 Task: For heading Use Comfortaa with green colour & Underline.  font size for heading26,  'Change the font style of data to'Comfortaa and font size to 18,  Change the alignment of both headline & data to Align center.  In the sheet   SpendSmart book
Action: Mouse moved to (34, 156)
Screenshot: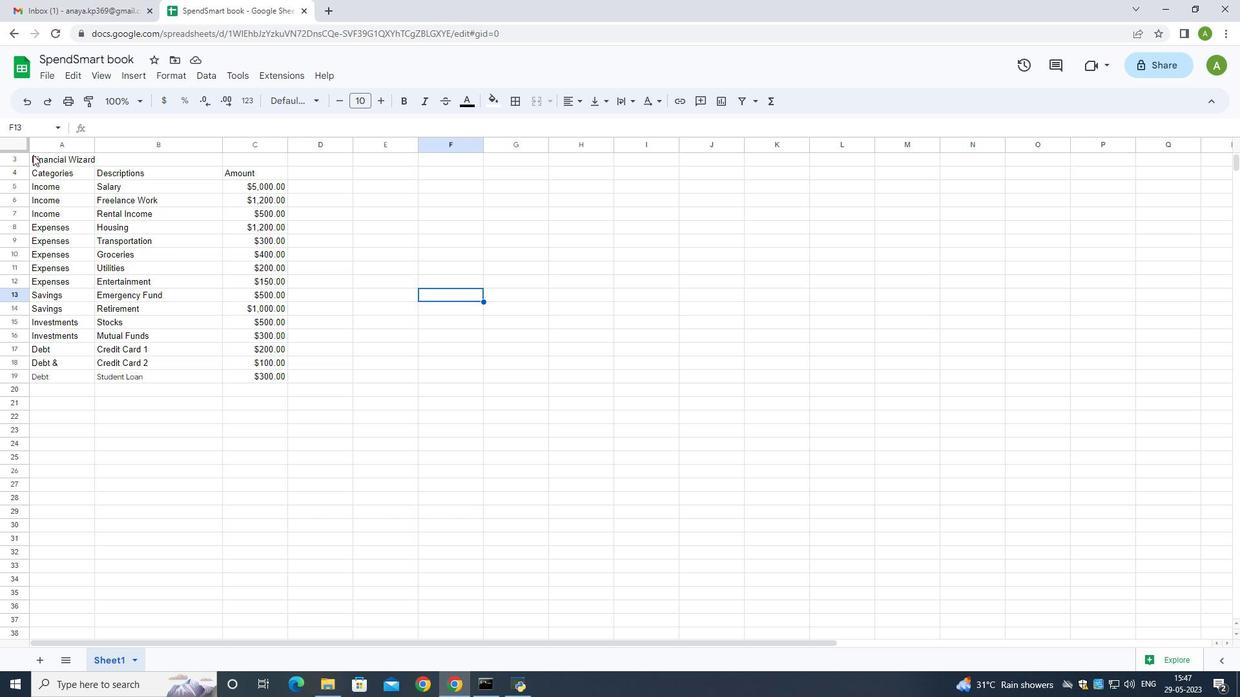 
Action: Mouse pressed left at (34, 156)
Screenshot: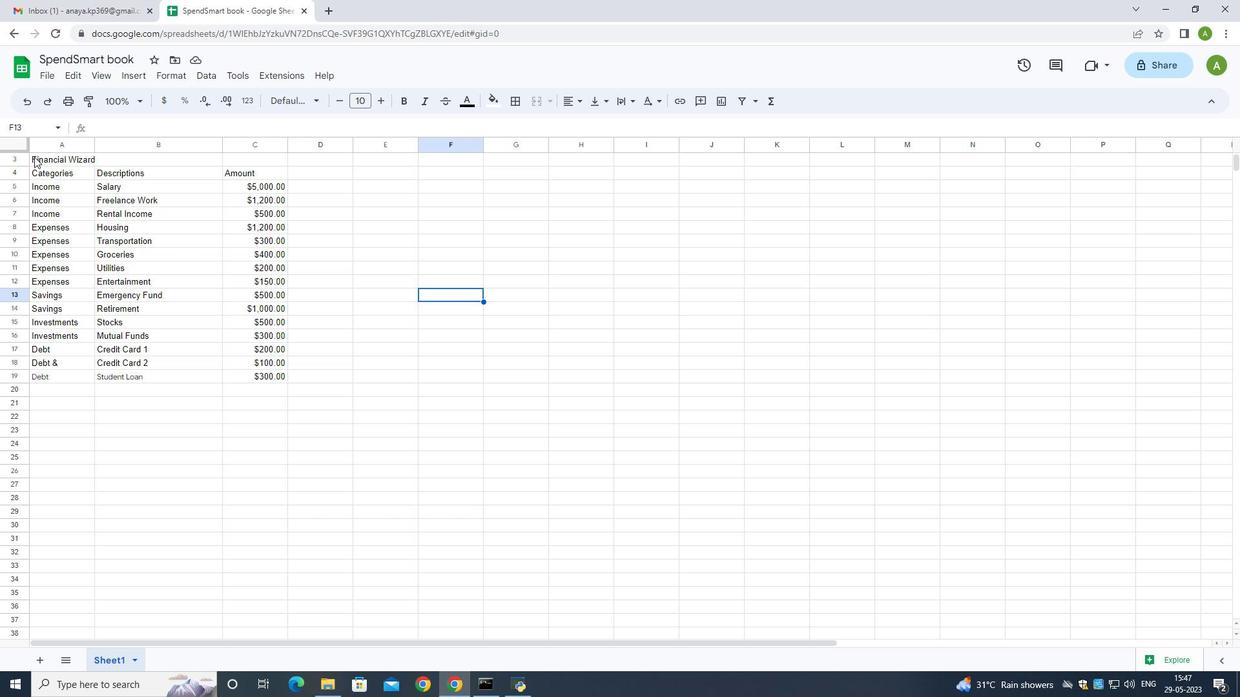 
Action: Mouse moved to (293, 106)
Screenshot: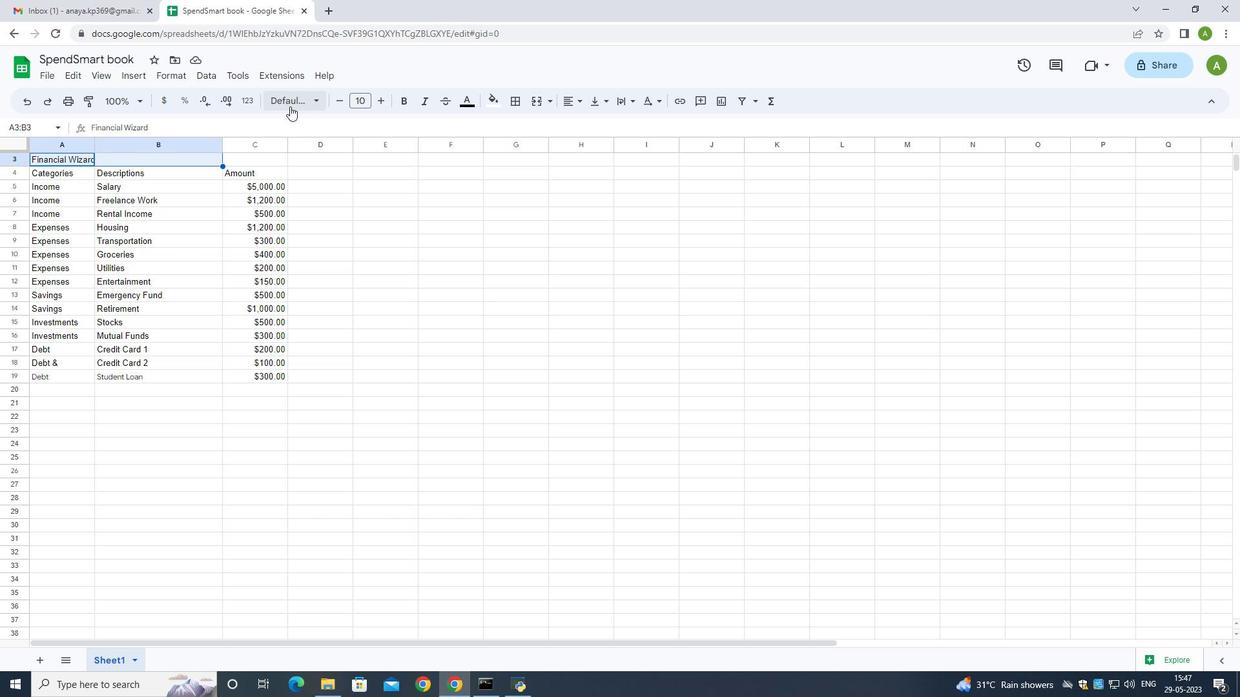 
Action: Mouse pressed left at (293, 106)
Screenshot: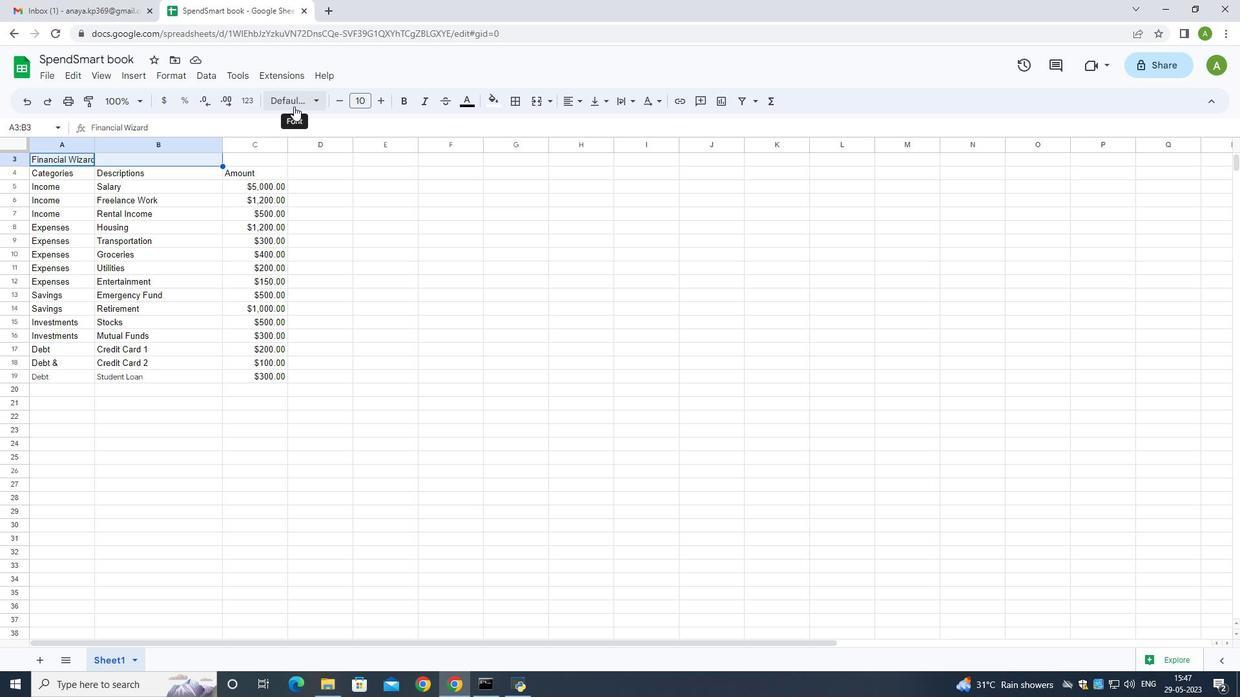 
Action: Mouse moved to (307, 372)
Screenshot: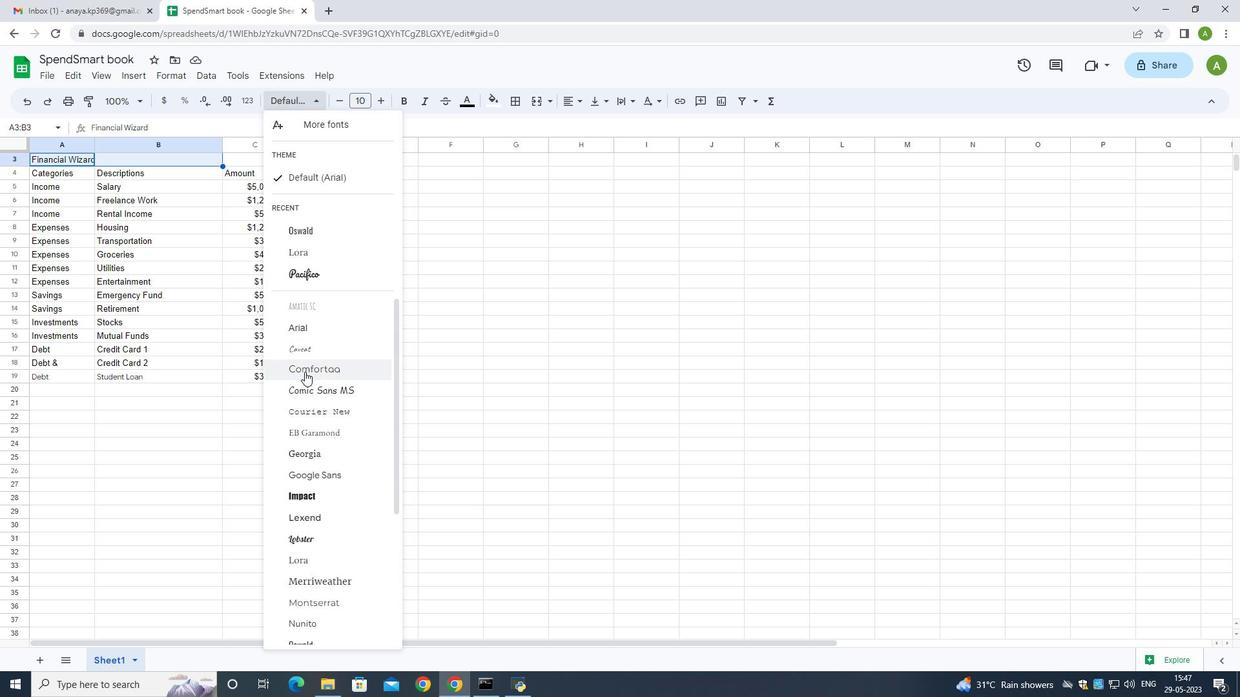 
Action: Mouse pressed left at (307, 372)
Screenshot: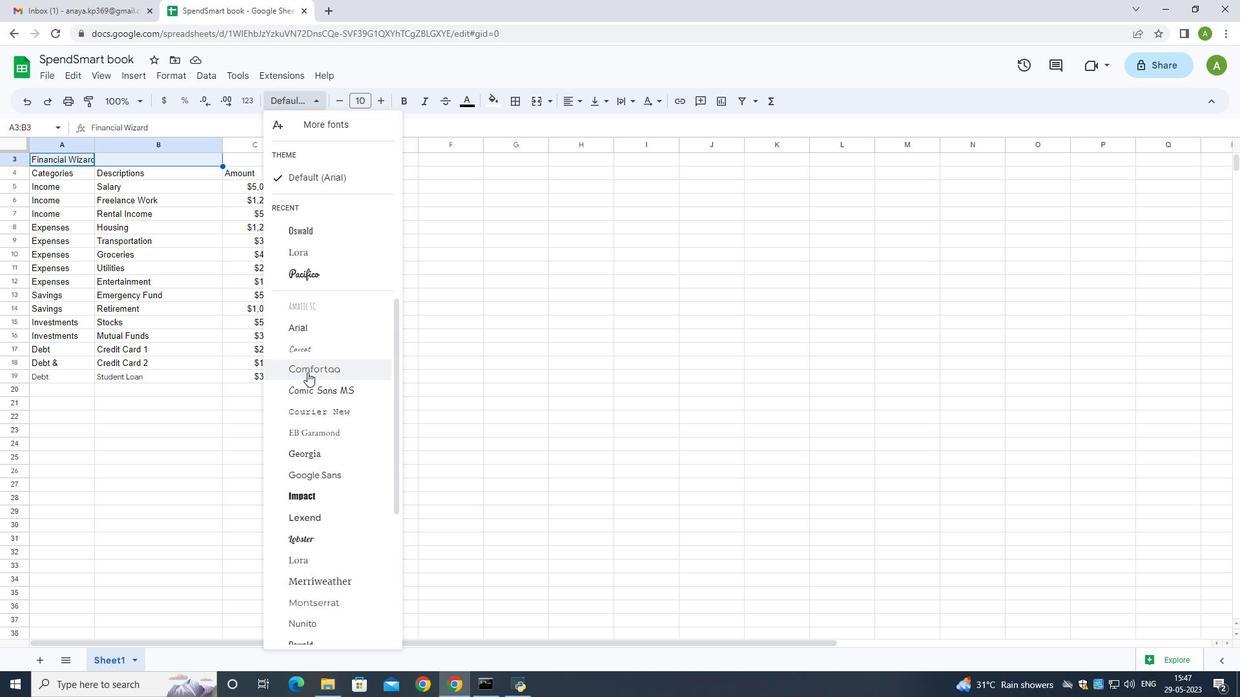 
Action: Mouse moved to (465, 101)
Screenshot: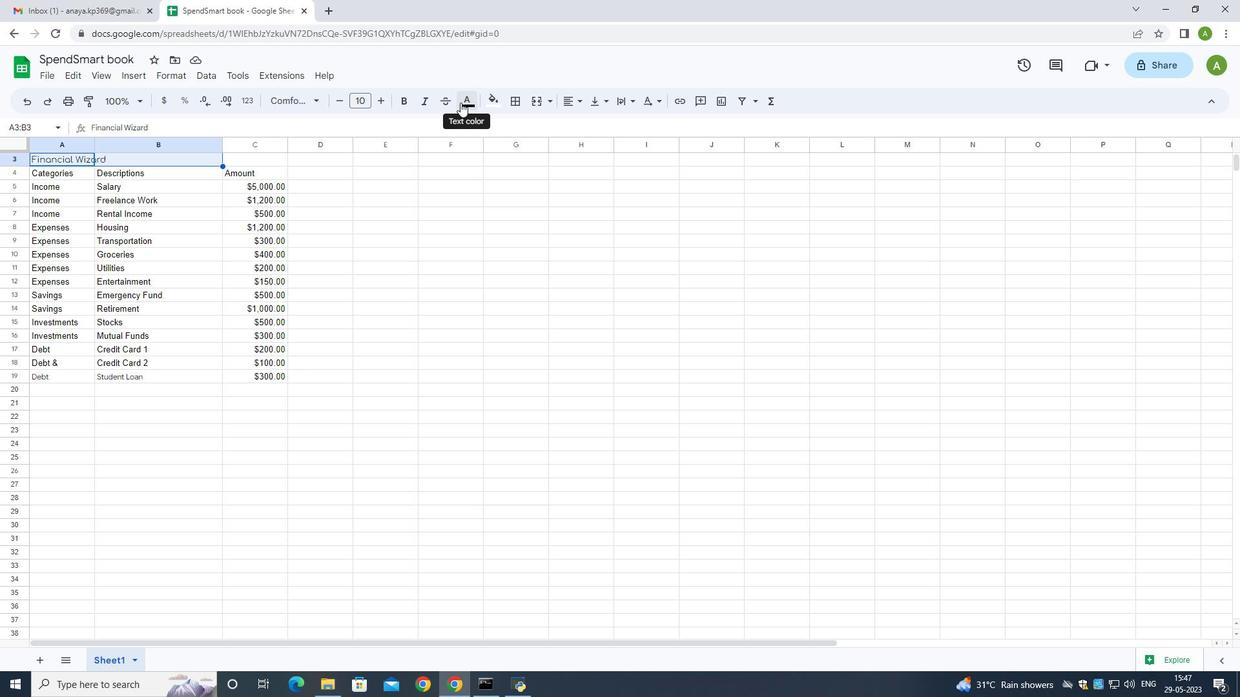 
Action: Mouse pressed left at (465, 101)
Screenshot: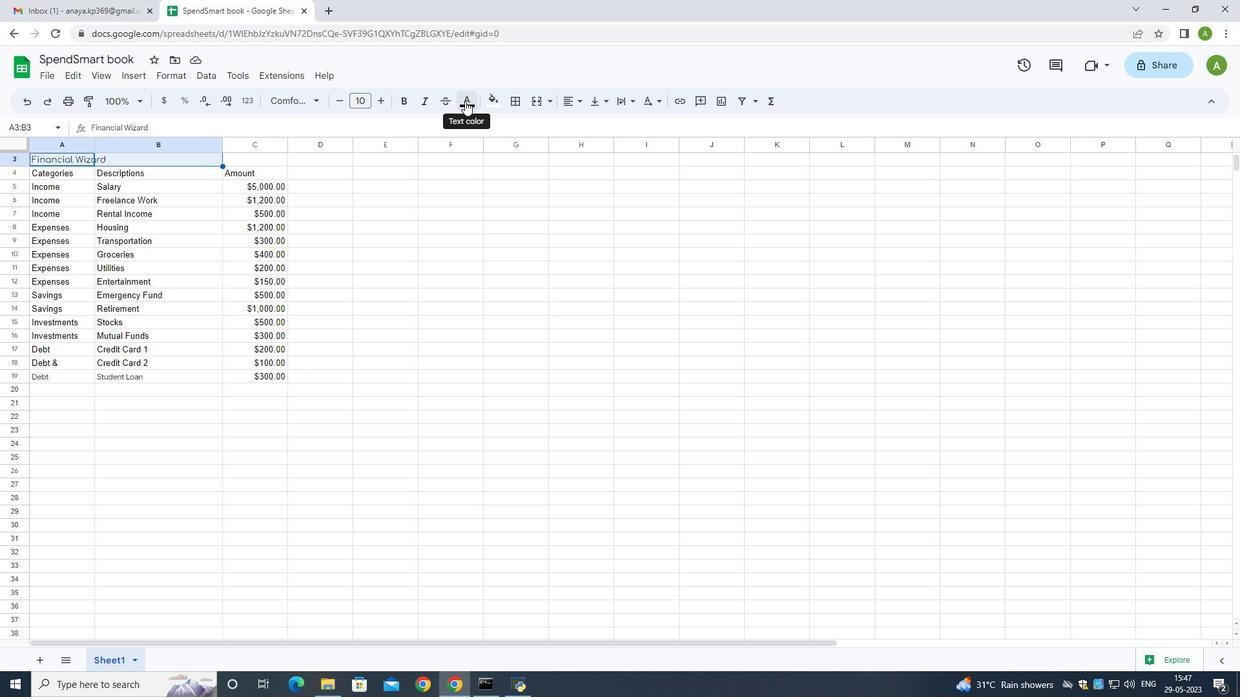 
Action: Mouse moved to (541, 277)
Screenshot: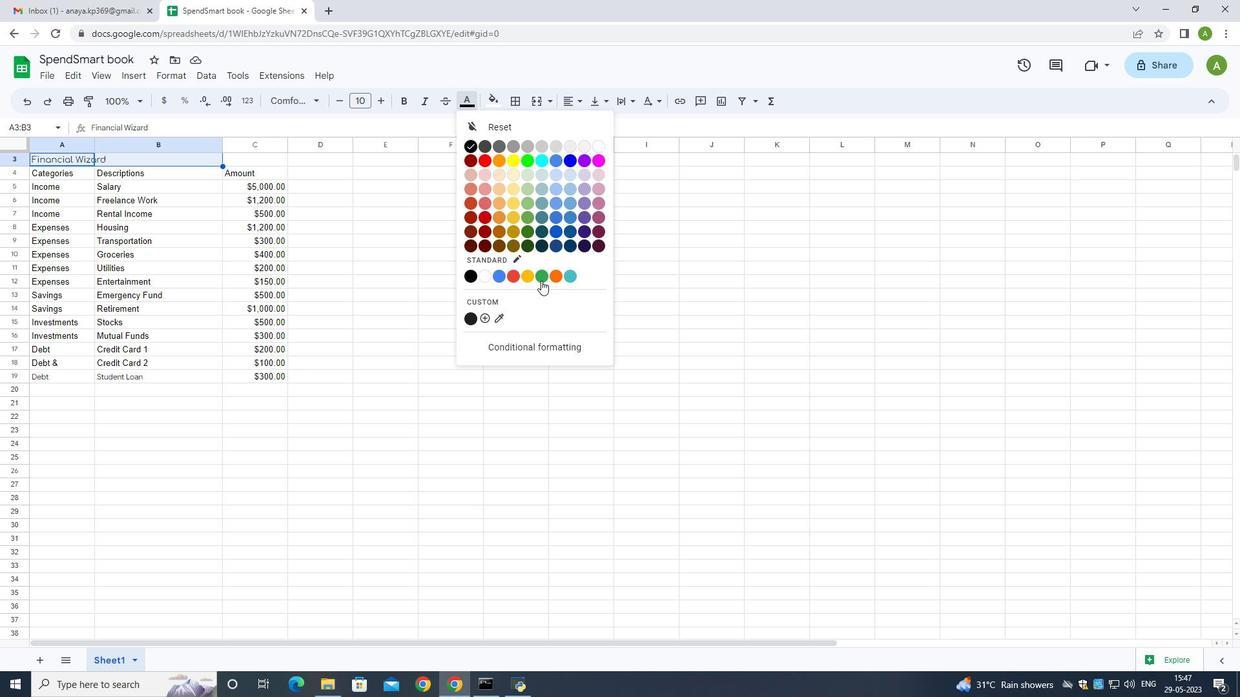 
Action: Mouse pressed left at (541, 277)
Screenshot: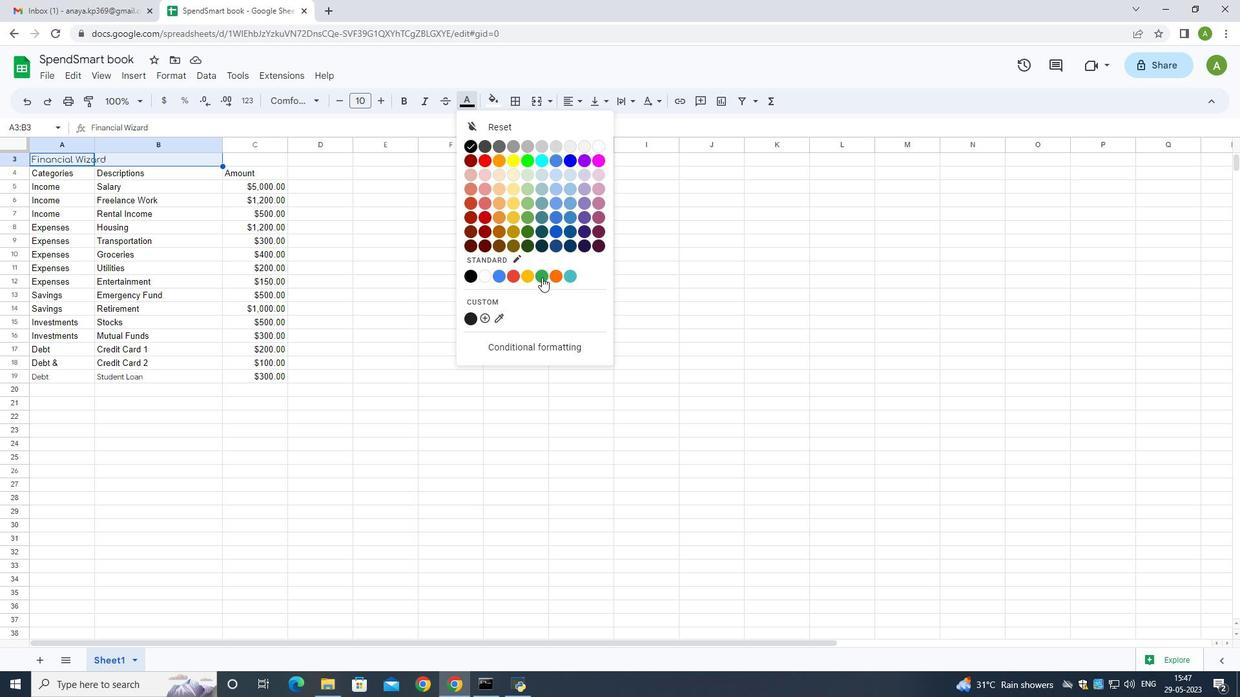 
Action: Mouse moved to (381, 102)
Screenshot: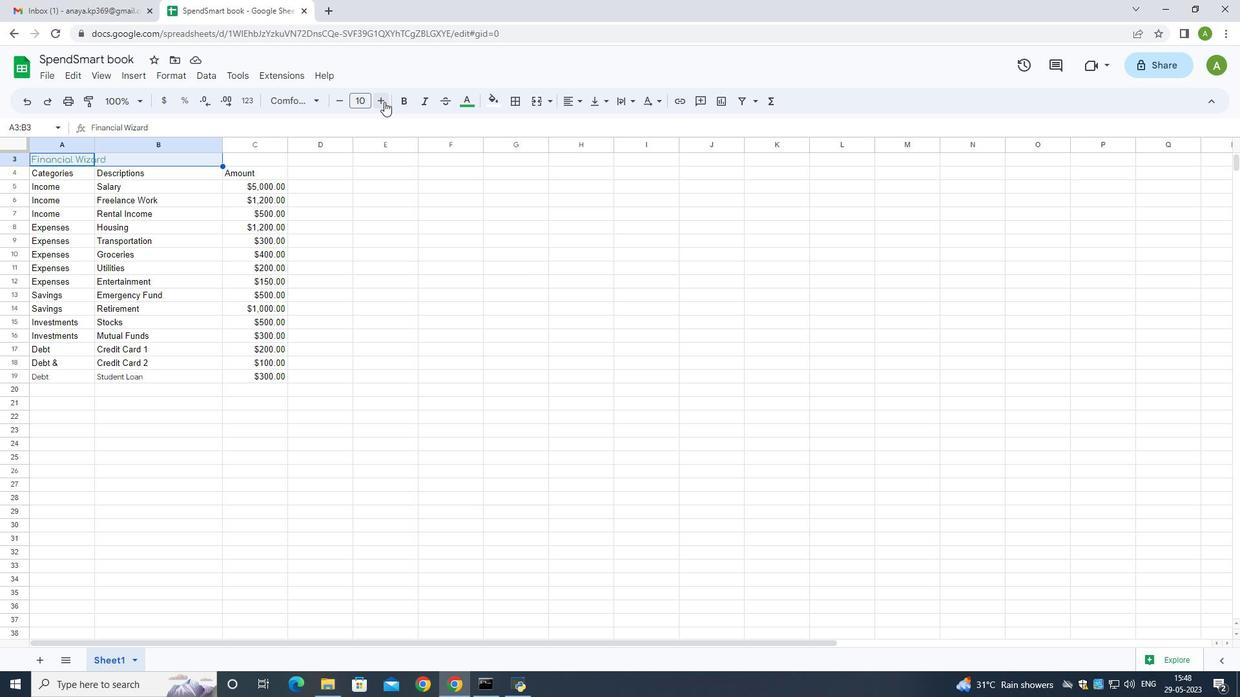 
Action: Mouse pressed left at (381, 102)
Screenshot: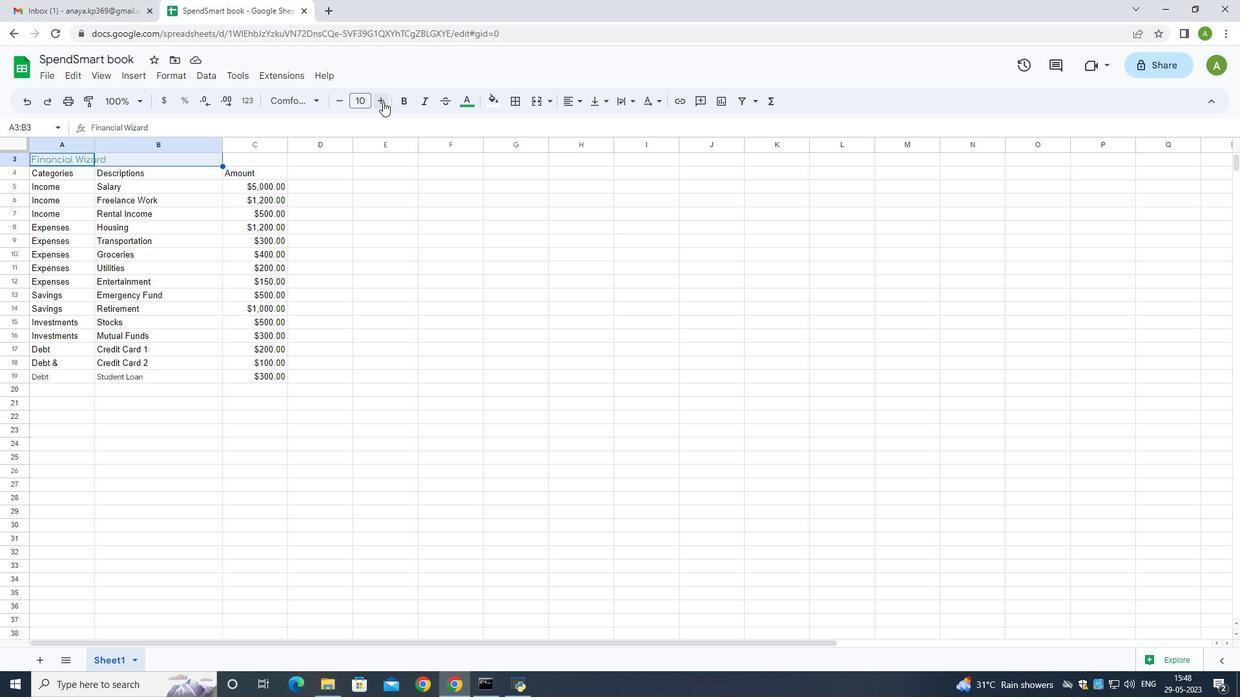 
Action: Mouse pressed left at (381, 102)
Screenshot: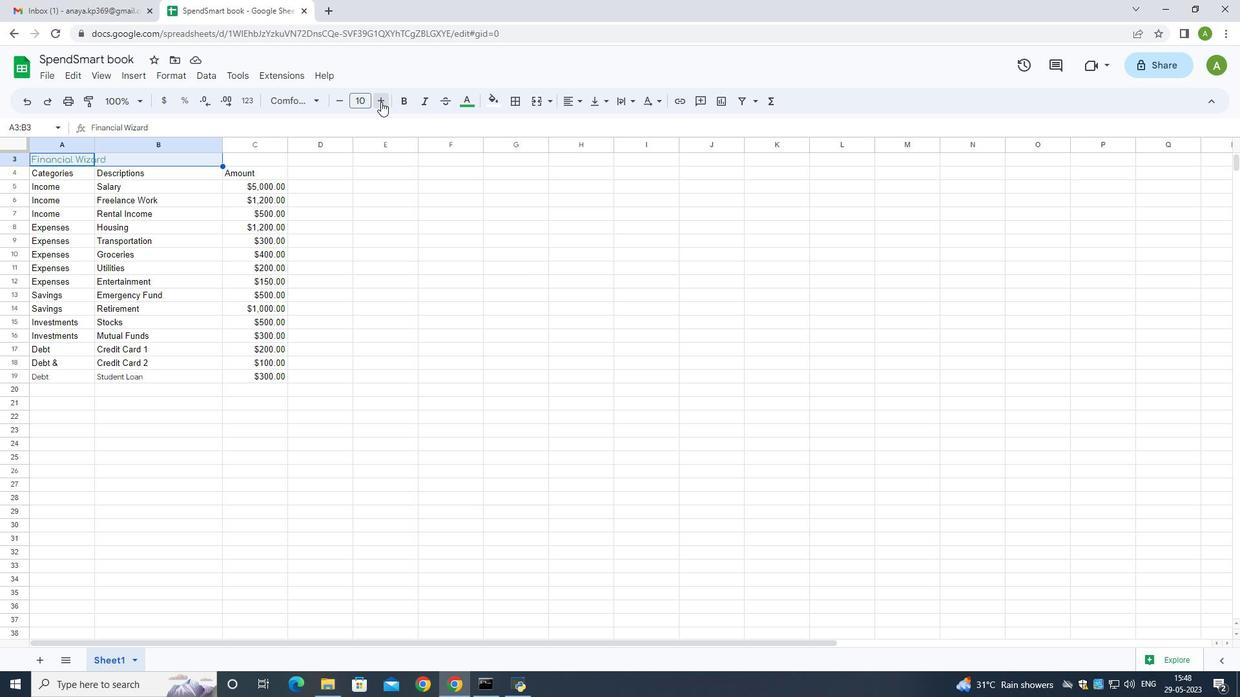 
Action: Mouse pressed left at (381, 102)
Screenshot: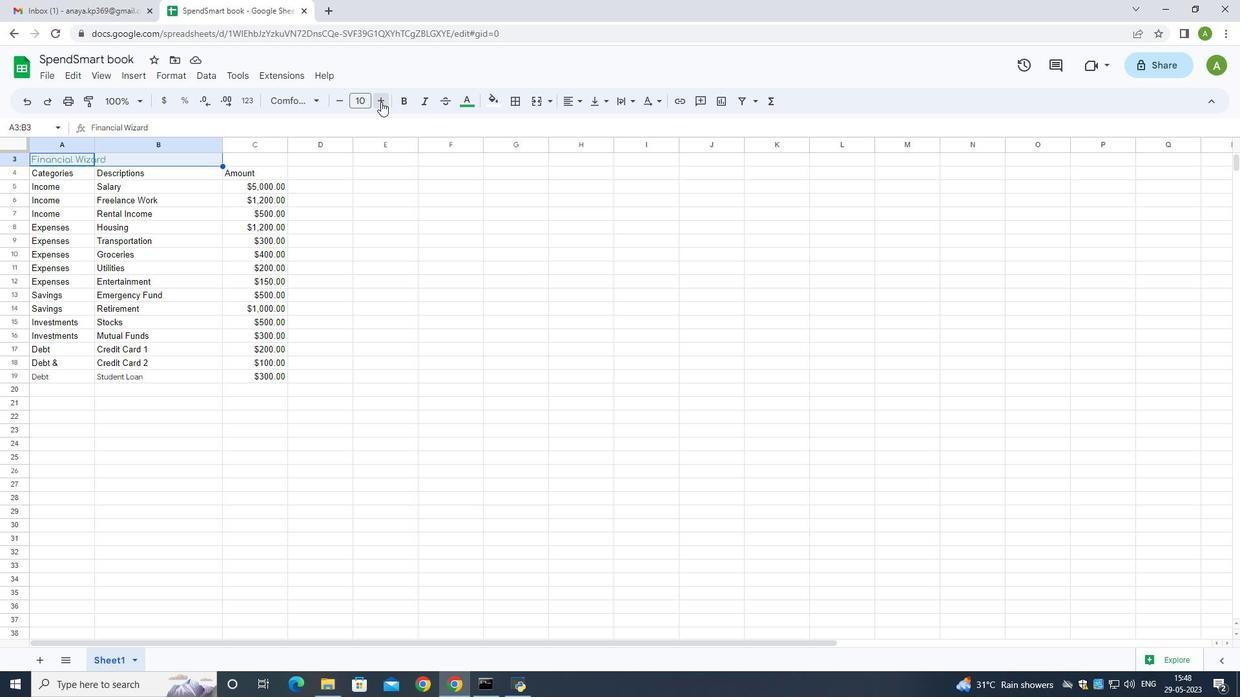 
Action: Mouse pressed left at (381, 102)
Screenshot: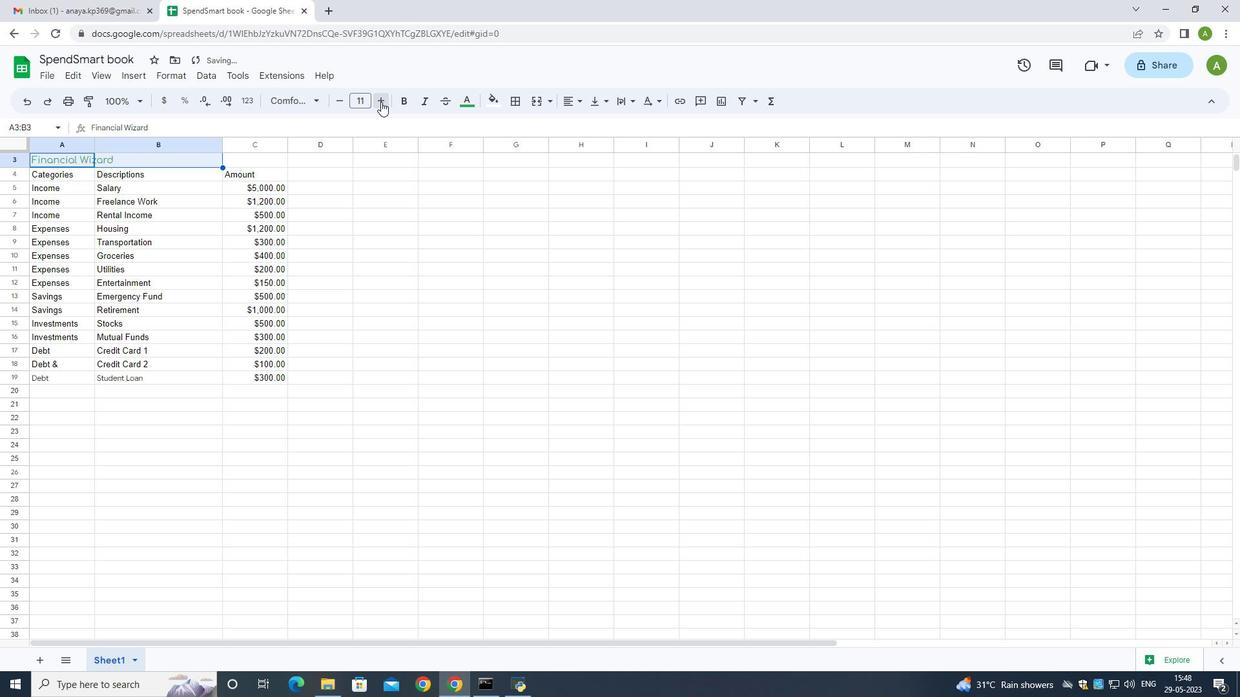 
Action: Mouse pressed left at (381, 102)
Screenshot: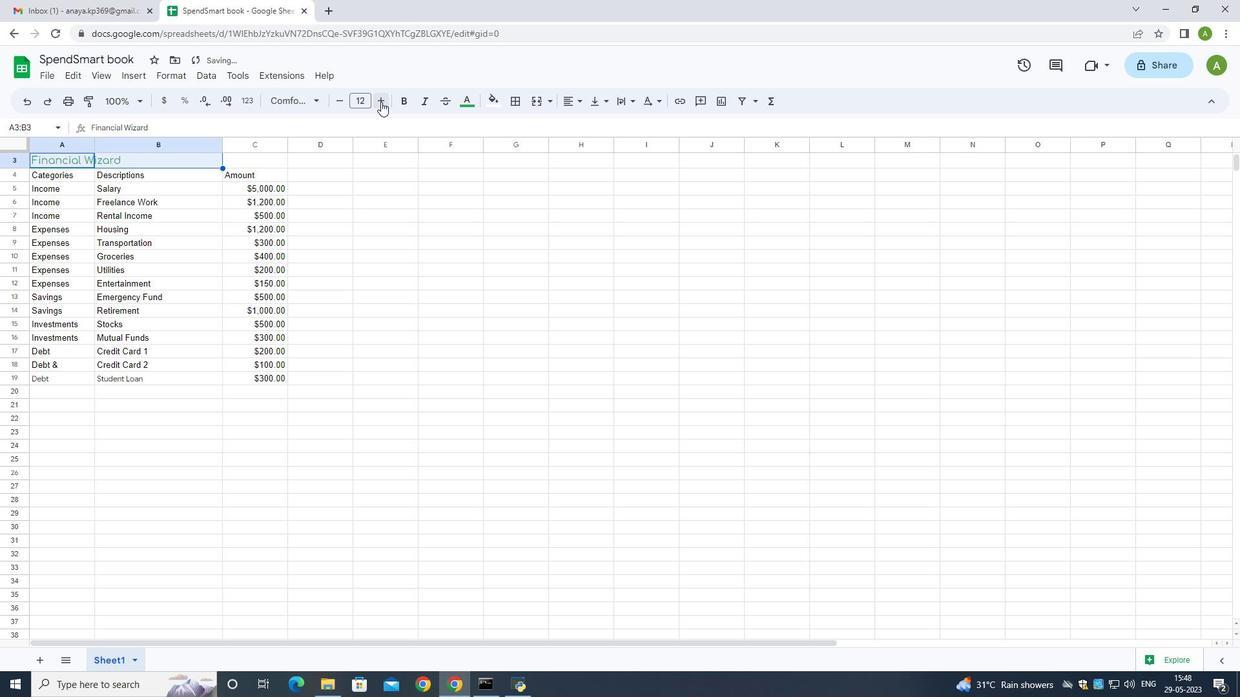 
Action: Mouse pressed left at (381, 102)
Screenshot: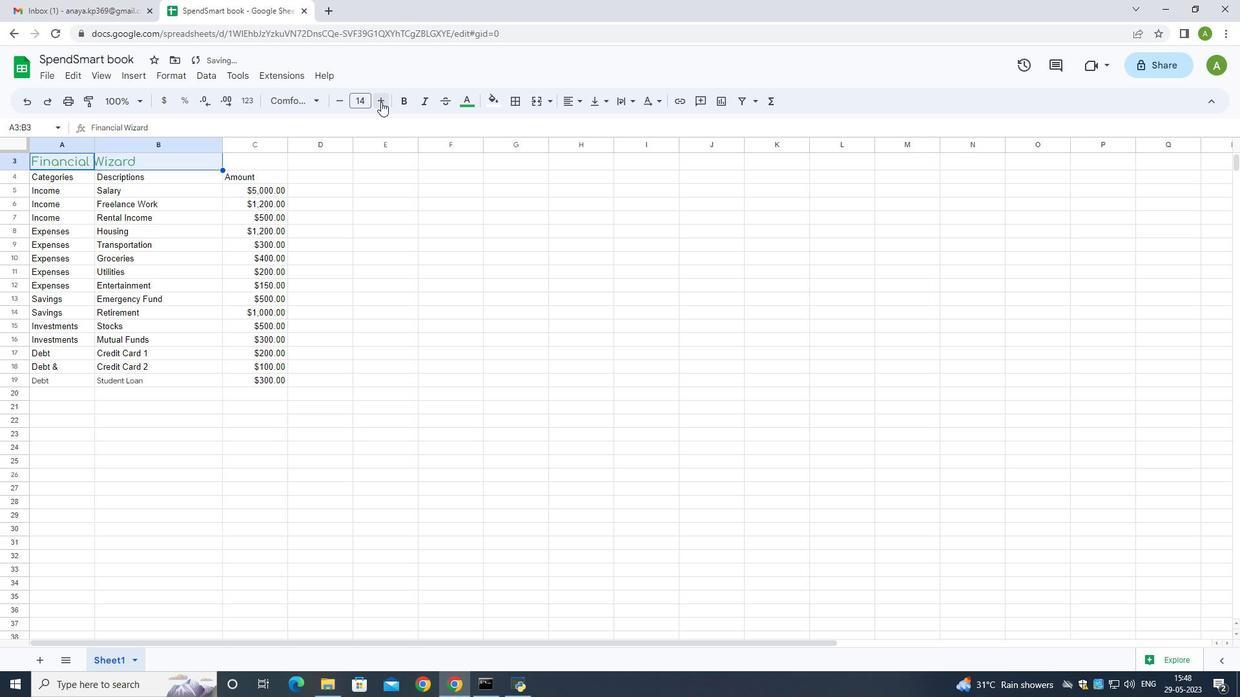 
Action: Mouse pressed left at (381, 102)
Screenshot: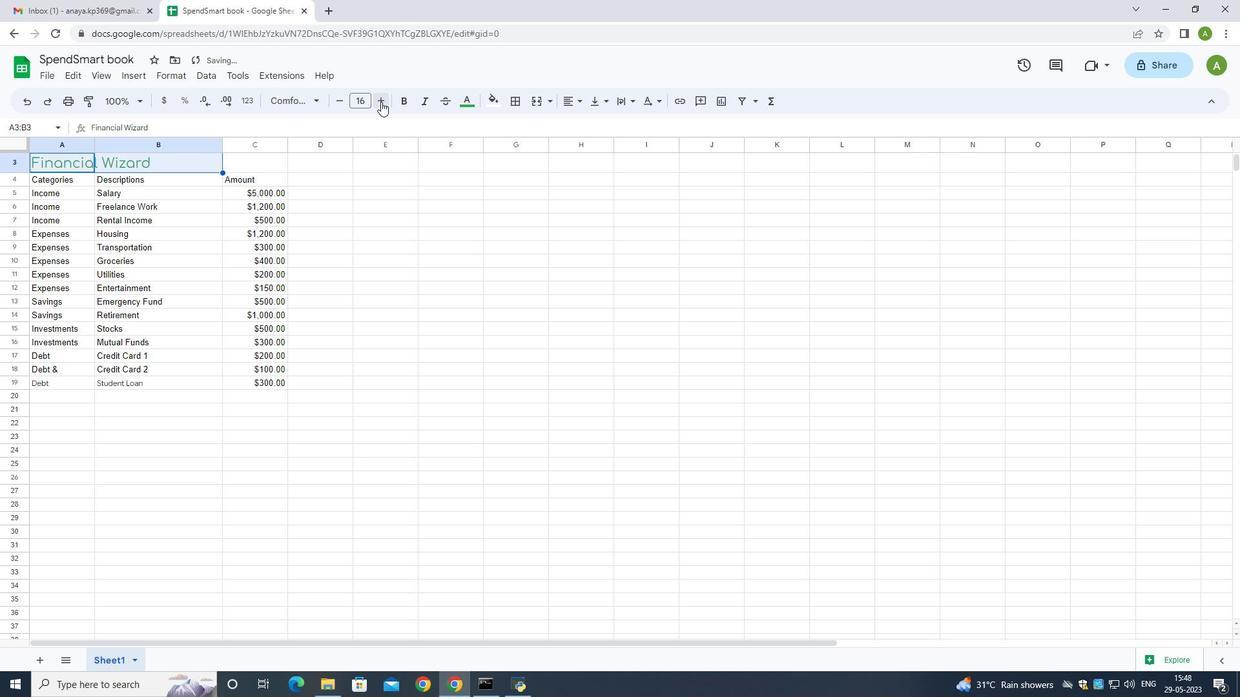 
Action: Mouse pressed left at (381, 102)
Screenshot: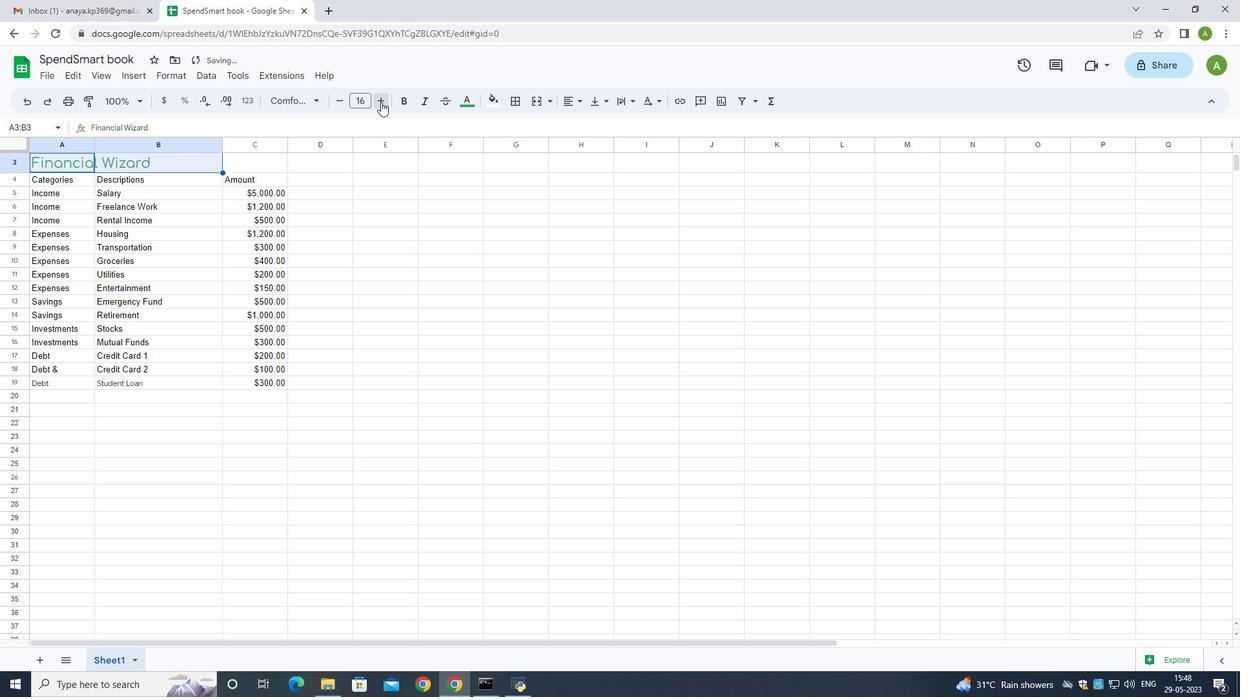 
Action: Mouse pressed left at (381, 102)
Screenshot: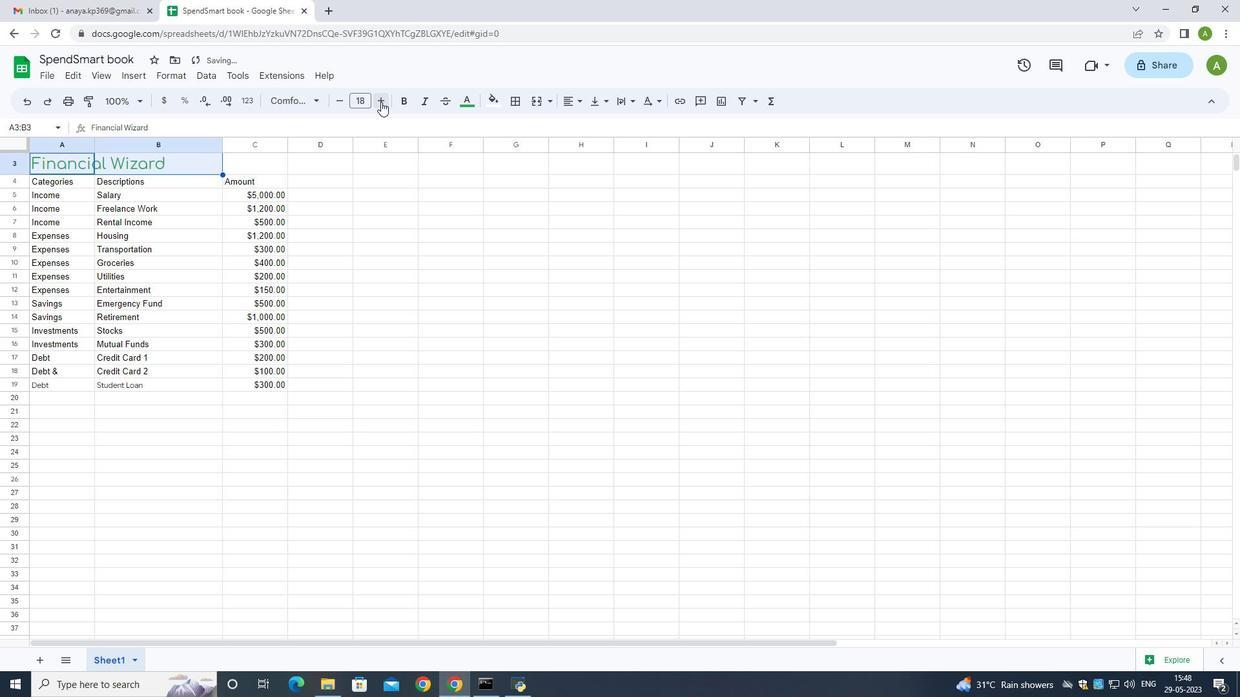 
Action: Mouse pressed left at (381, 102)
Screenshot: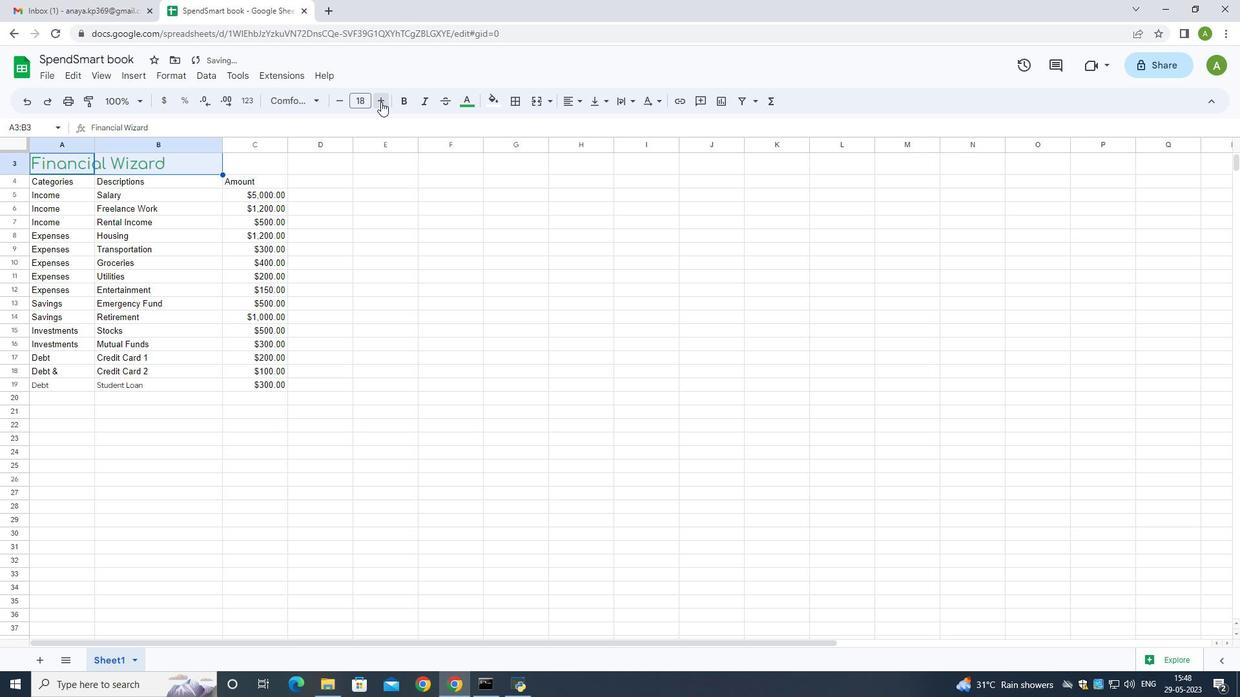 
Action: Mouse pressed left at (381, 102)
Screenshot: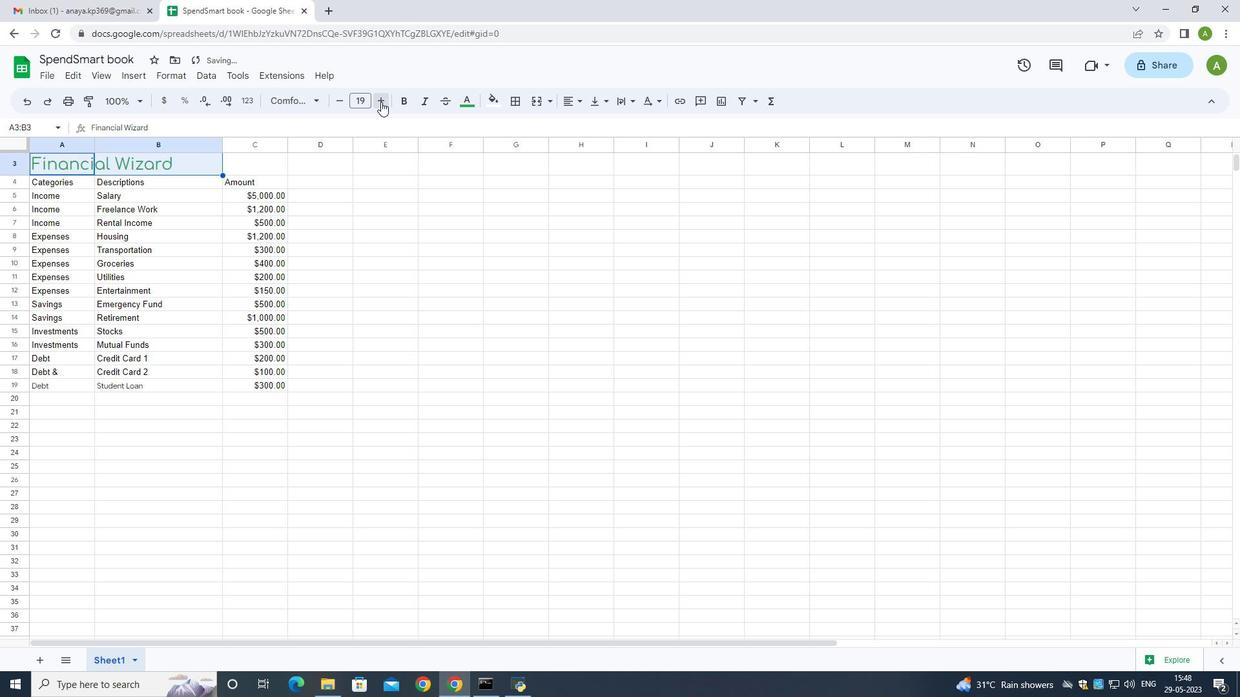 
Action: Mouse pressed left at (381, 102)
Screenshot: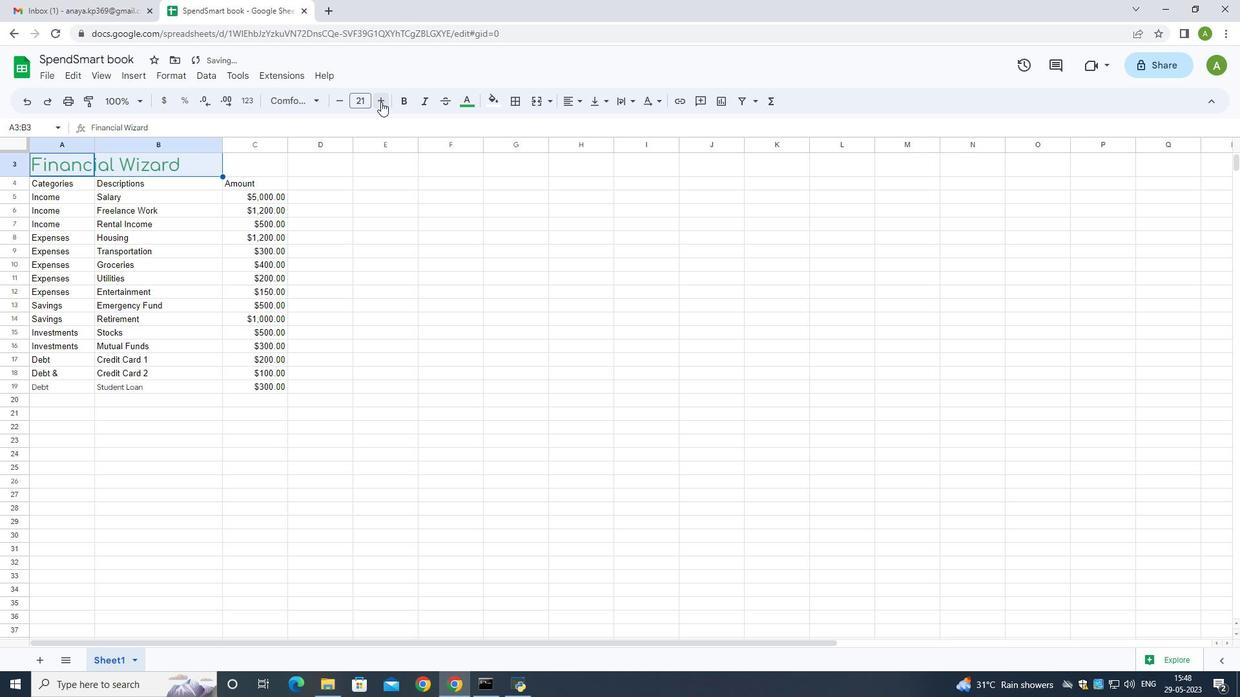 
Action: Mouse pressed left at (381, 102)
Screenshot: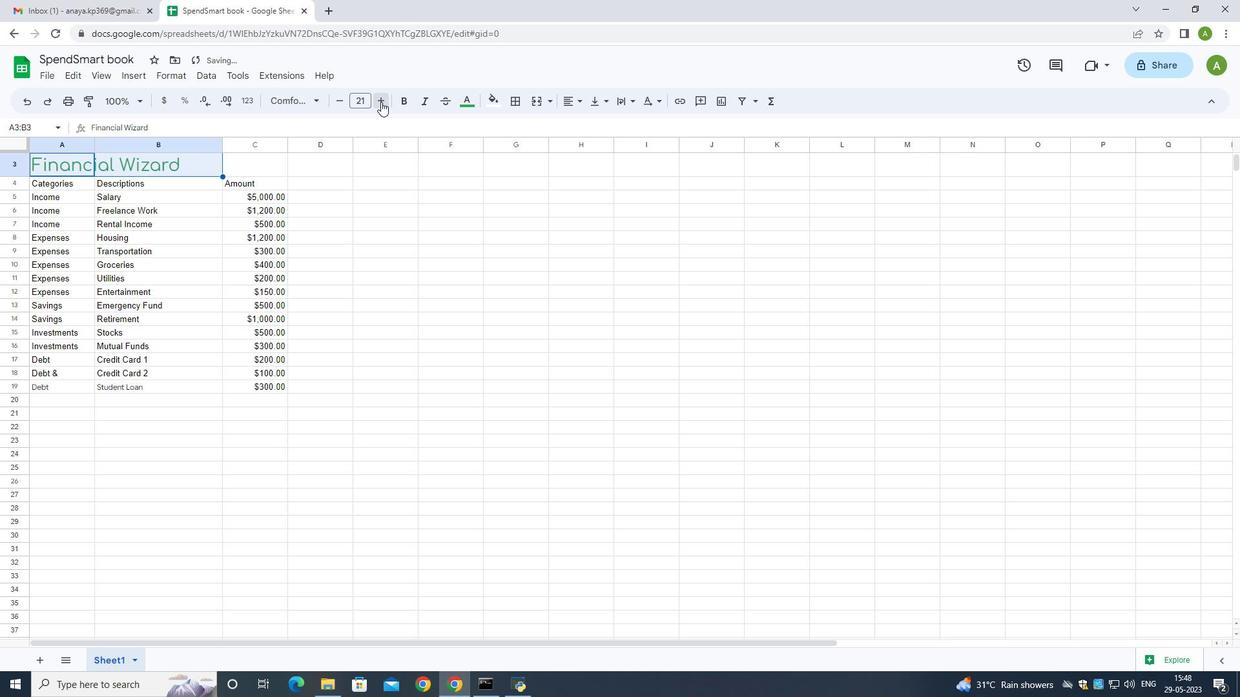 
Action: Mouse pressed left at (381, 102)
Screenshot: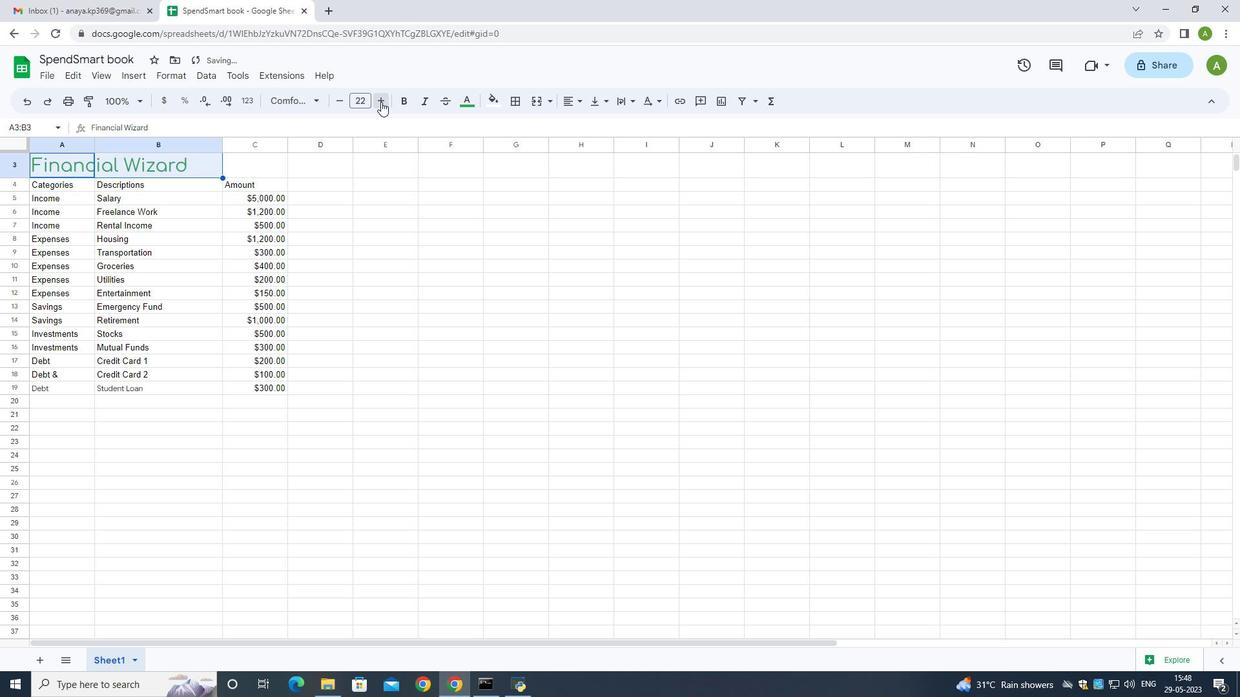 
Action: Mouse pressed left at (381, 102)
Screenshot: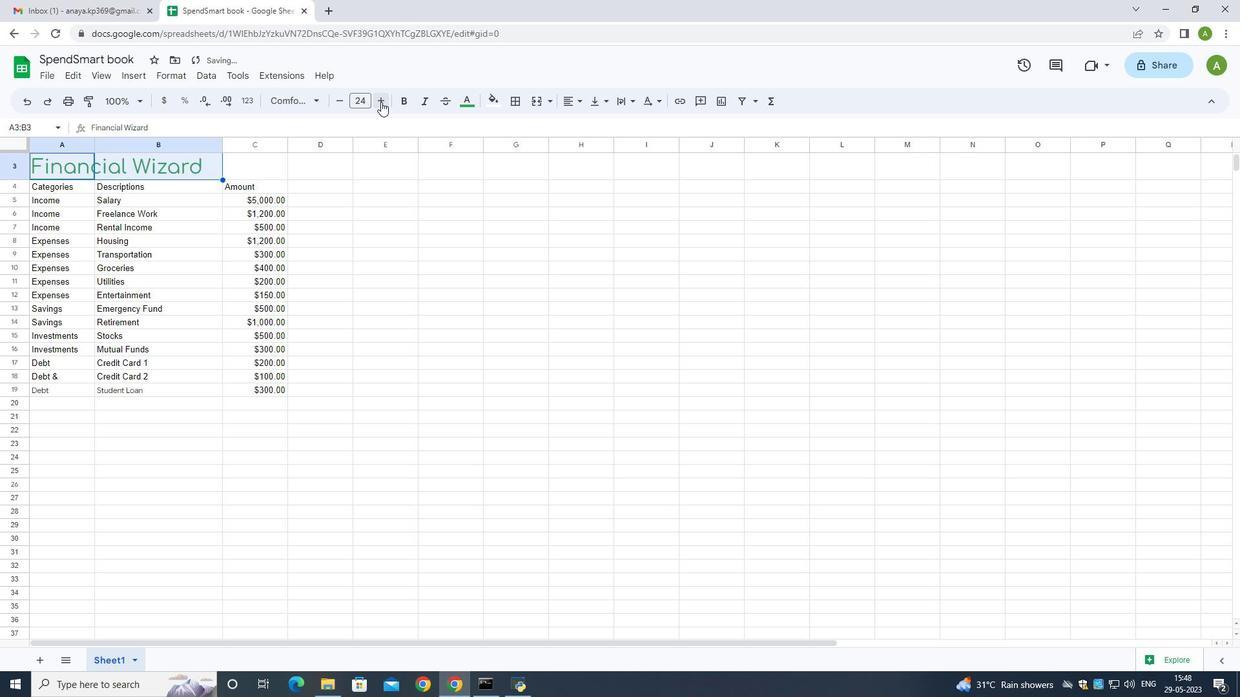 
Action: Mouse pressed left at (381, 102)
Screenshot: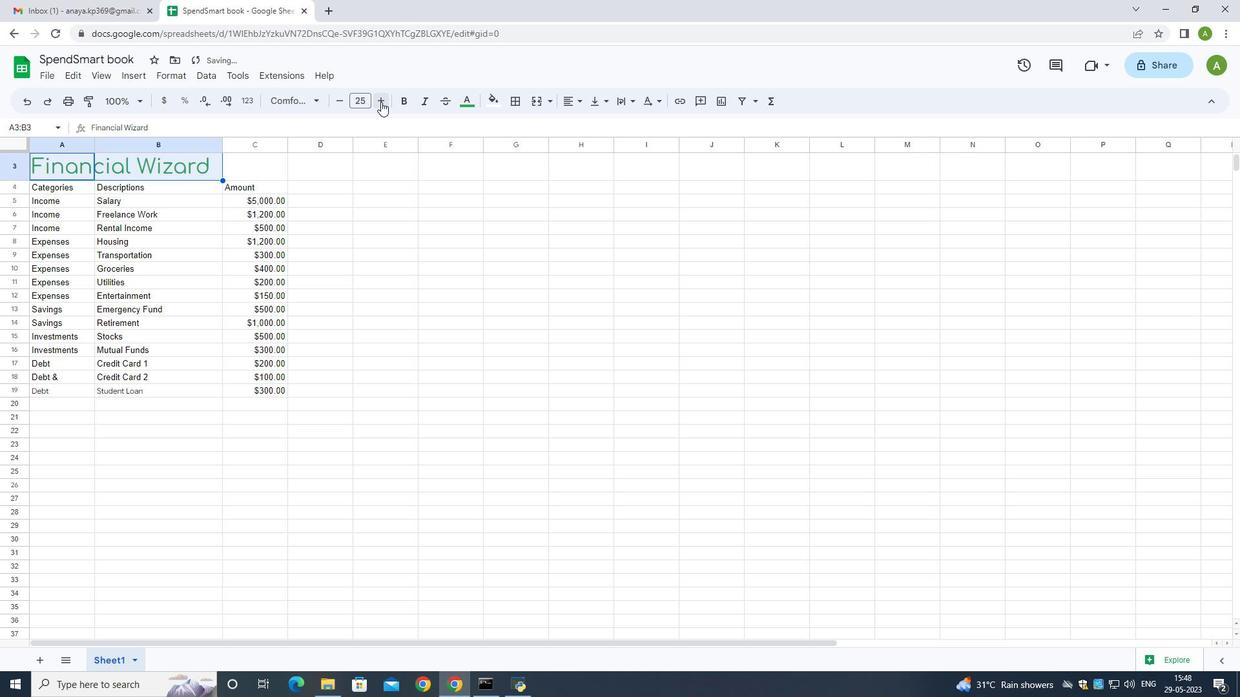 
Action: Mouse moved to (134, 222)
Screenshot: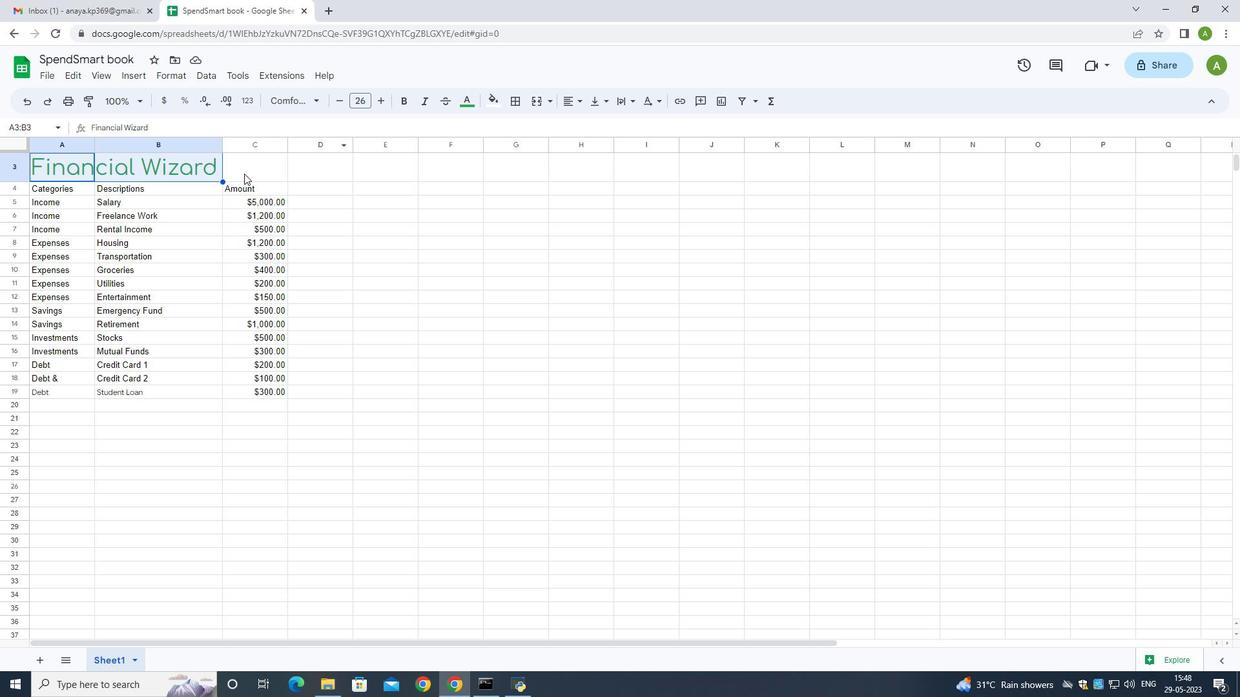 
Action: Mouse pressed left at (134, 222)
Screenshot: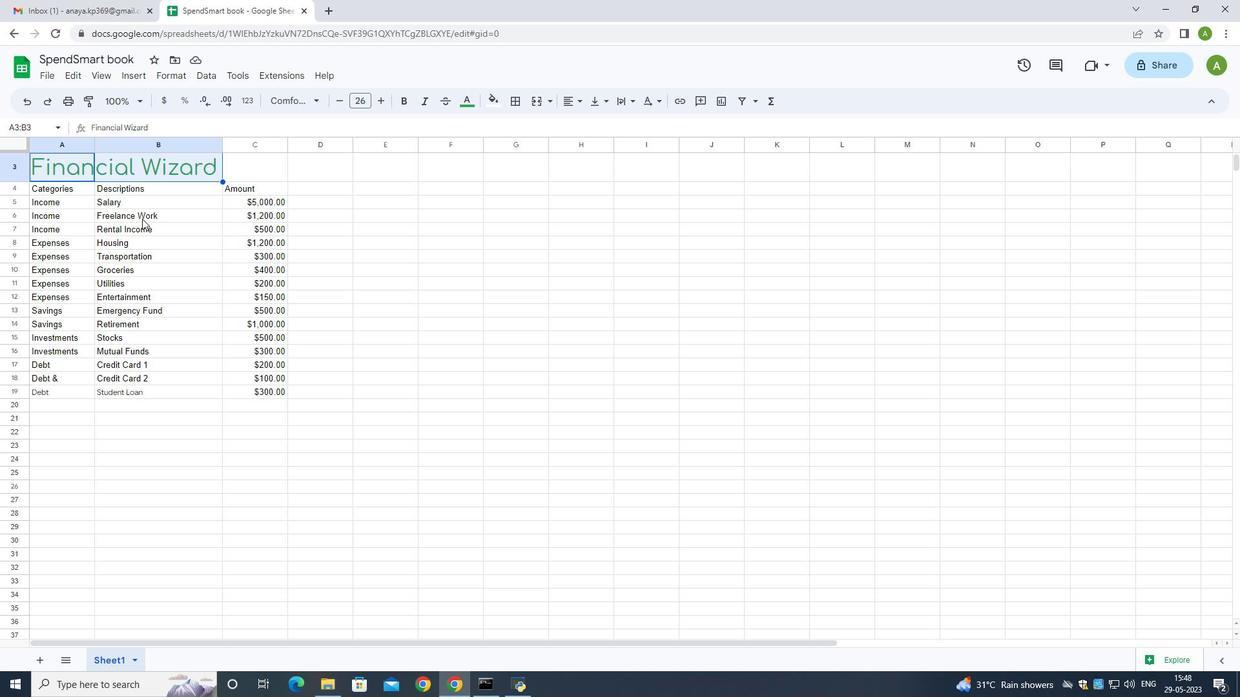 
Action: Mouse moved to (34, 162)
Screenshot: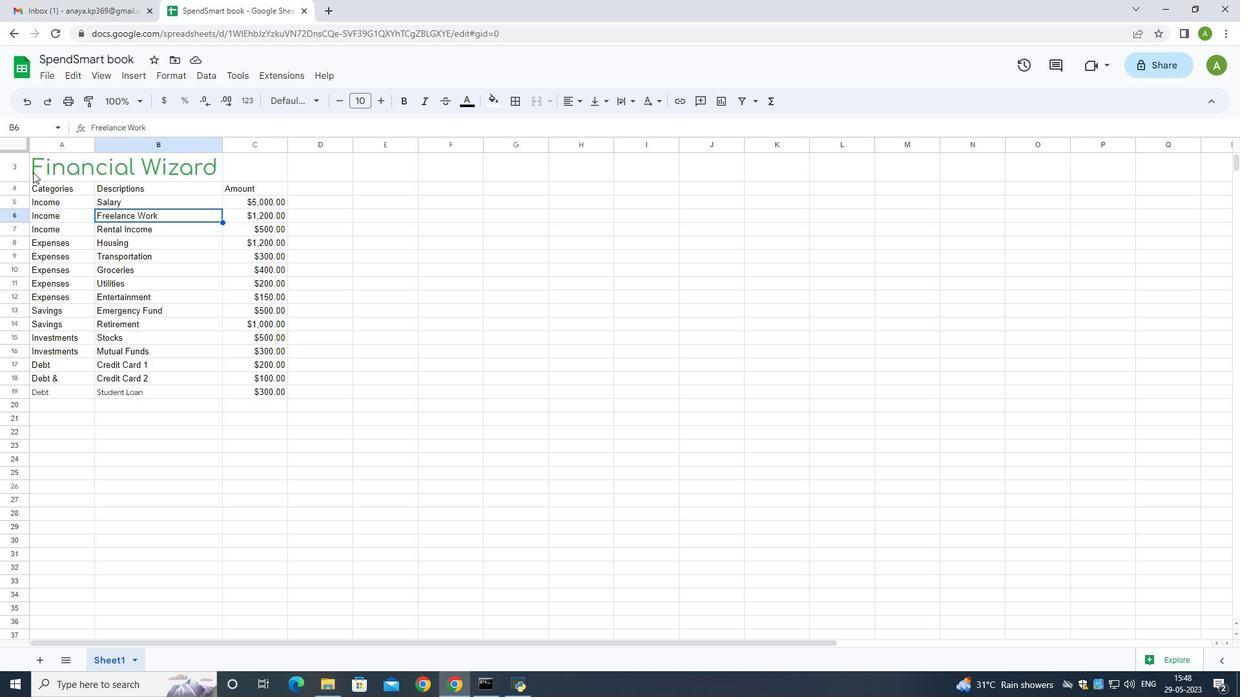 
Action: Mouse pressed left at (34, 162)
Screenshot: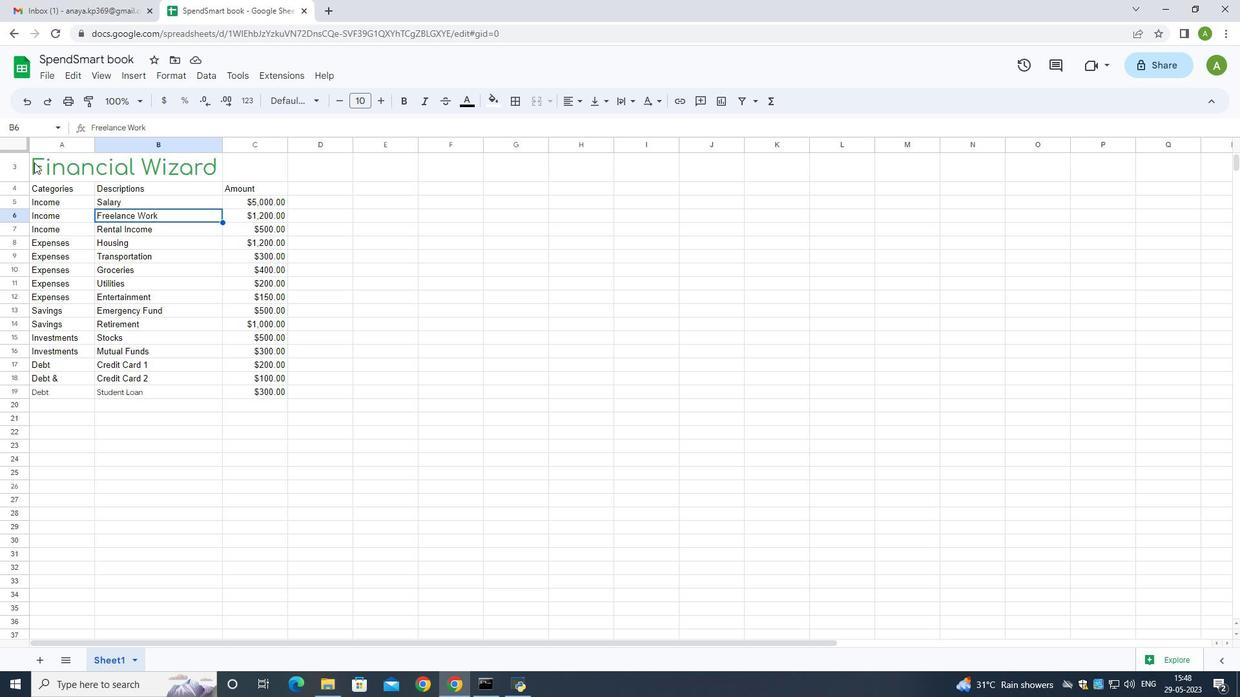 
Action: Mouse moved to (45, 208)
Screenshot: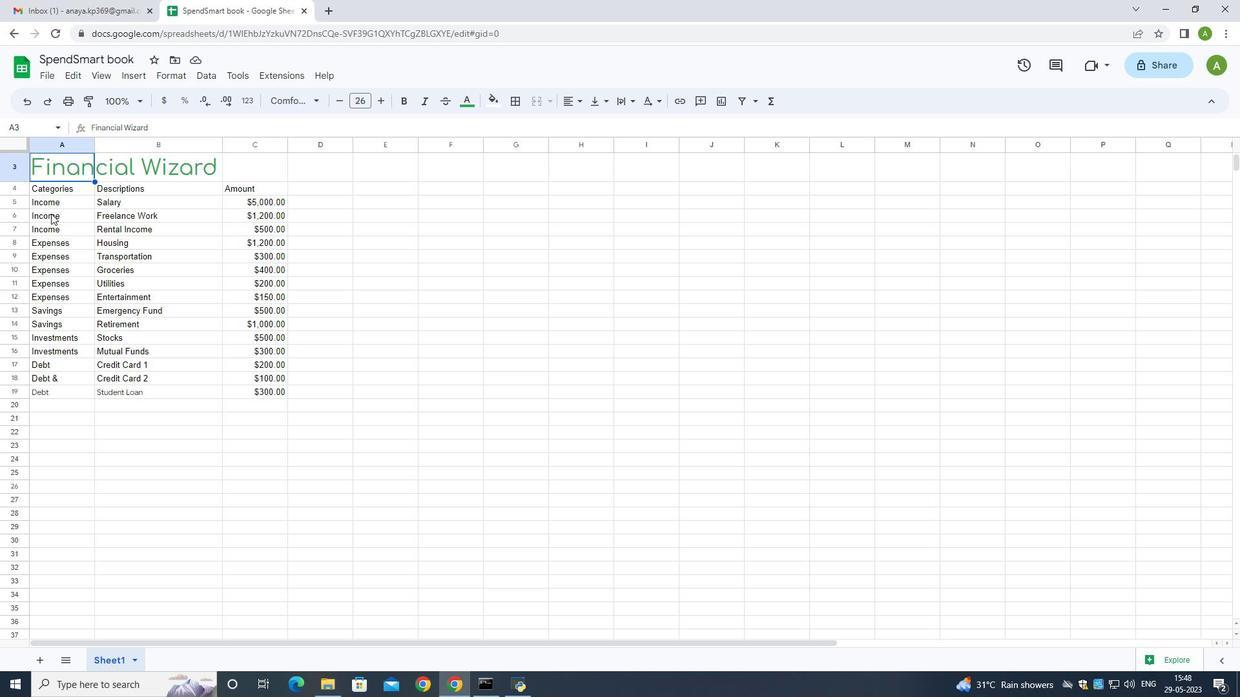 
Action: Mouse pressed left at (45, 208)
Screenshot: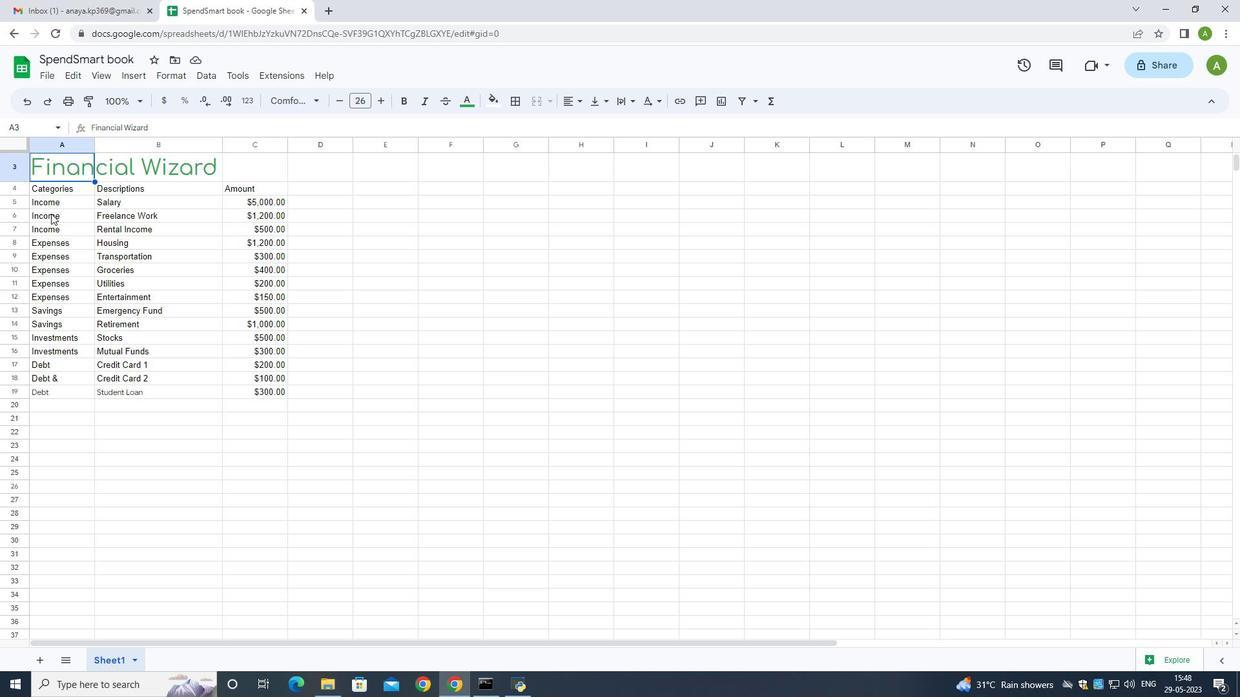 
Action: Mouse moved to (33, 184)
Screenshot: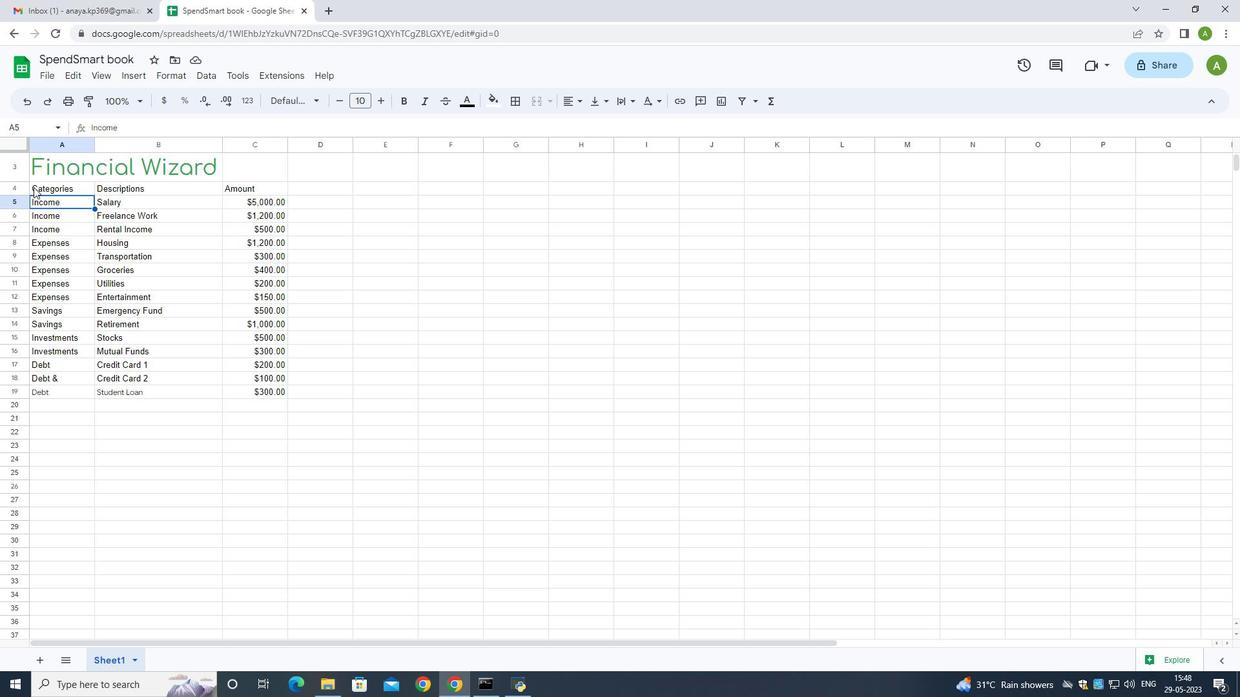 
Action: Mouse pressed left at (33, 184)
Screenshot: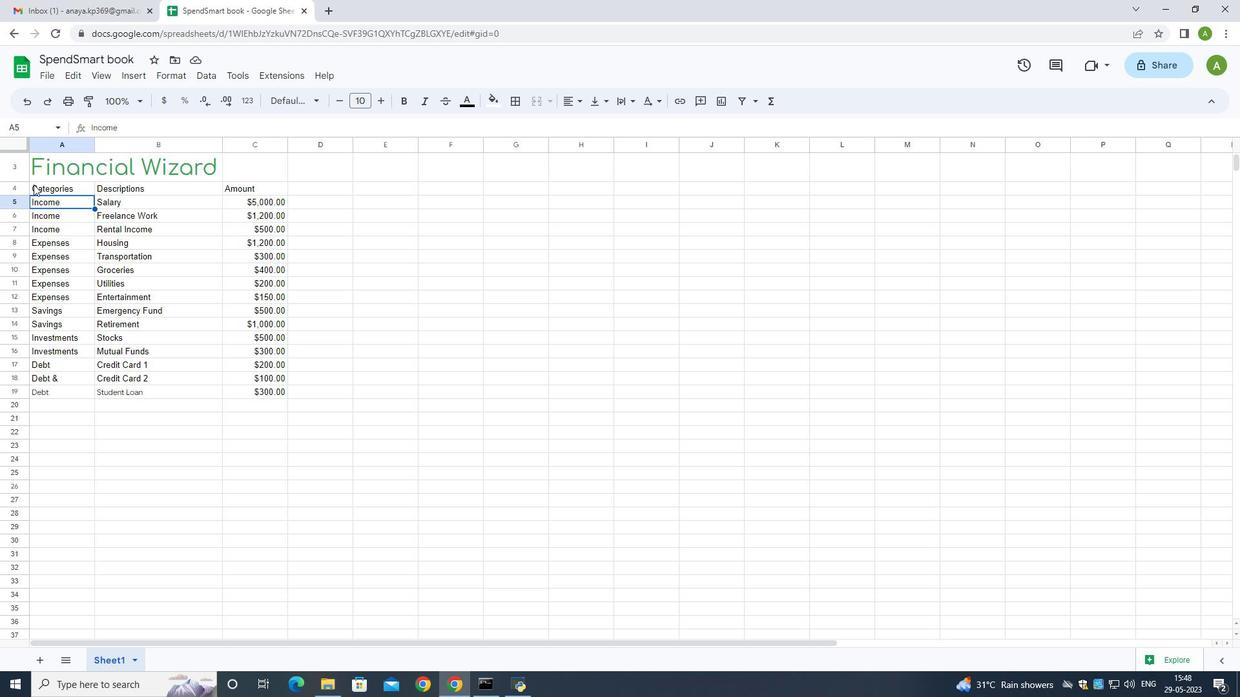 
Action: Mouse moved to (309, 96)
Screenshot: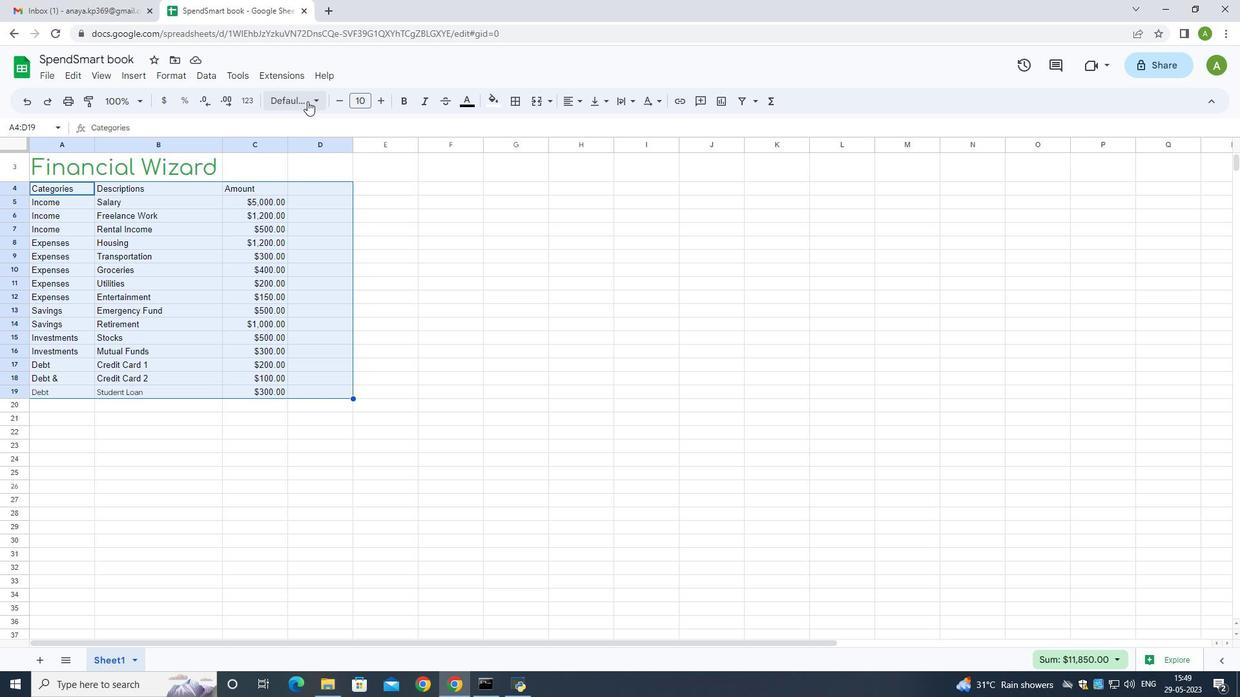 
Action: Mouse pressed left at (309, 96)
Screenshot: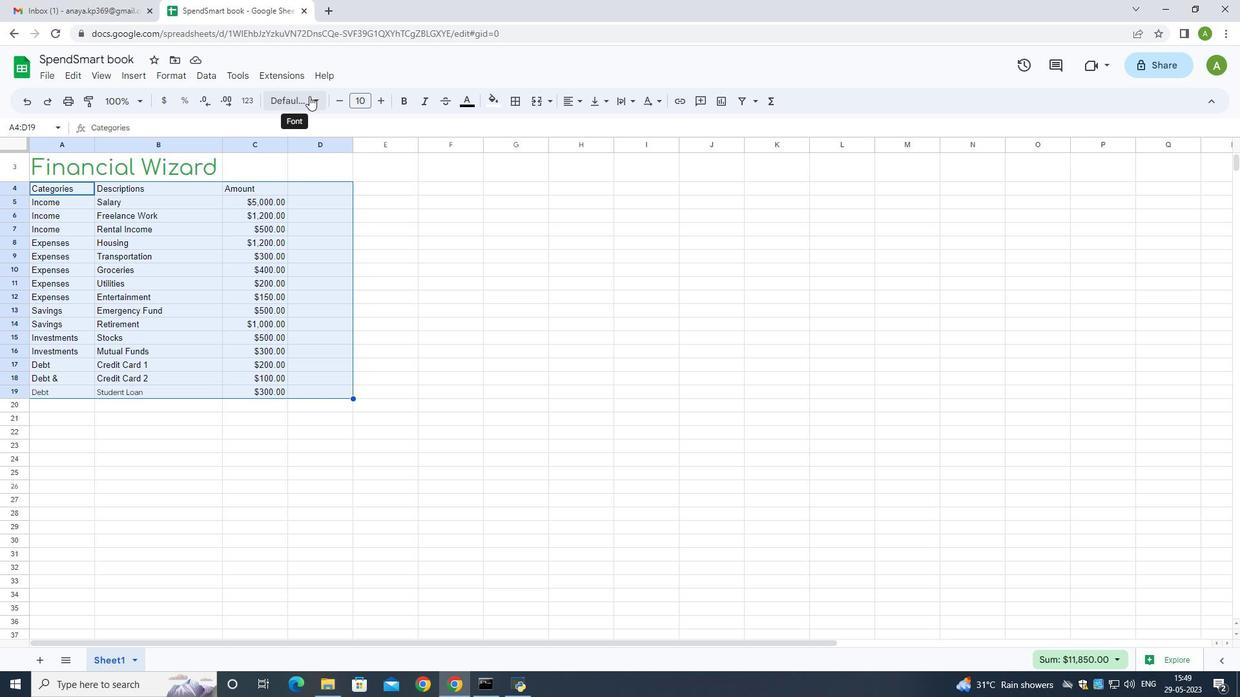 
Action: Mouse moved to (329, 229)
Screenshot: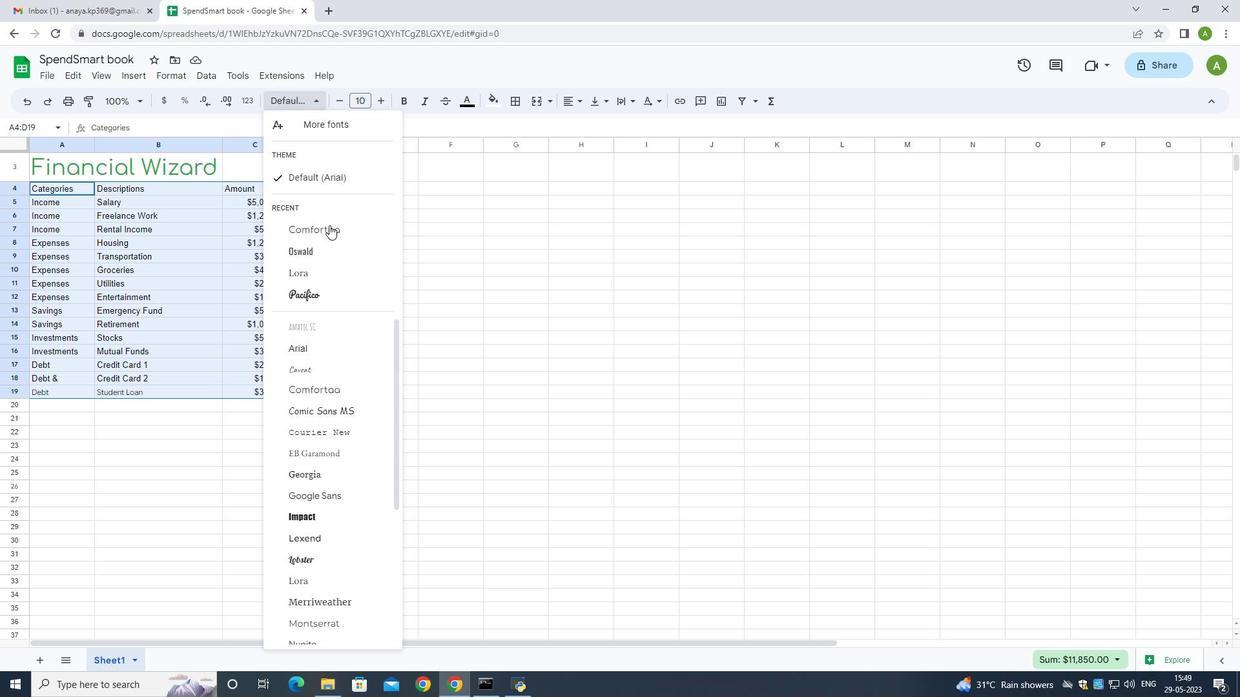 
Action: Mouse pressed left at (329, 229)
Screenshot: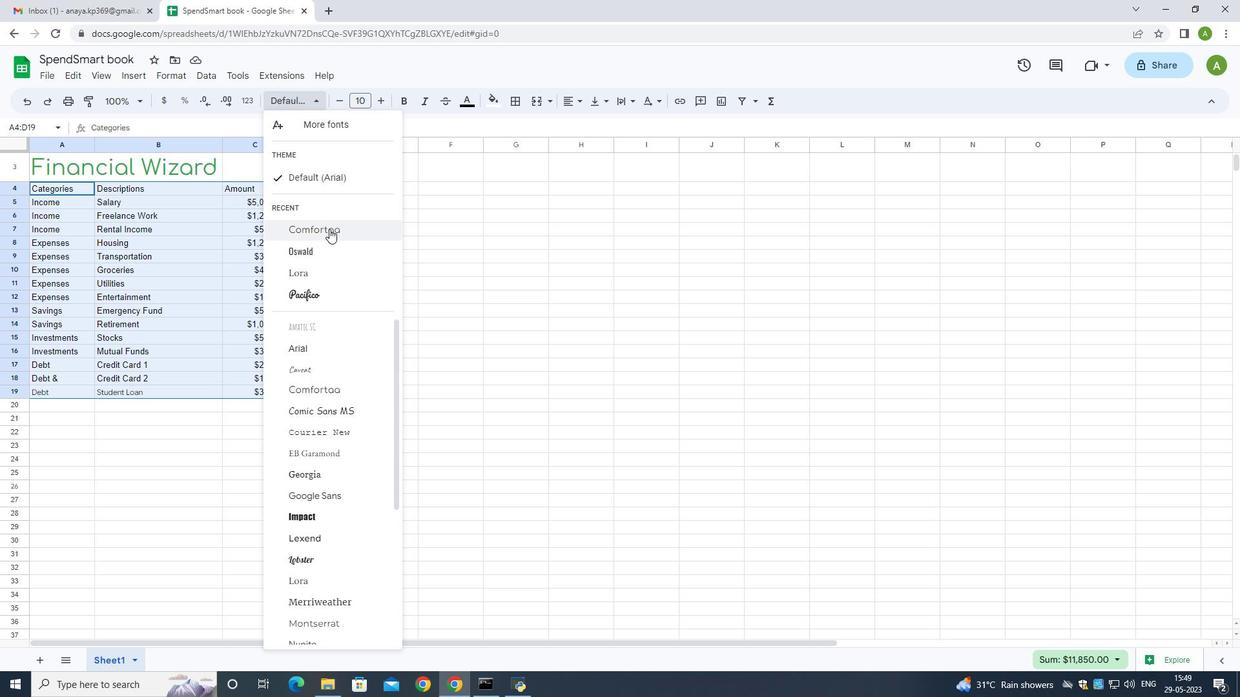 
Action: Mouse moved to (381, 98)
Screenshot: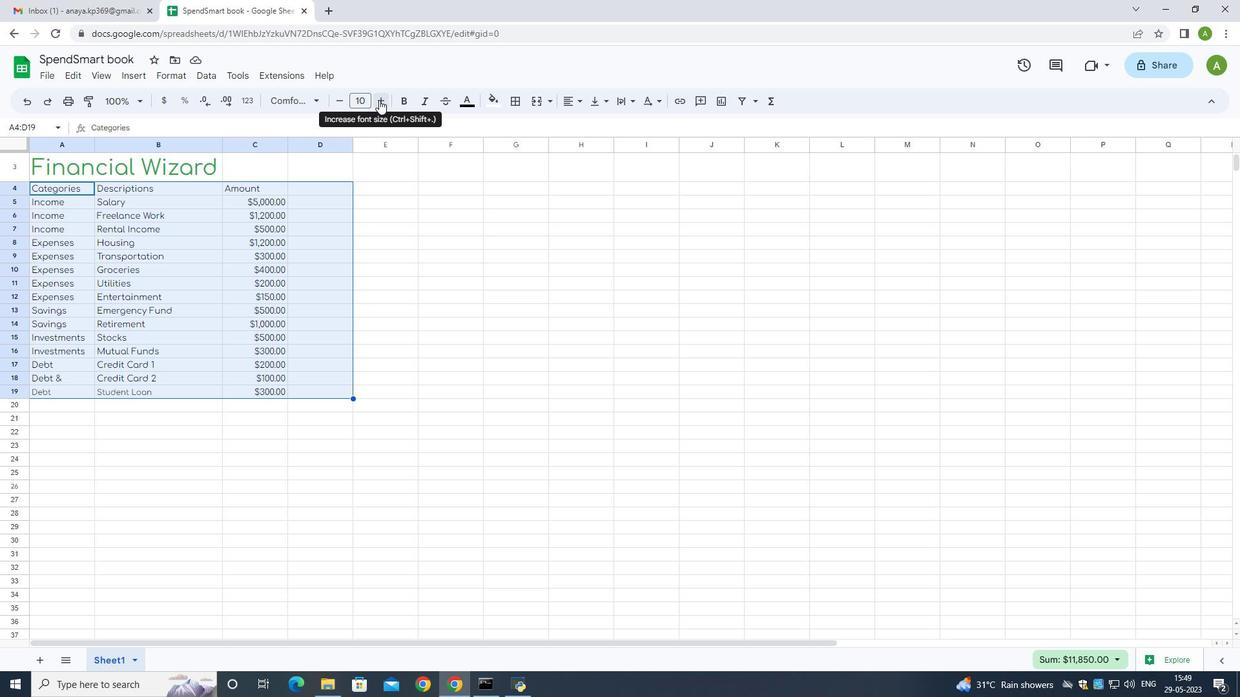 
Action: Mouse pressed left at (381, 98)
Screenshot: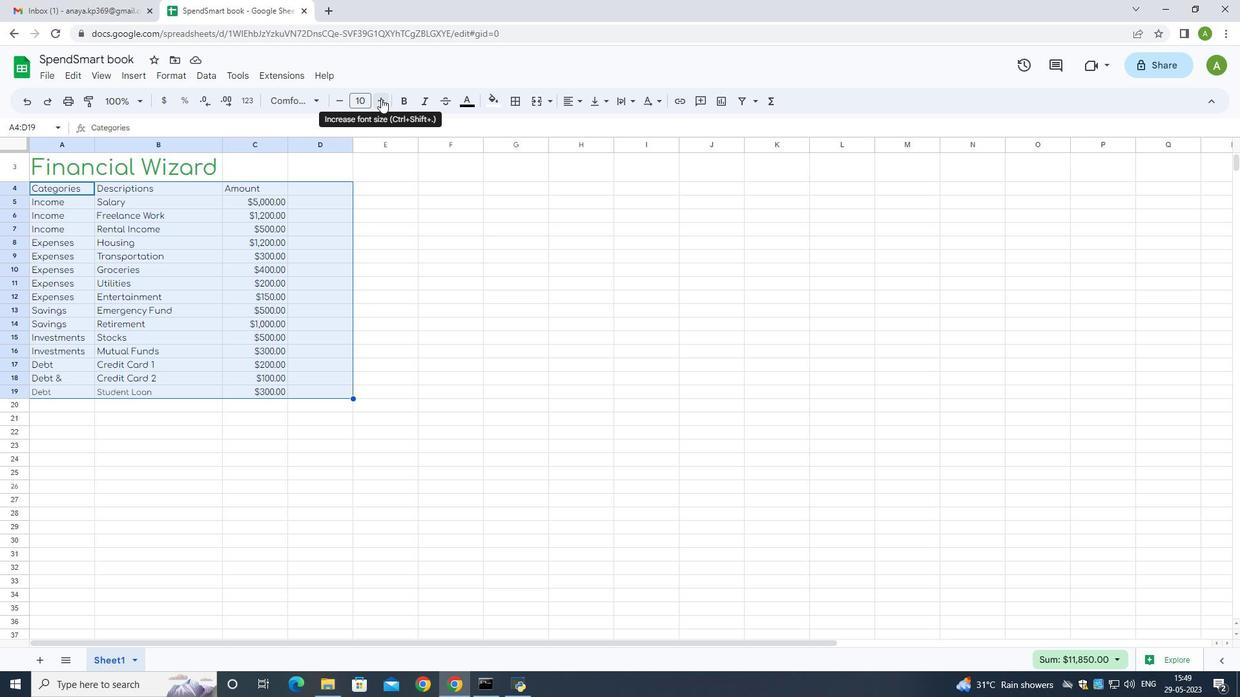 
Action: Mouse pressed left at (381, 98)
Screenshot: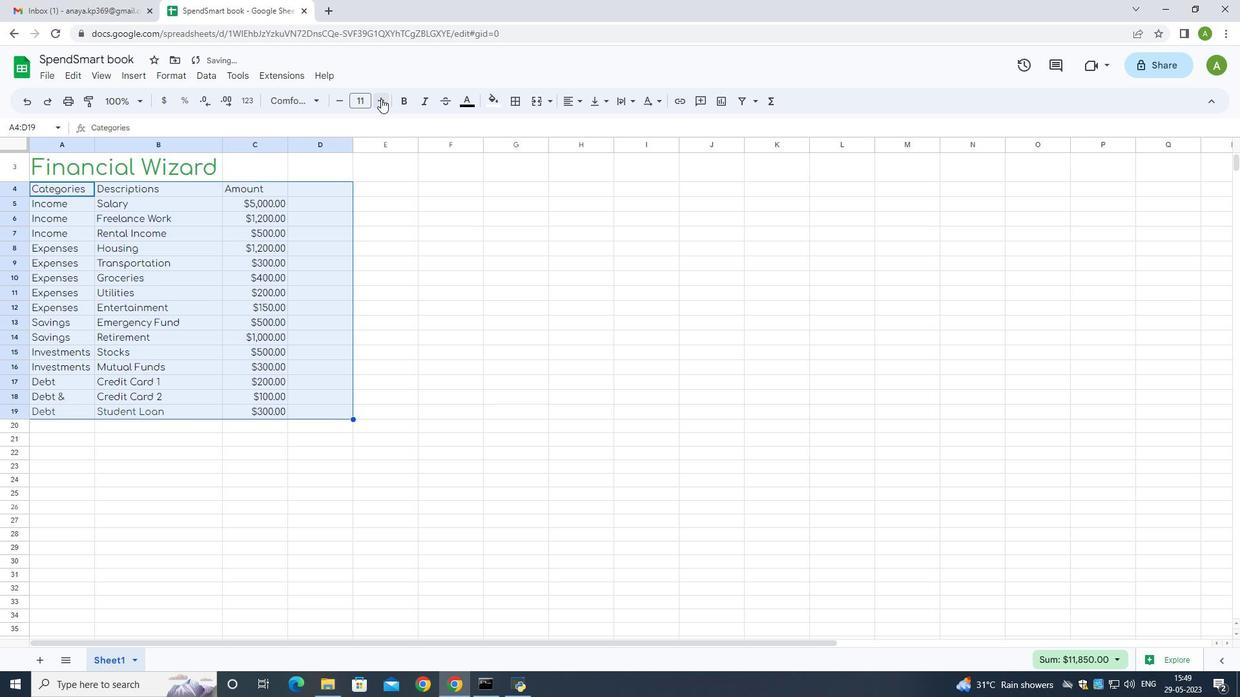 
Action: Mouse pressed left at (381, 98)
Screenshot: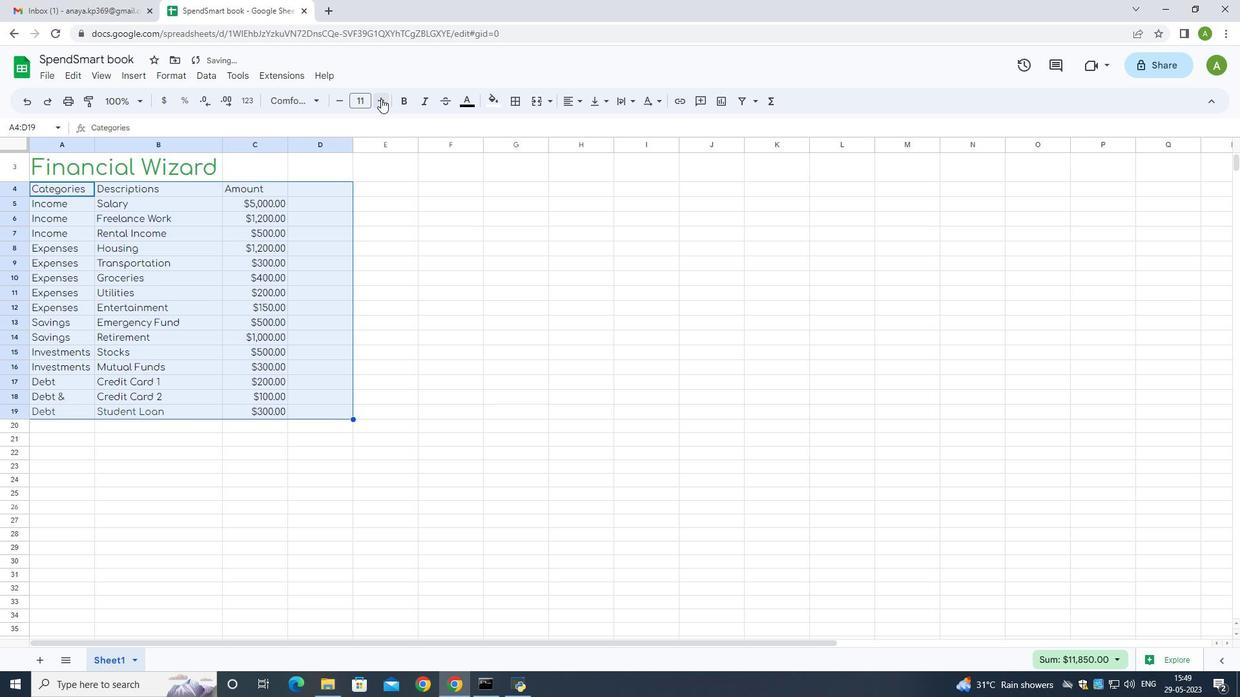 
Action: Mouse pressed left at (381, 98)
Screenshot: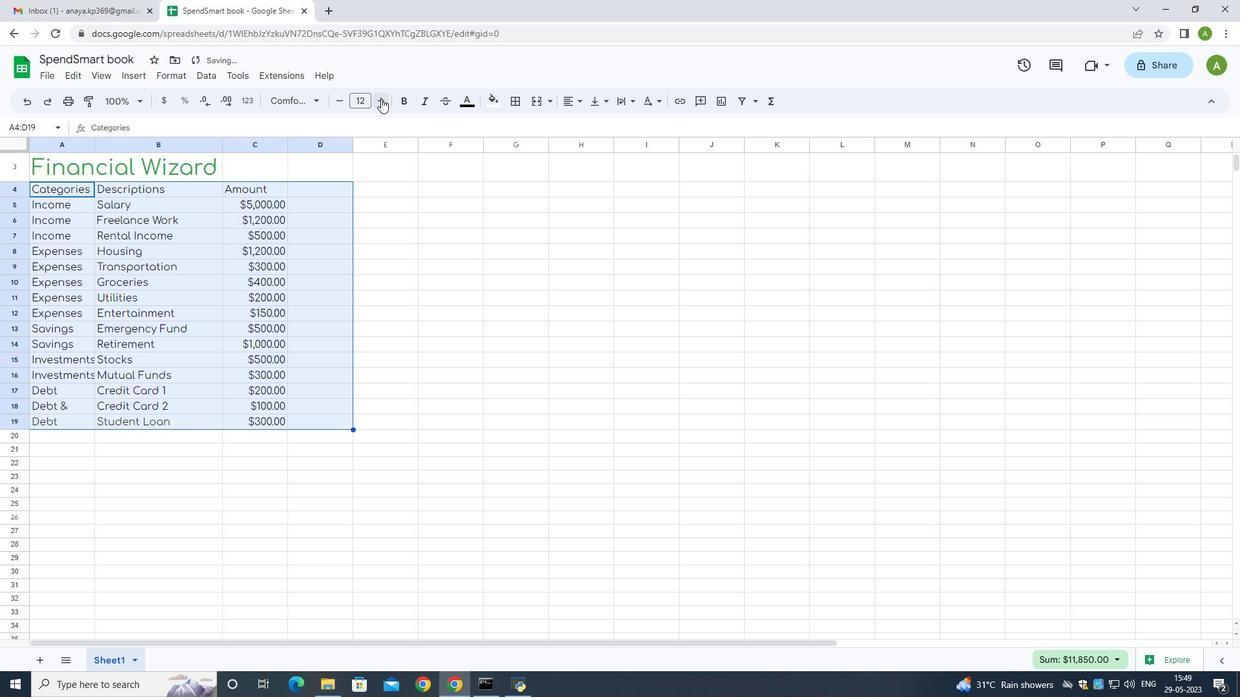 
Action: Mouse pressed left at (381, 98)
Screenshot: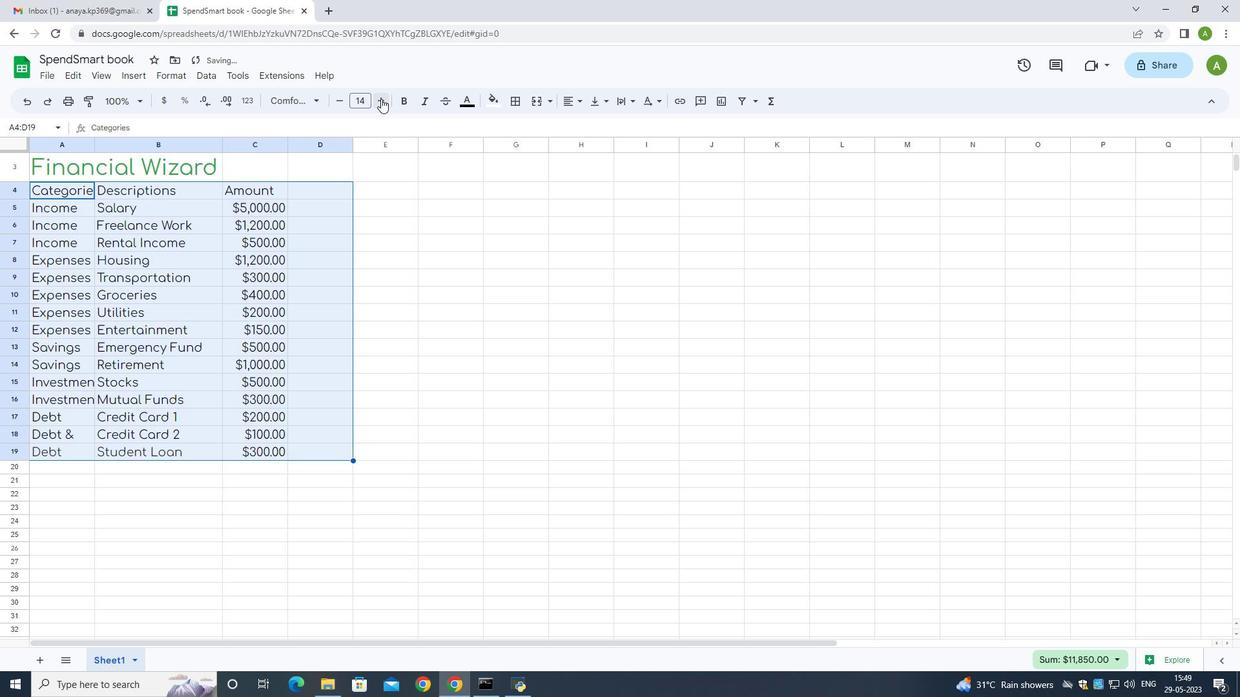 
Action: Mouse pressed left at (381, 98)
Screenshot: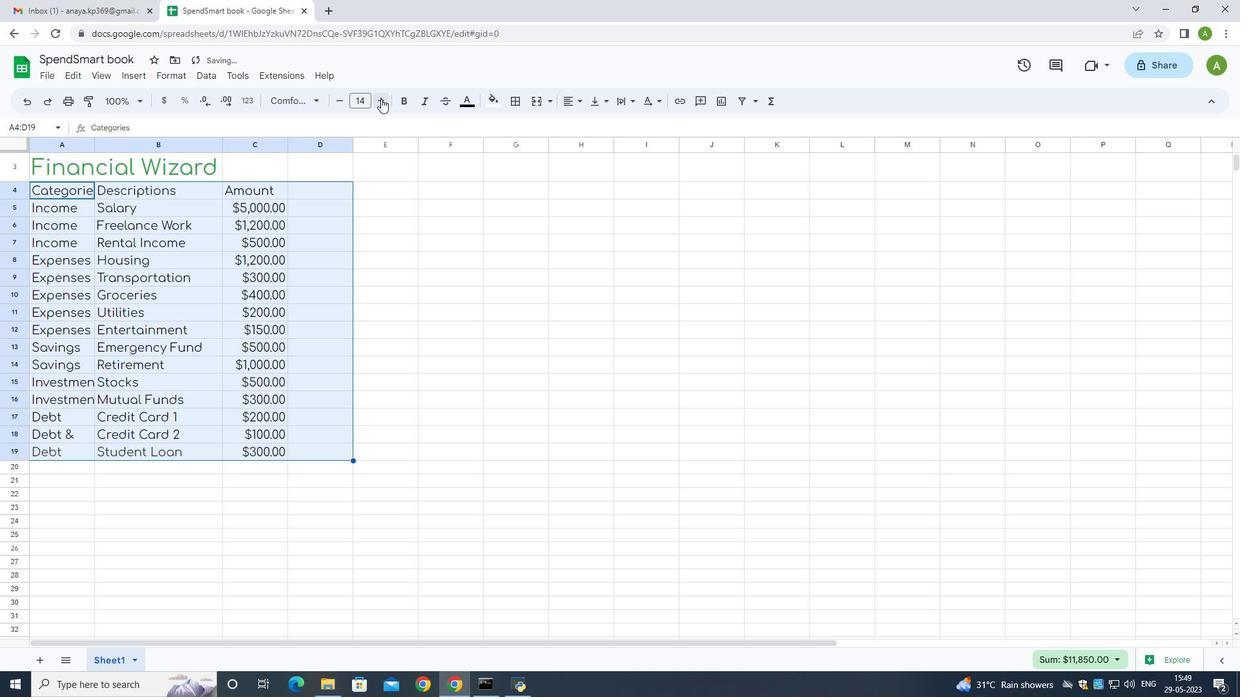 
Action: Mouse pressed left at (381, 98)
Screenshot: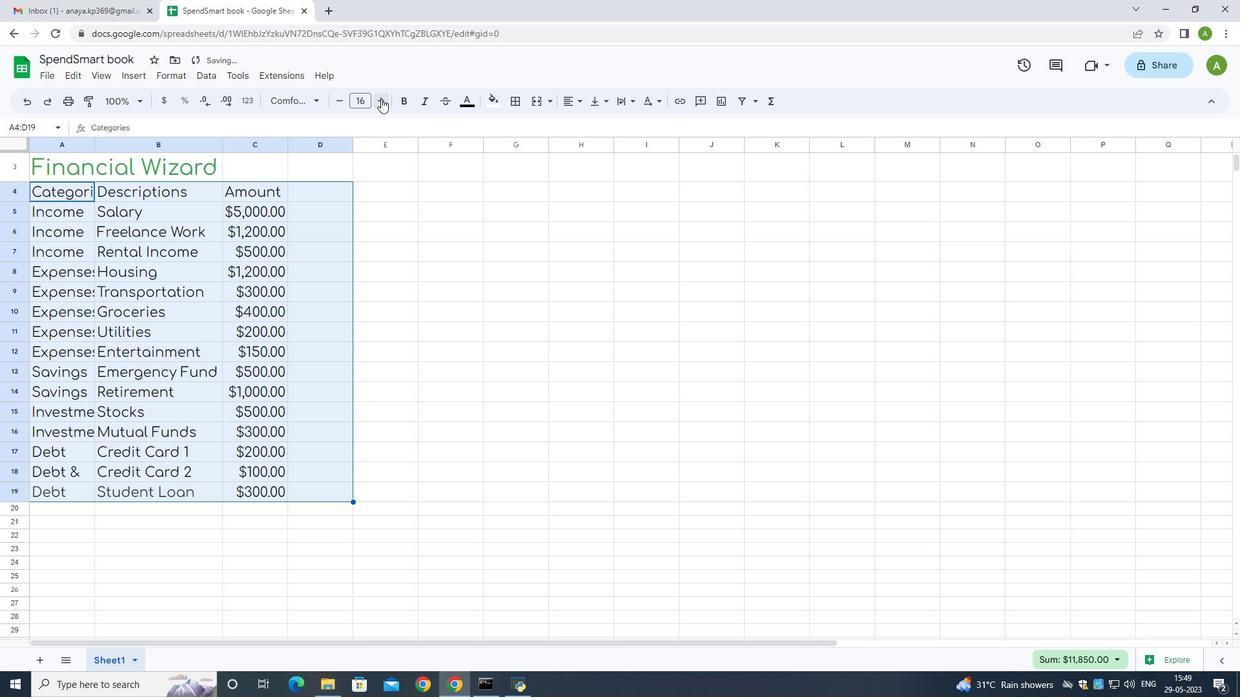 
Action: Mouse pressed left at (381, 98)
Screenshot: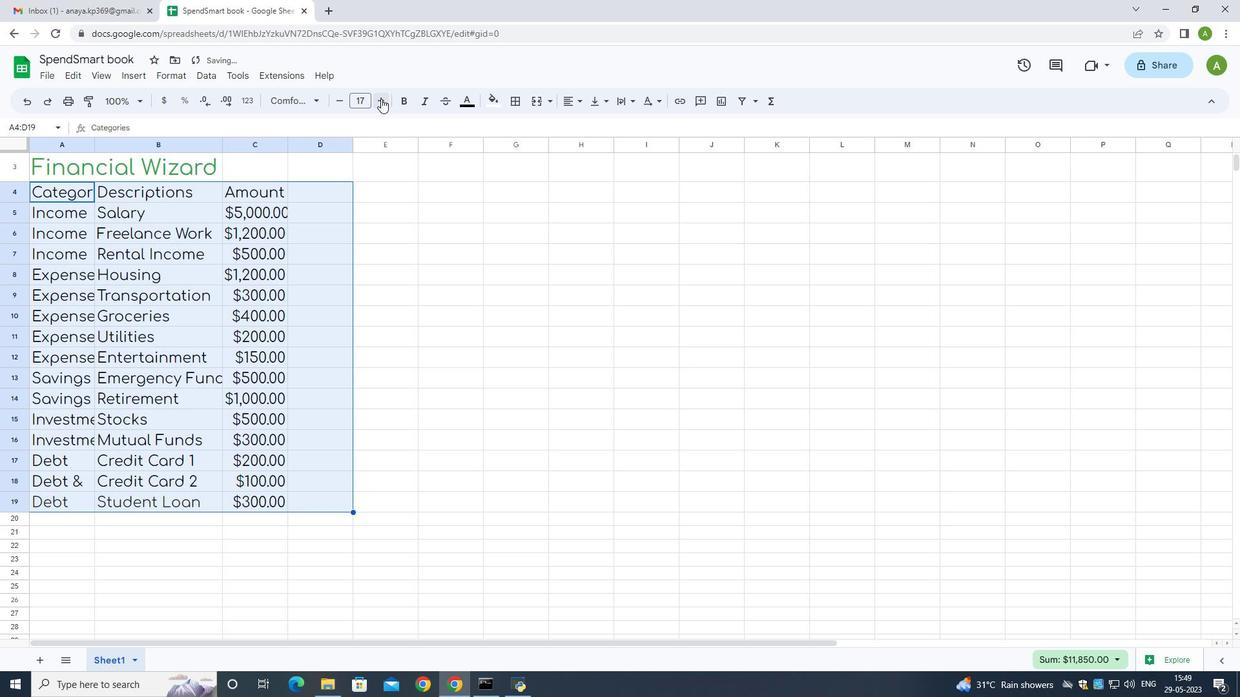 
Action: Mouse moved to (24, 139)
Screenshot: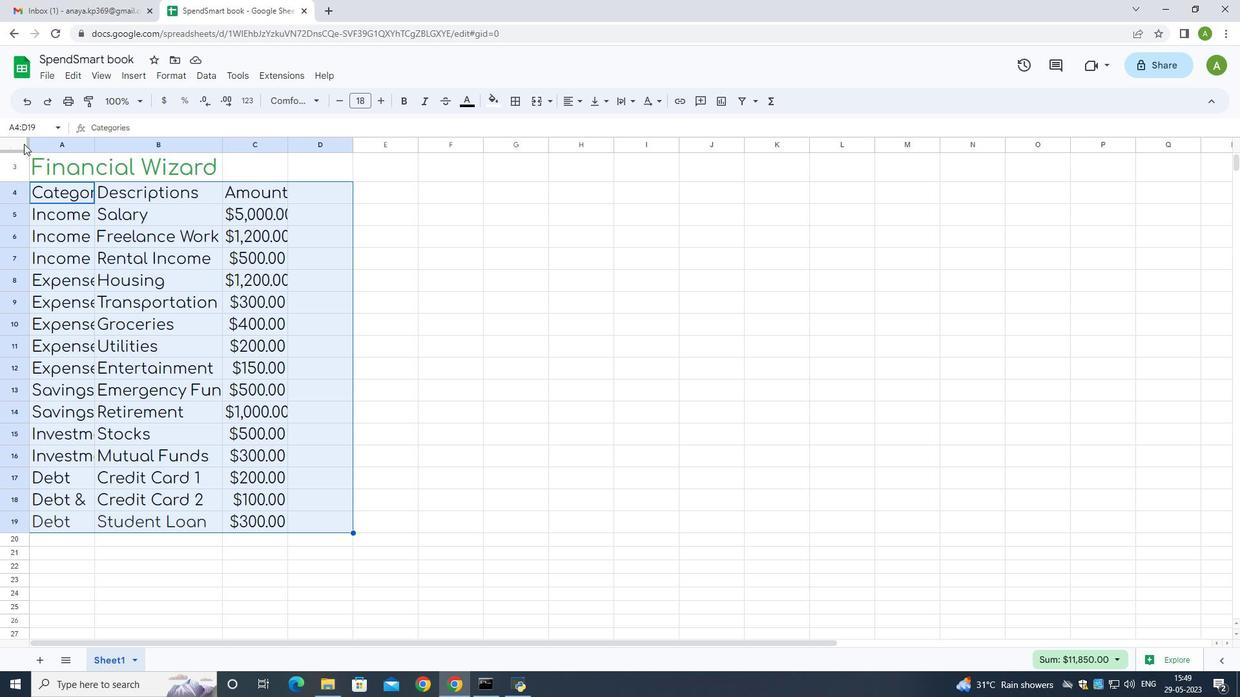 
Action: Mouse pressed left at (24, 139)
Screenshot: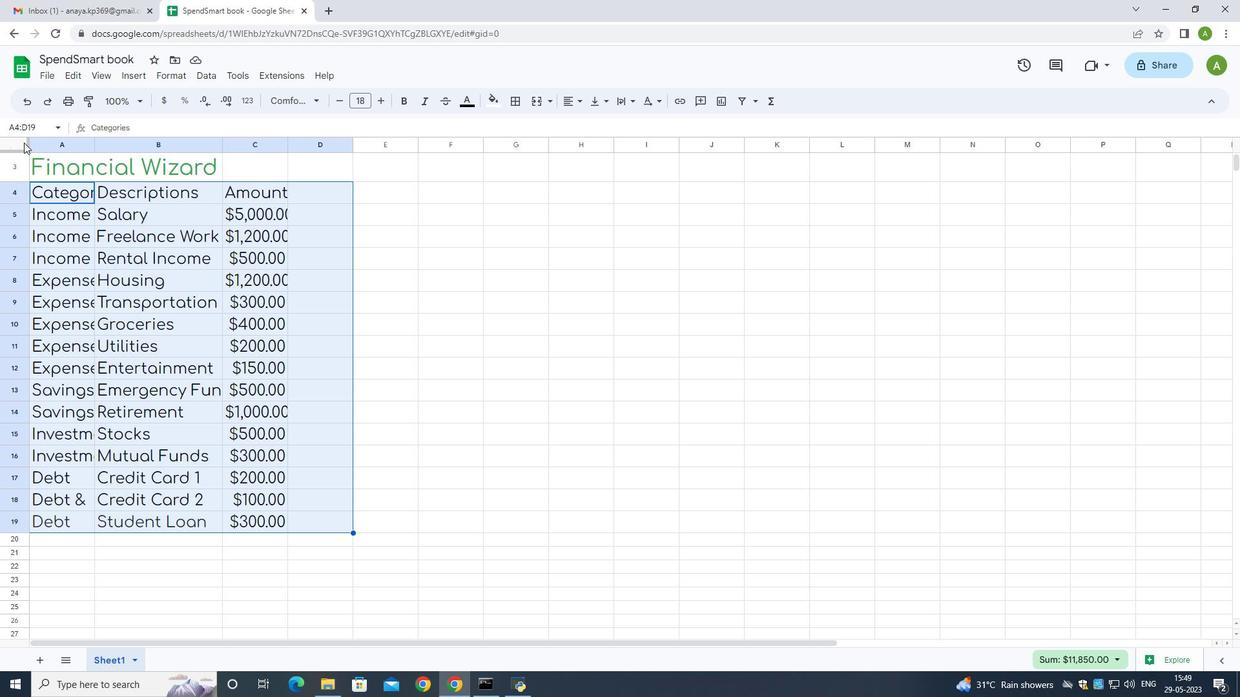 
Action: Mouse moved to (64, 158)
Screenshot: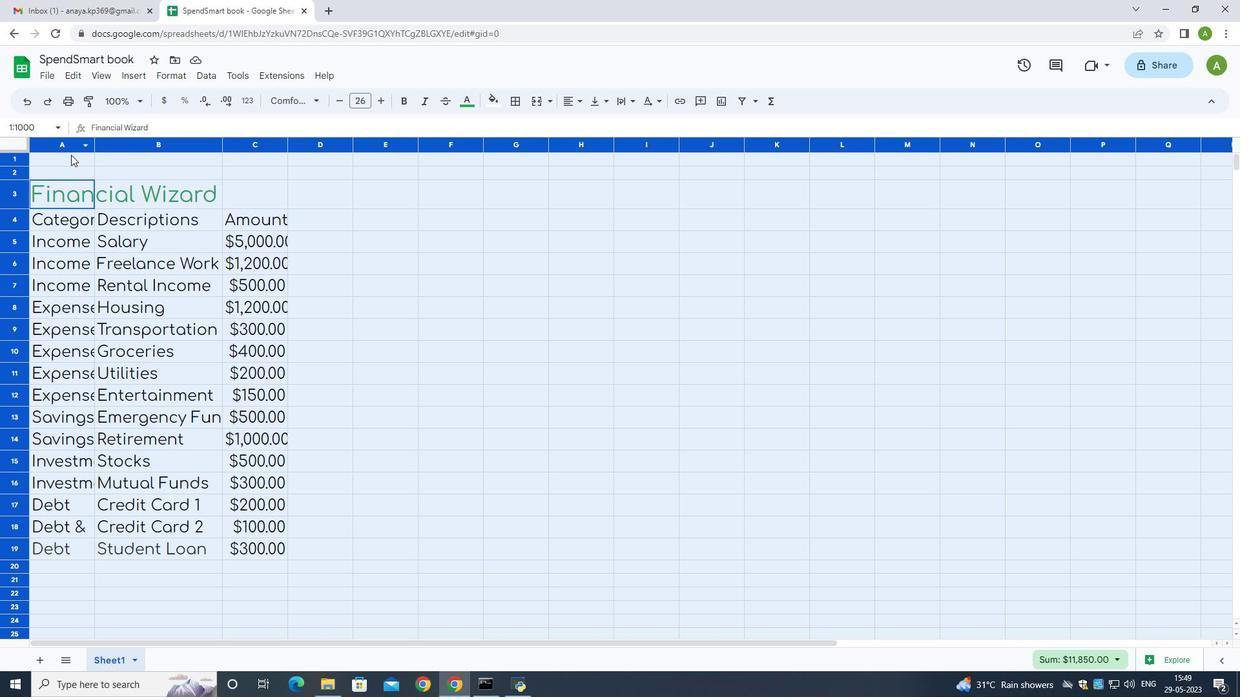 
Action: Mouse pressed left at (64, 158)
Screenshot: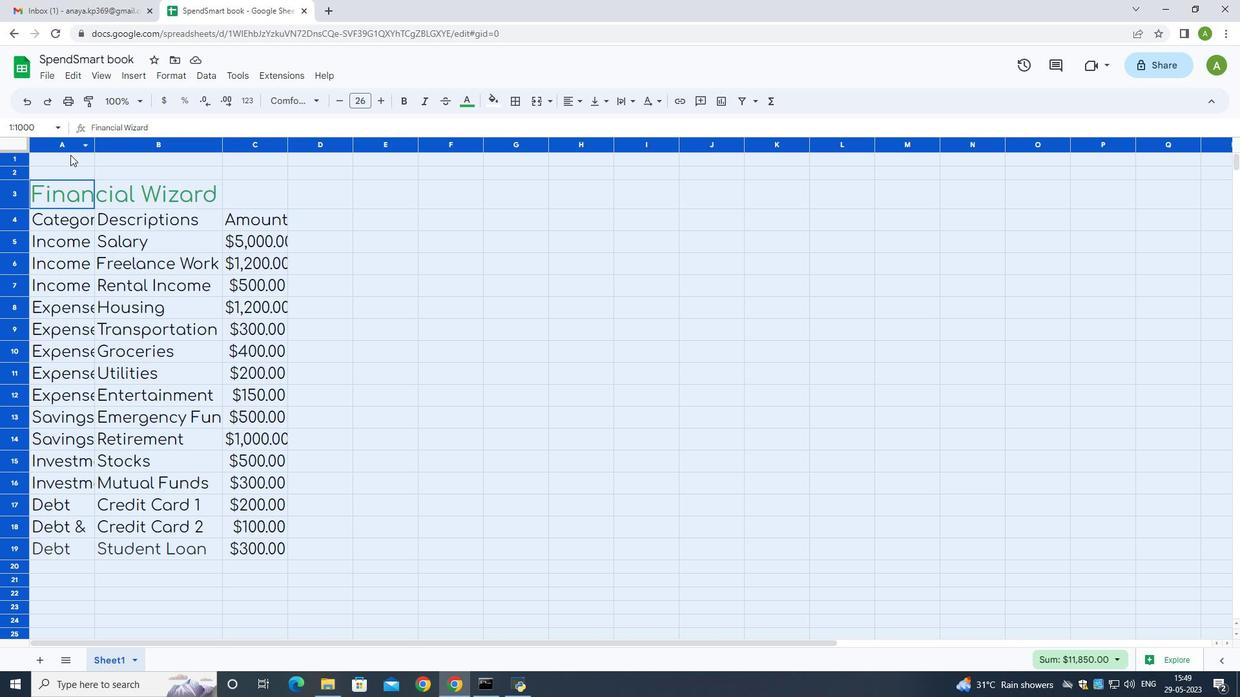 
Action: Mouse moved to (78, 174)
Screenshot: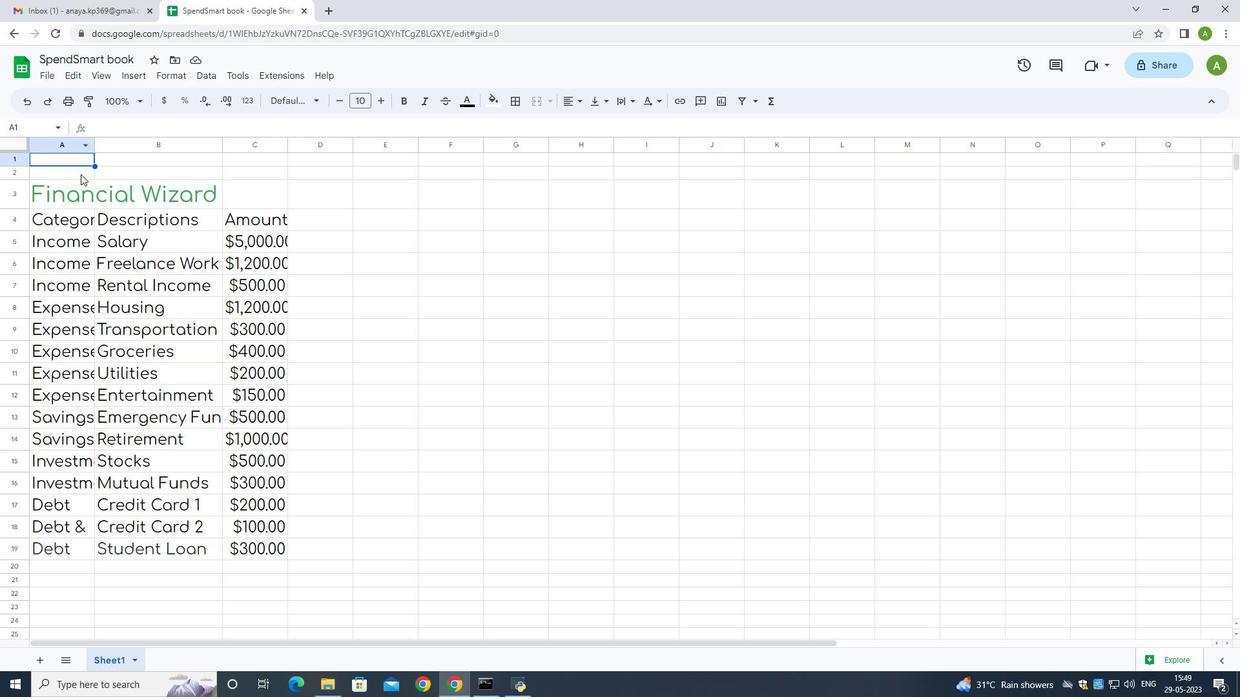 
Action: Mouse pressed left at (78, 174)
Screenshot: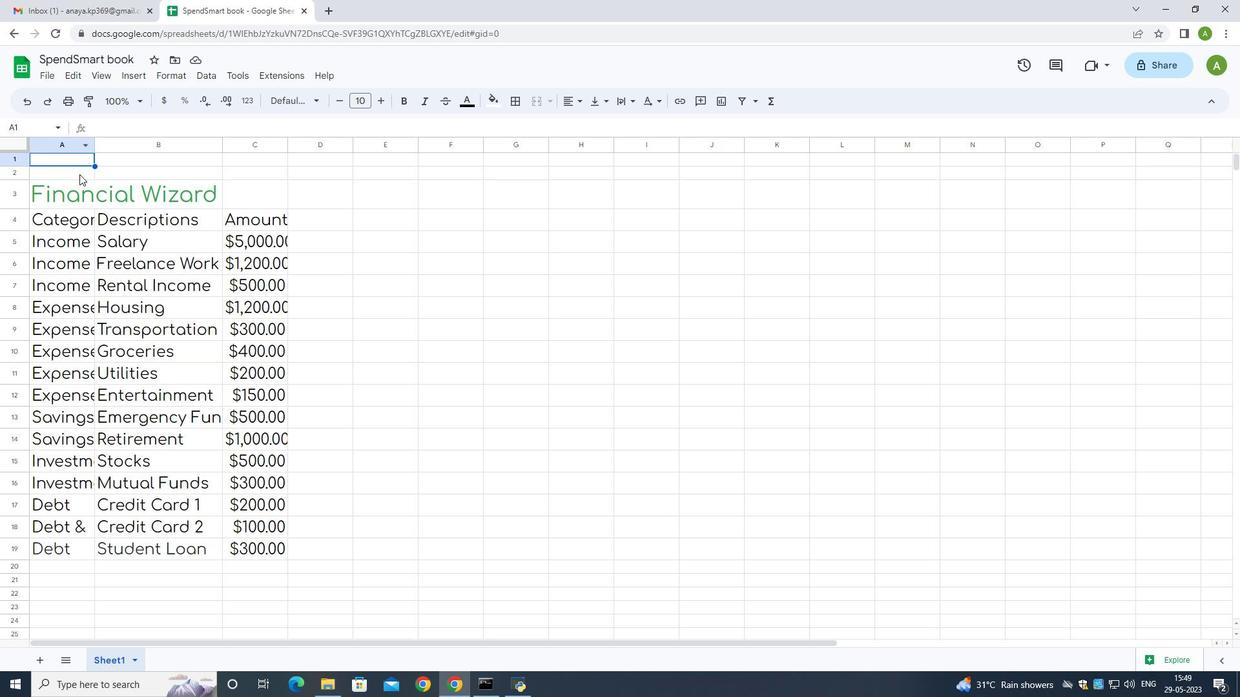 
Action: Mouse moved to (80, 157)
Screenshot: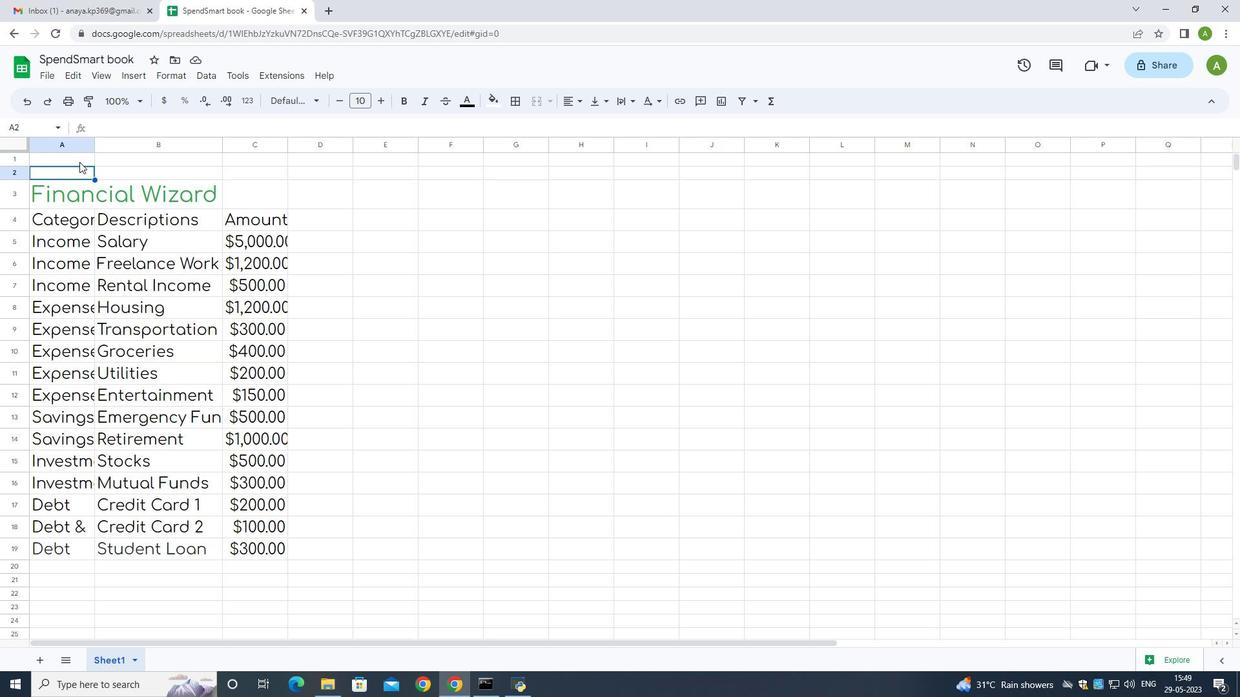 
Action: Mouse pressed left at (80, 157)
Screenshot: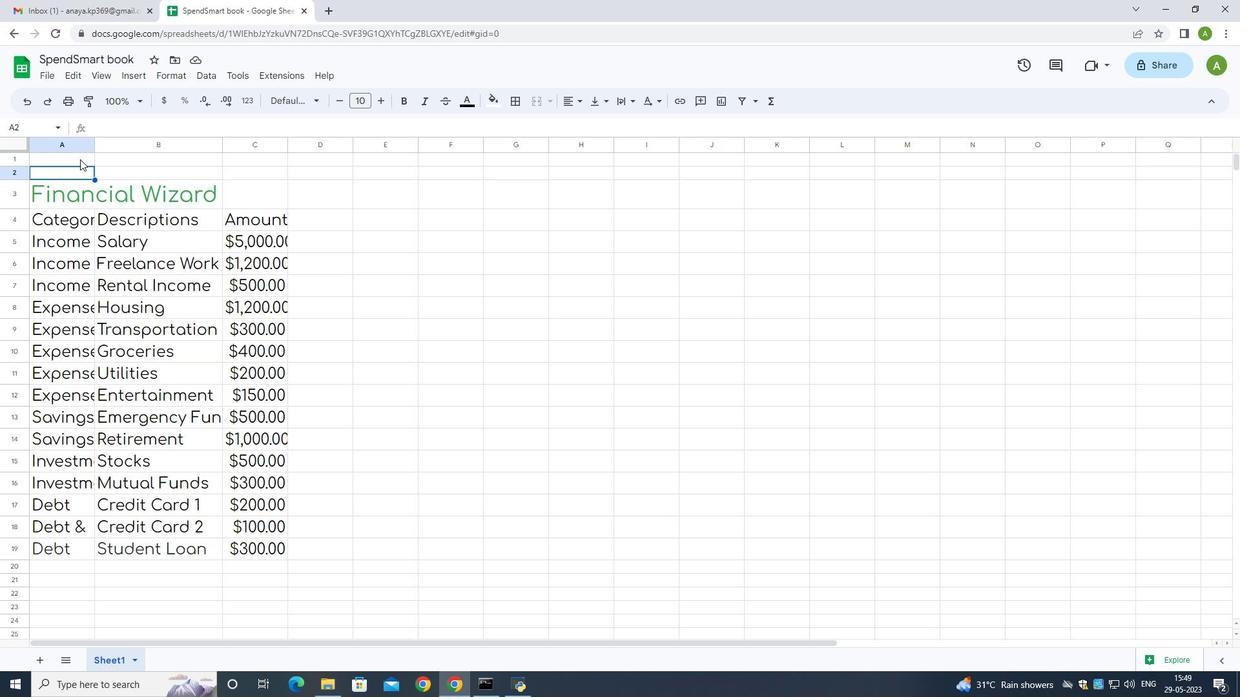 
Action: Mouse moved to (85, 176)
Screenshot: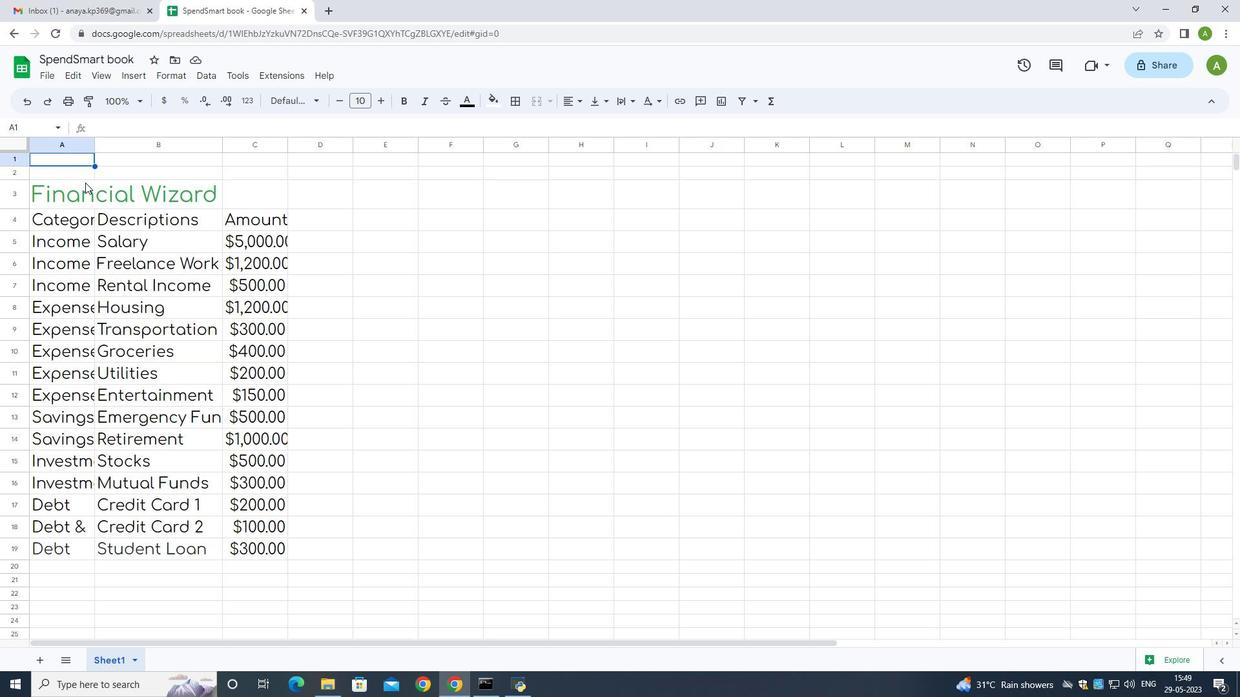 
Action: Mouse pressed left at (85, 176)
Screenshot: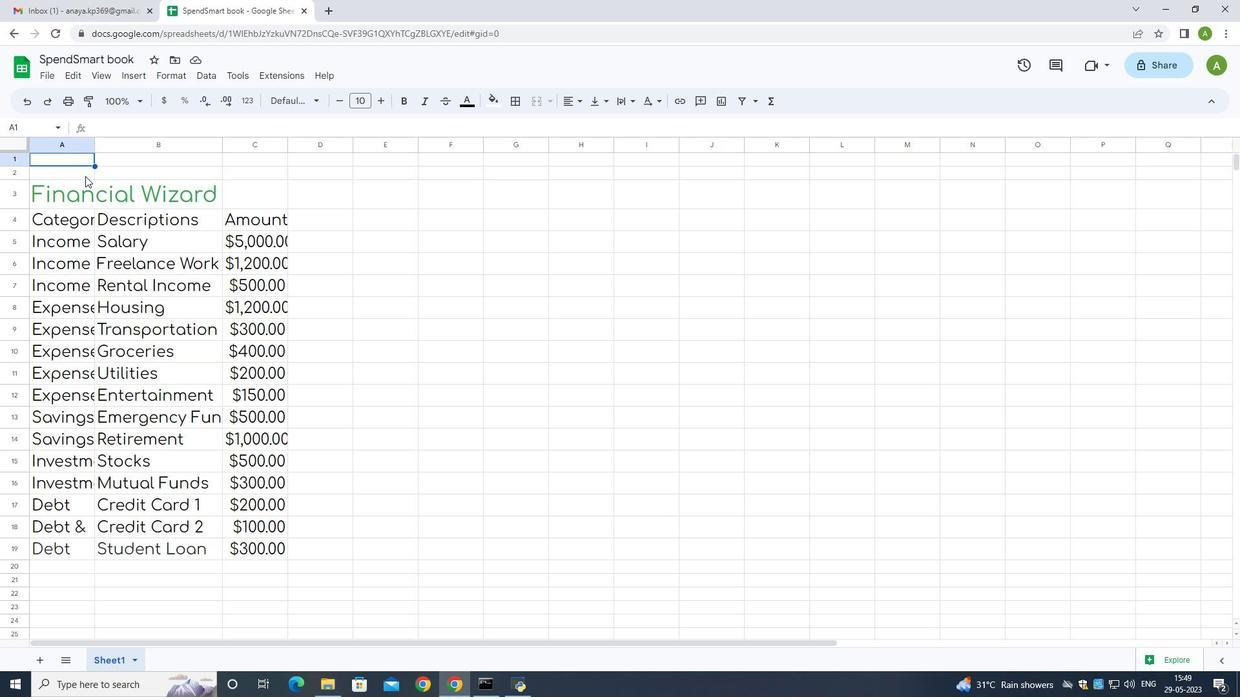 
Action: Mouse moved to (85, 176)
Screenshot: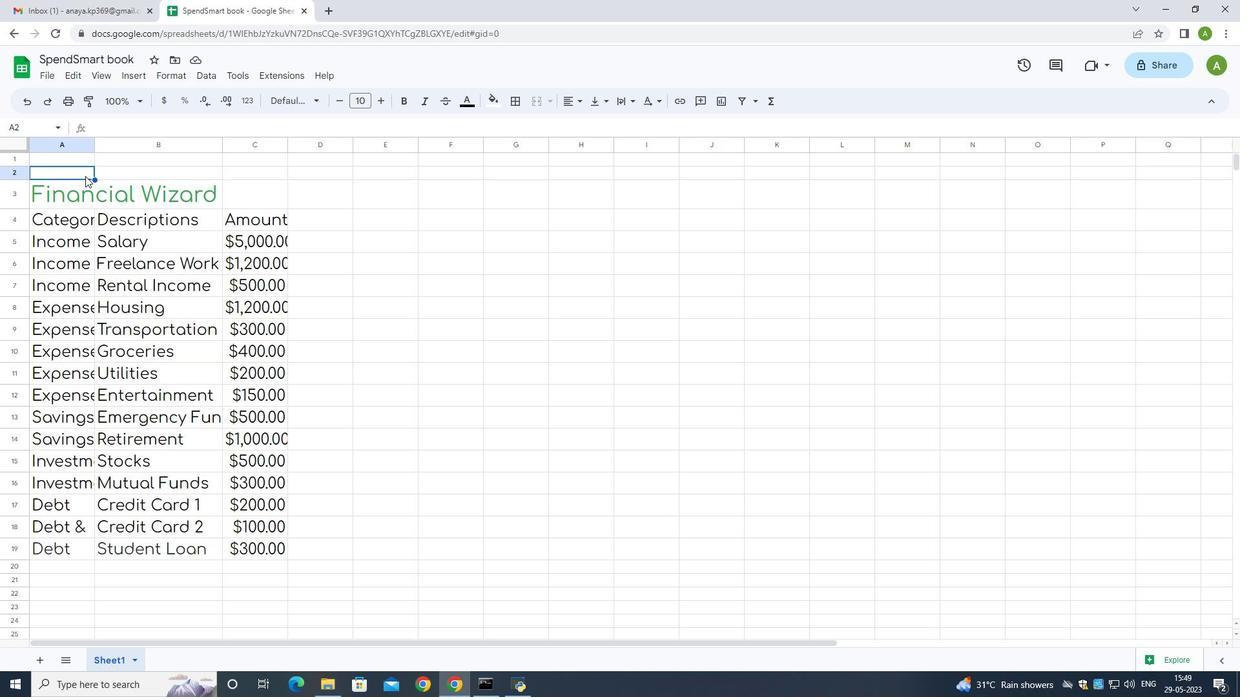 
Action: Key pressed ctrl+Z
Screenshot: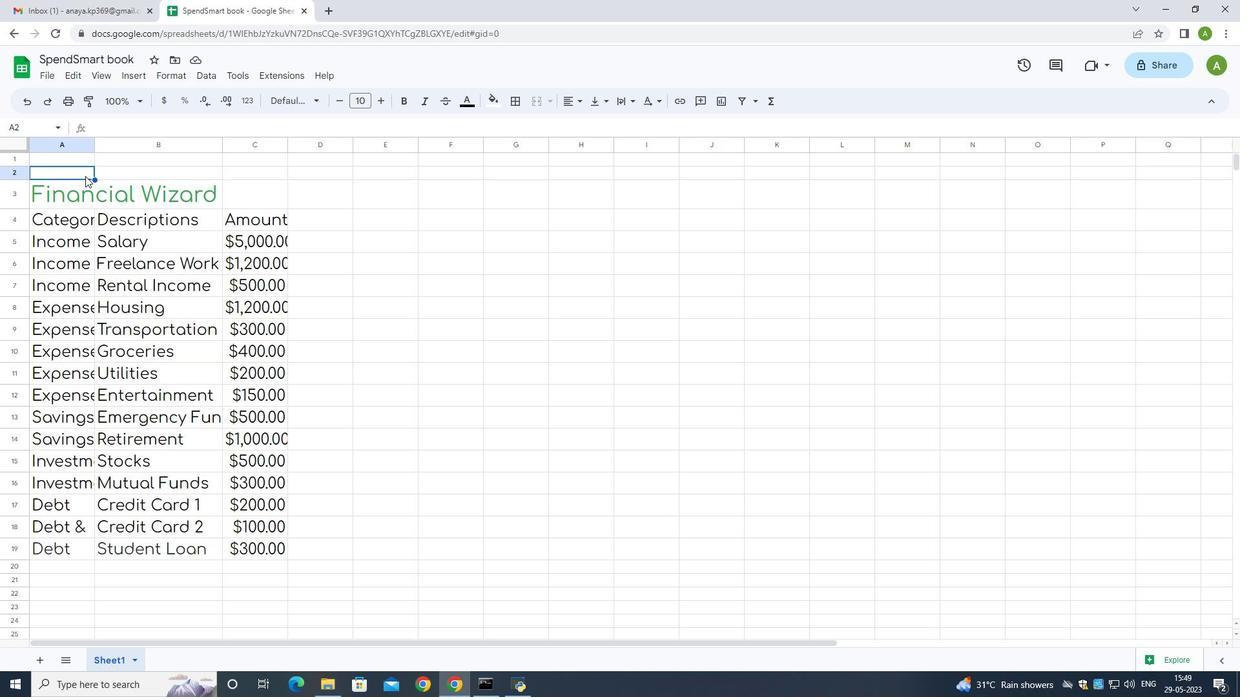 
Action: Mouse moved to (49, 198)
Screenshot: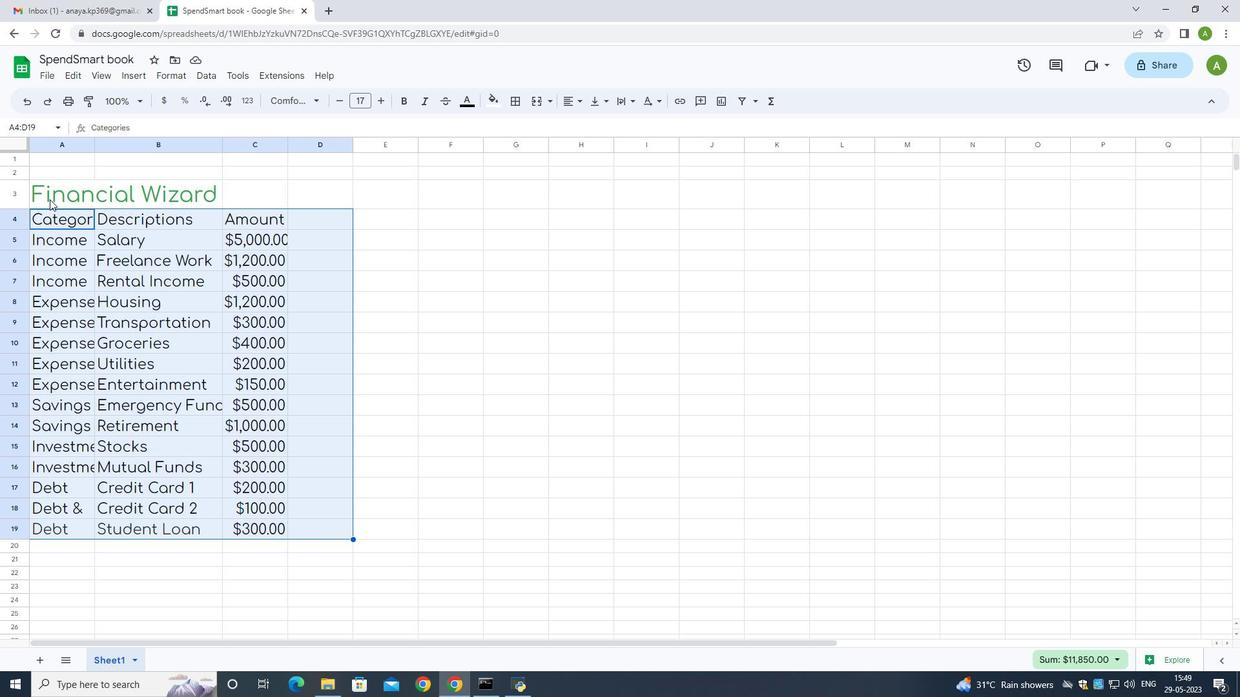 
Action: Mouse pressed left at (49, 198)
Screenshot: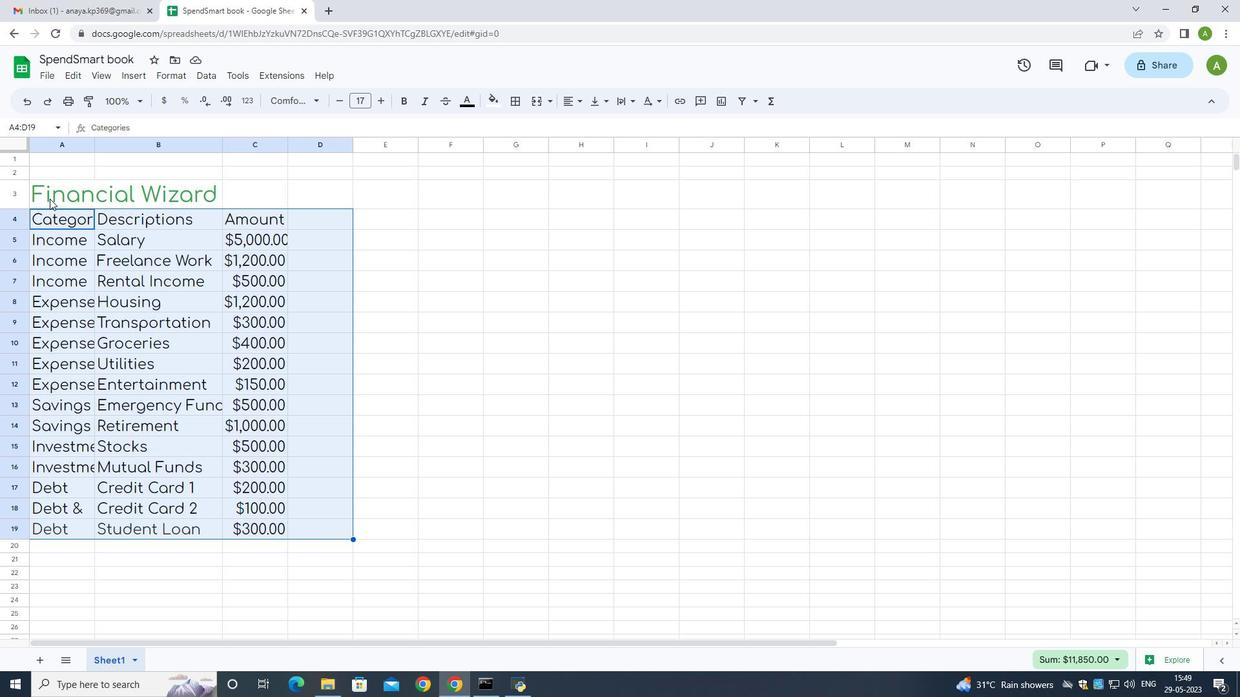
Action: Mouse moved to (536, 102)
Screenshot: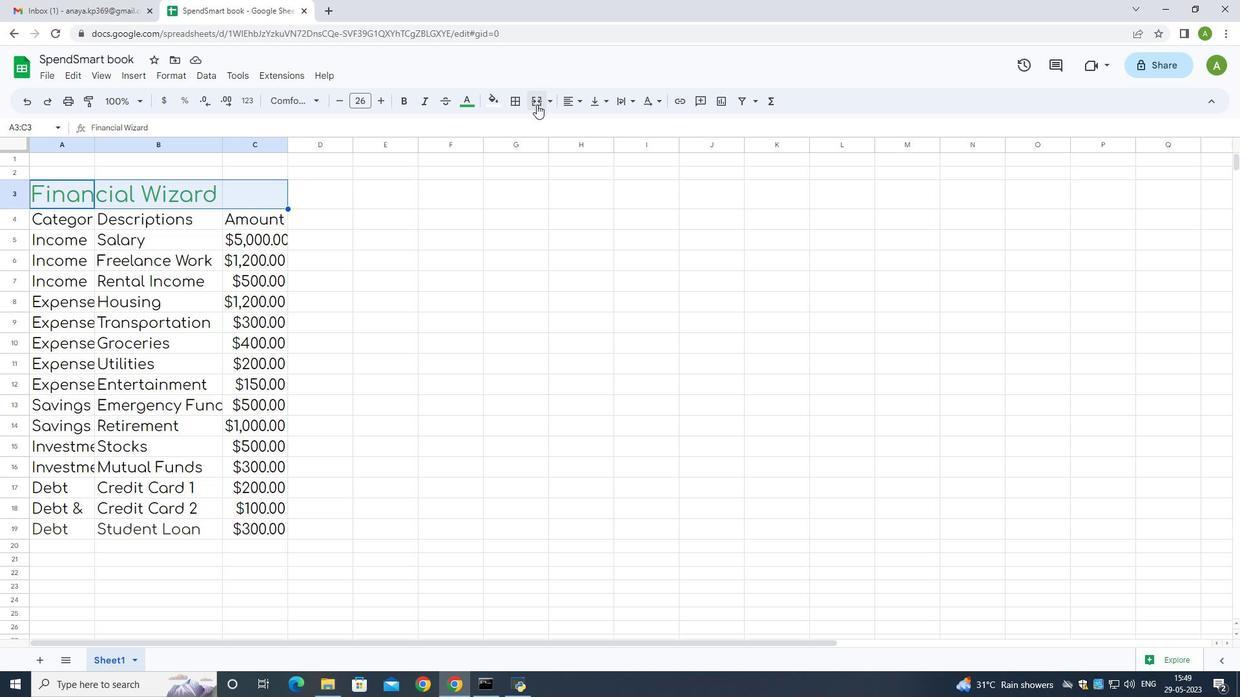 
Action: Mouse pressed left at (536, 102)
Screenshot: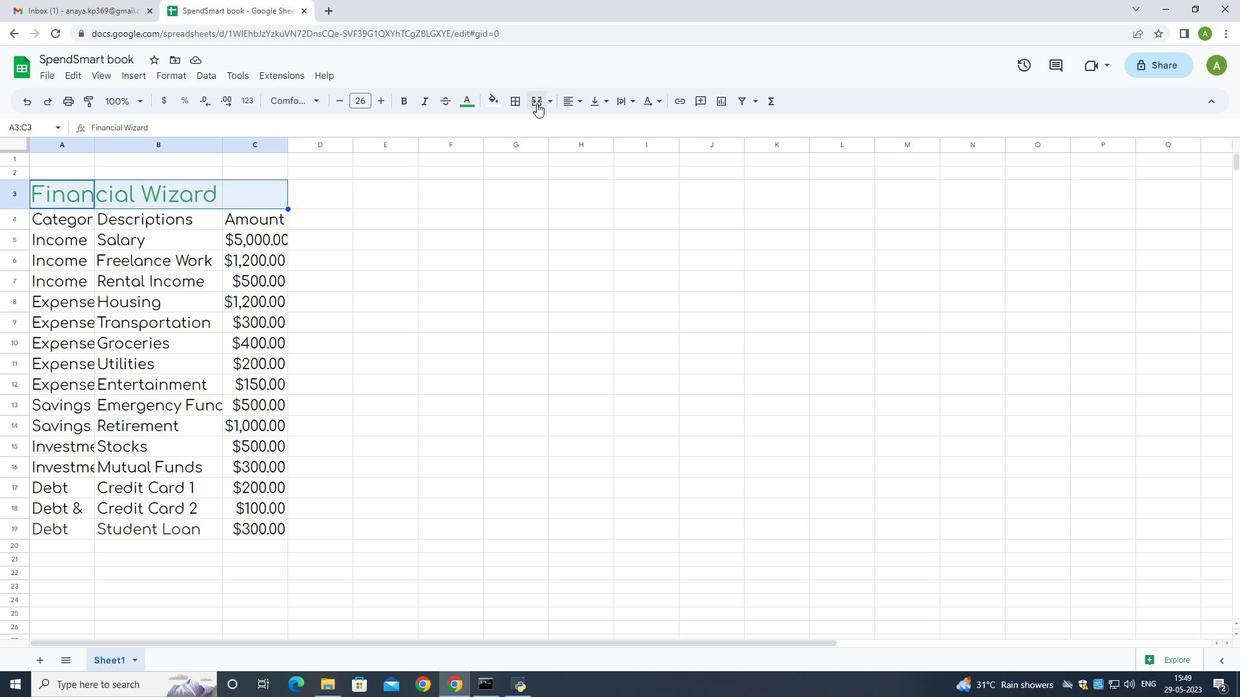 
Action: Mouse moved to (108, 74)
Screenshot: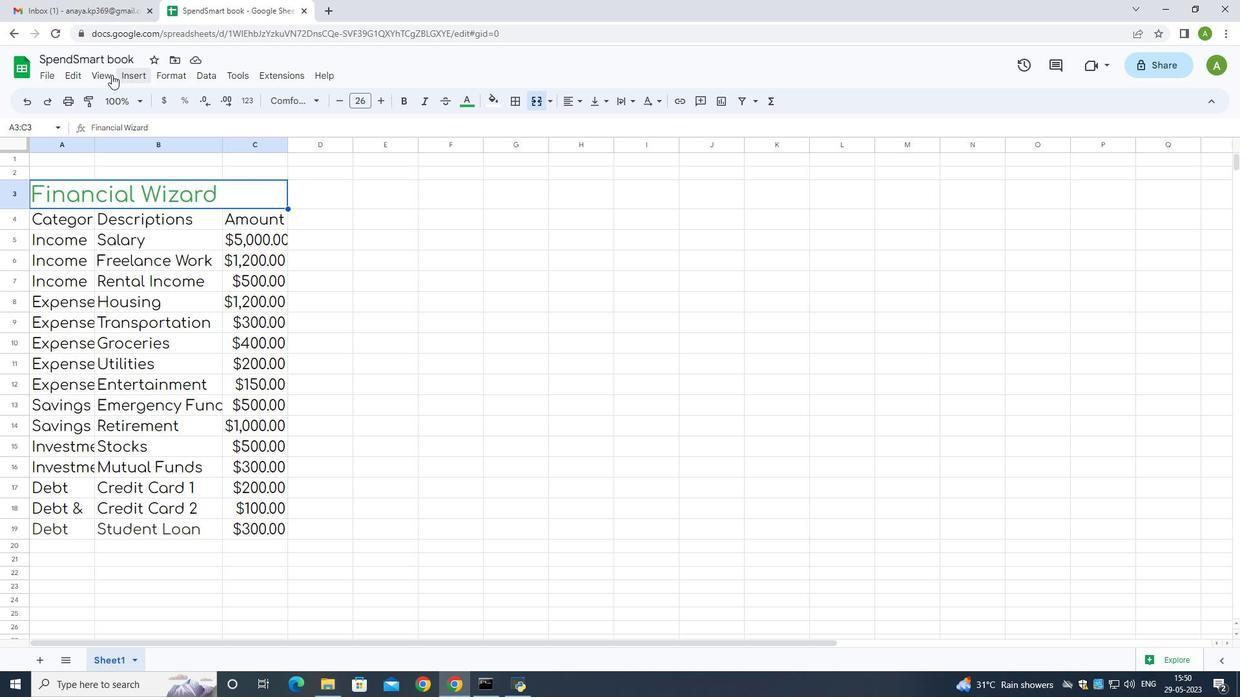 
Action: Mouse pressed left at (108, 74)
Screenshot: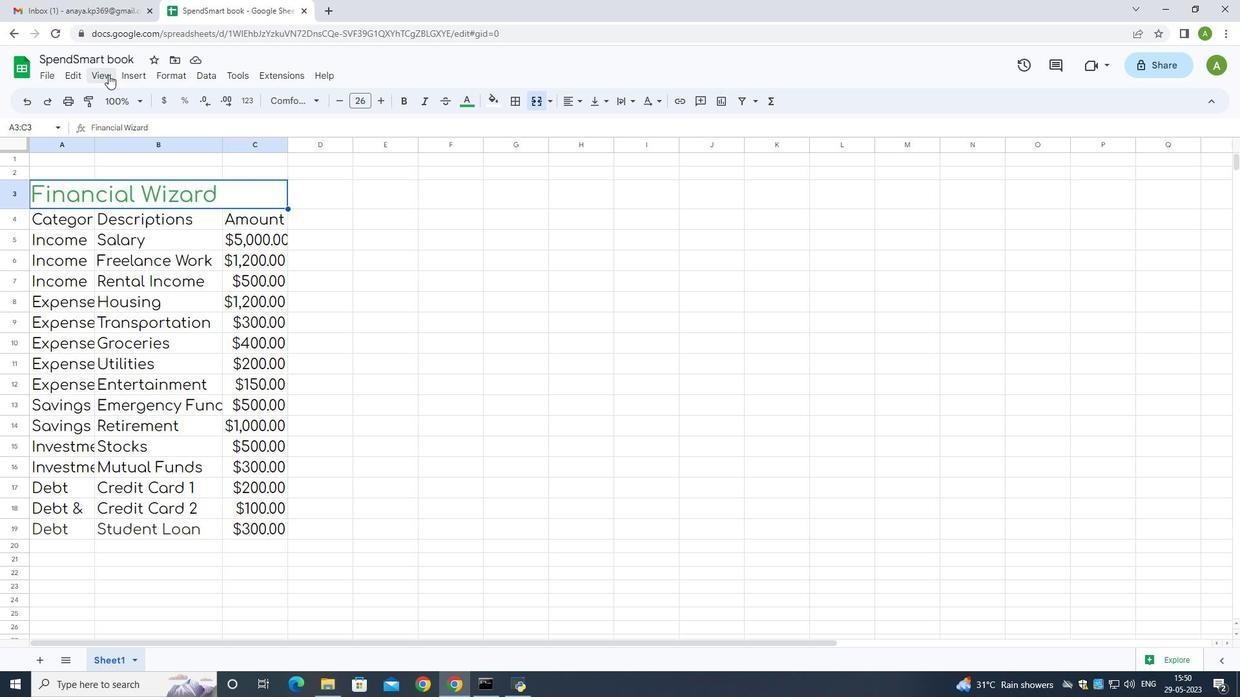 
Action: Mouse moved to (126, 80)
Screenshot: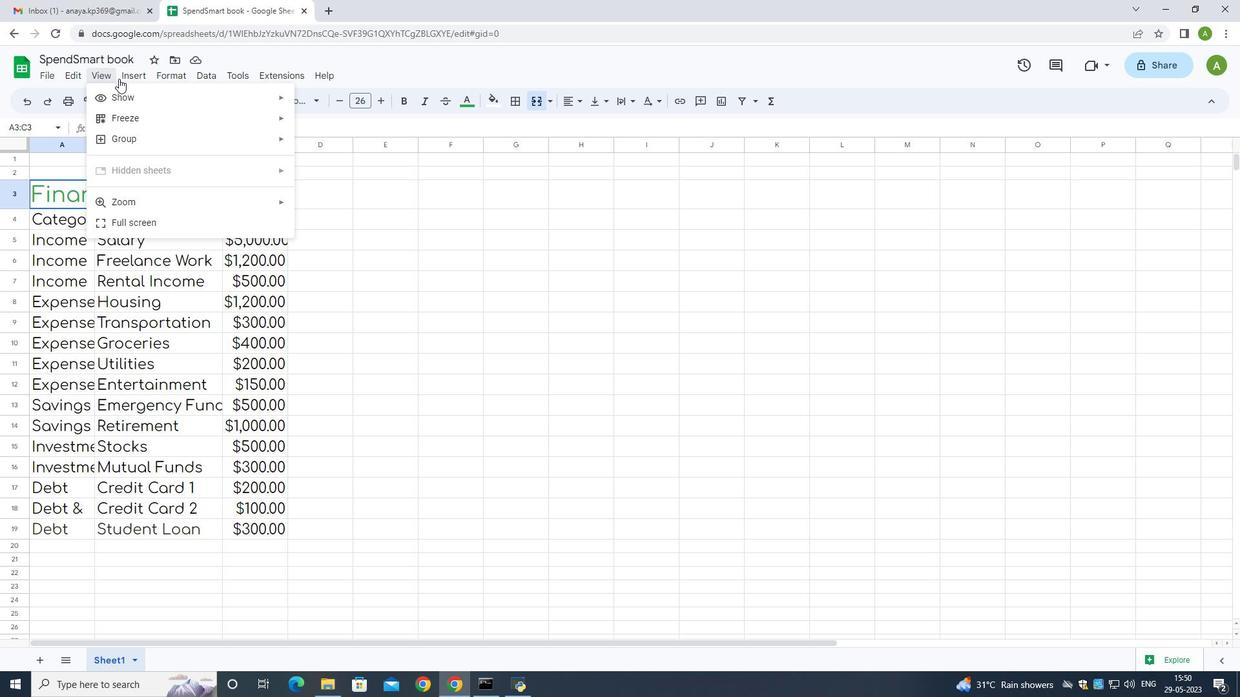 
Action: Mouse pressed left at (126, 80)
Screenshot: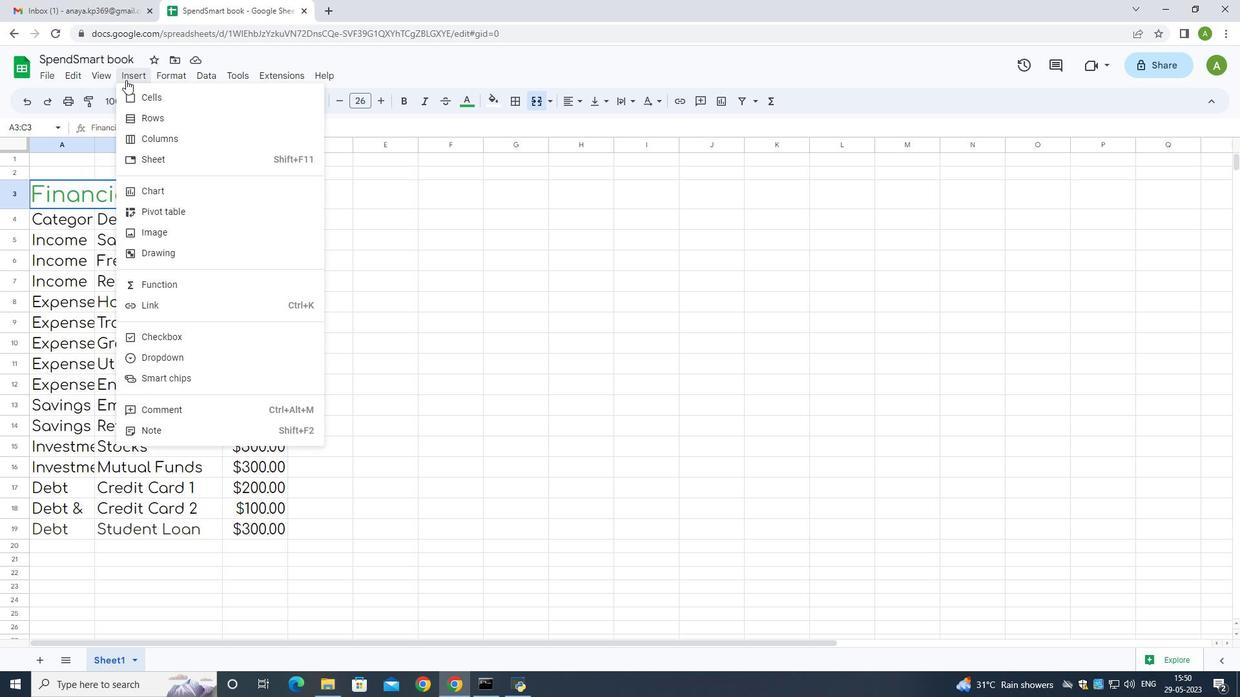 
Action: Mouse moved to (126, 80)
Screenshot: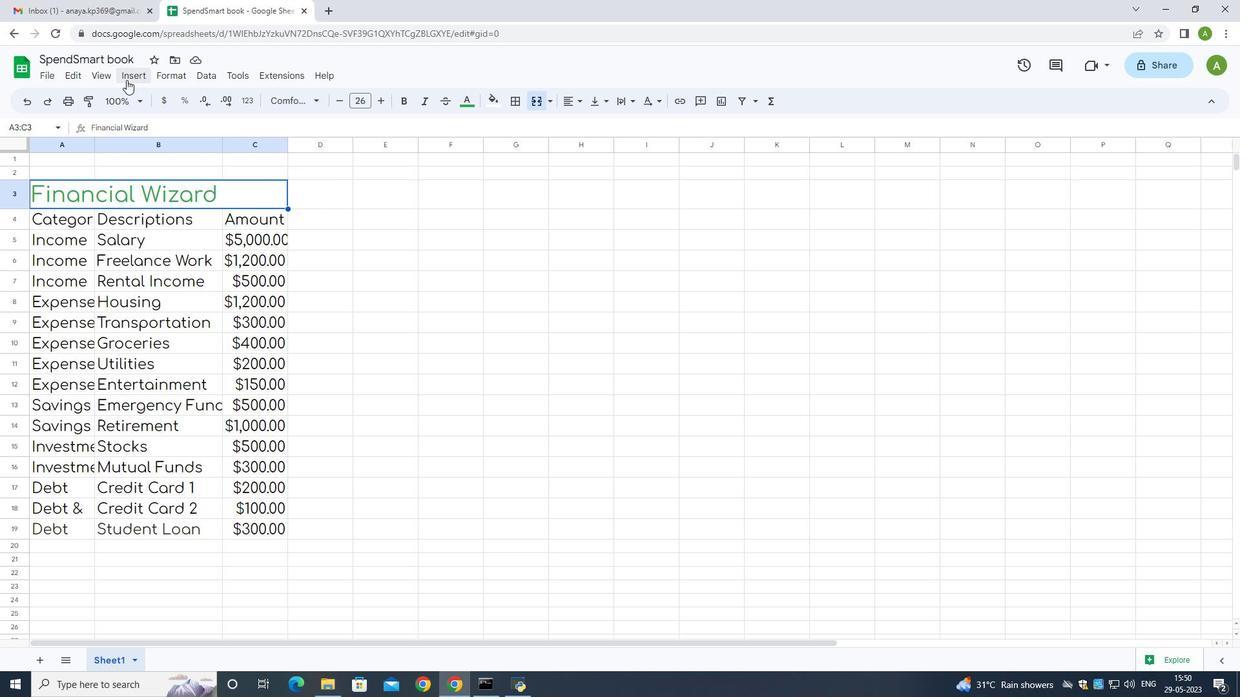 
Action: Mouse pressed left at (126, 80)
Screenshot: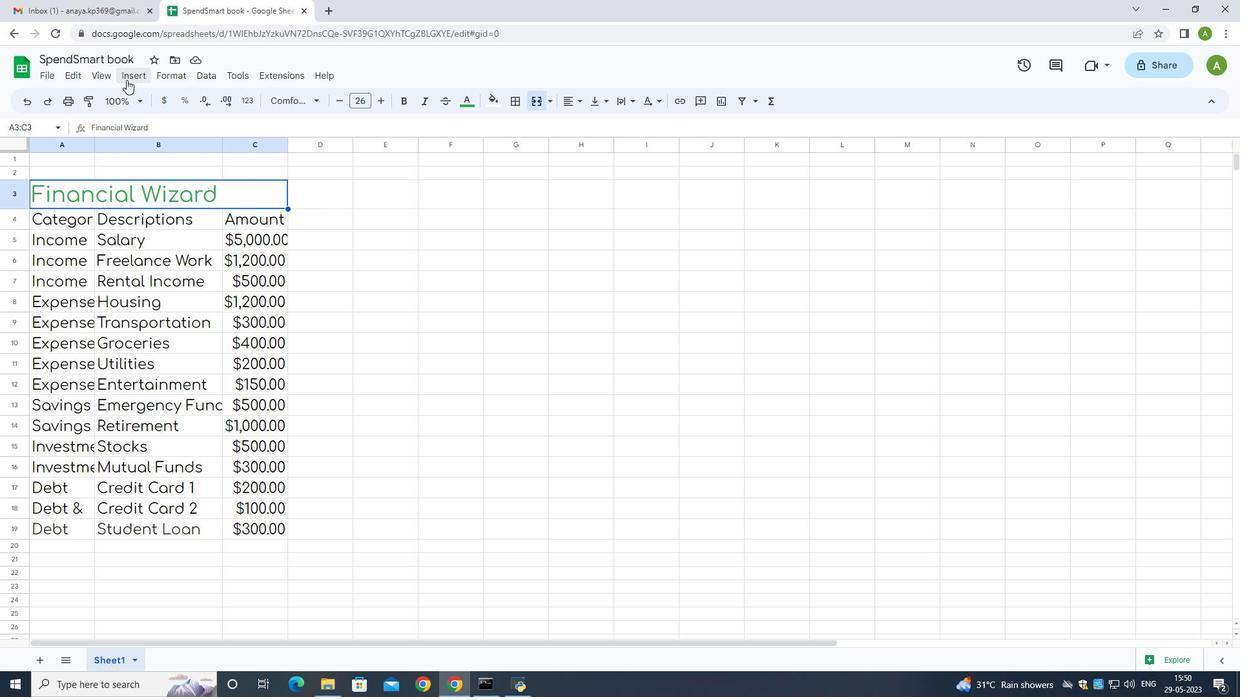 
Action: Mouse moved to (419, 198)
Screenshot: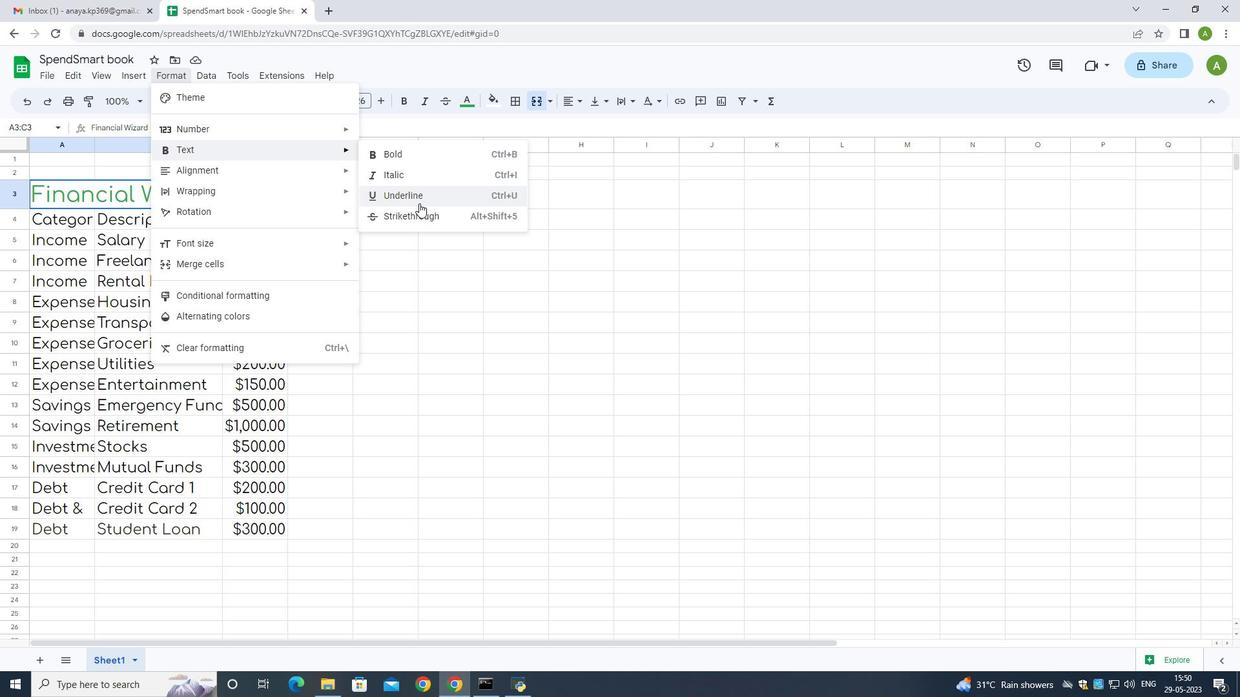 
Action: Mouse pressed left at (419, 198)
Screenshot: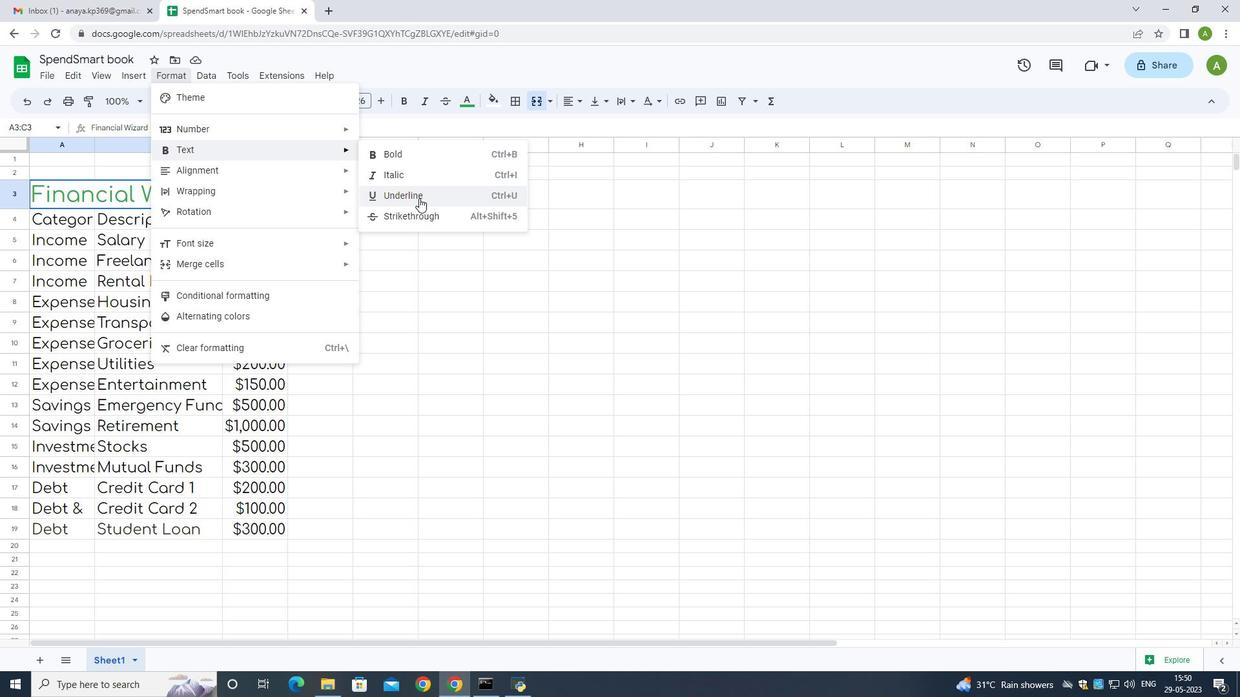 
Action: Mouse moved to (141, 187)
Screenshot: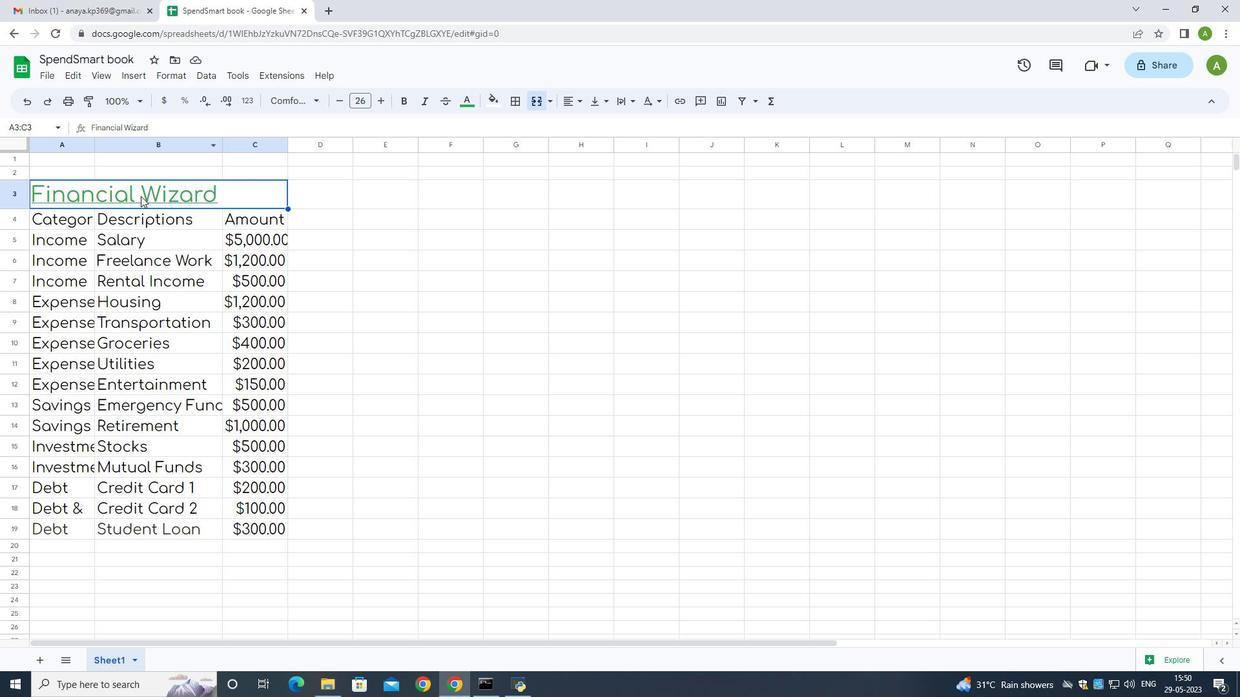 
Action: Mouse pressed left at (141, 187)
Screenshot: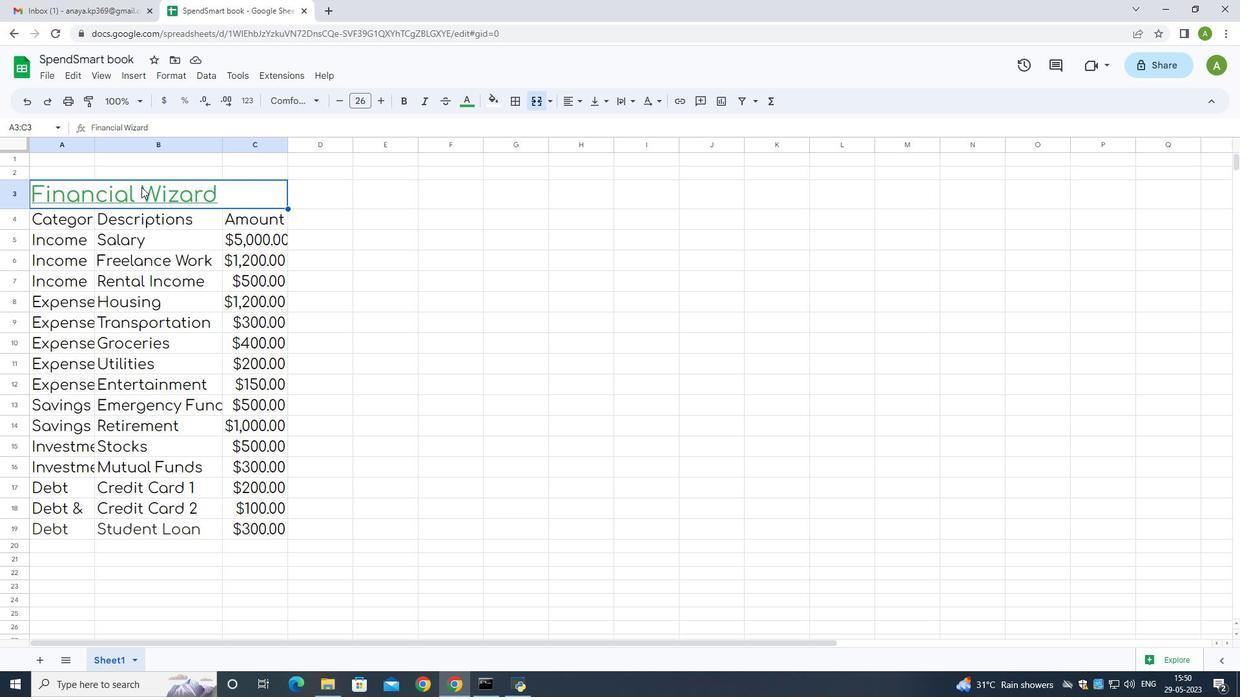 
Action: Mouse moved to (578, 104)
Screenshot: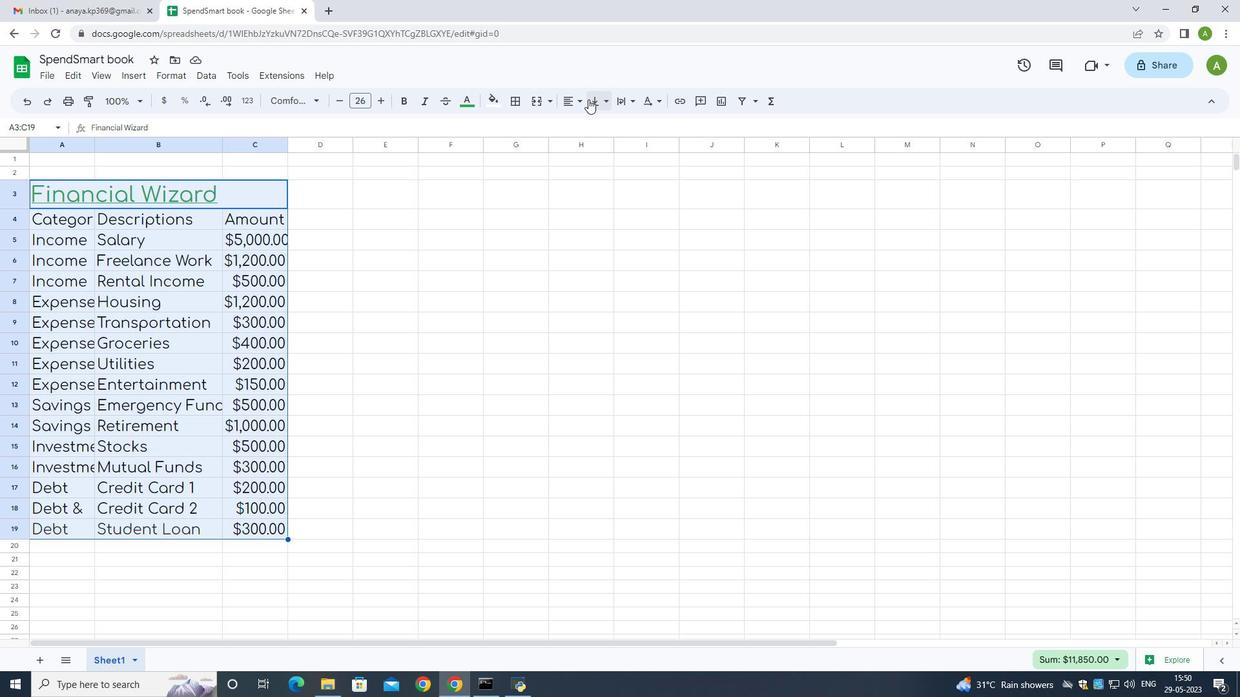 
Action: Mouse pressed left at (578, 104)
Screenshot: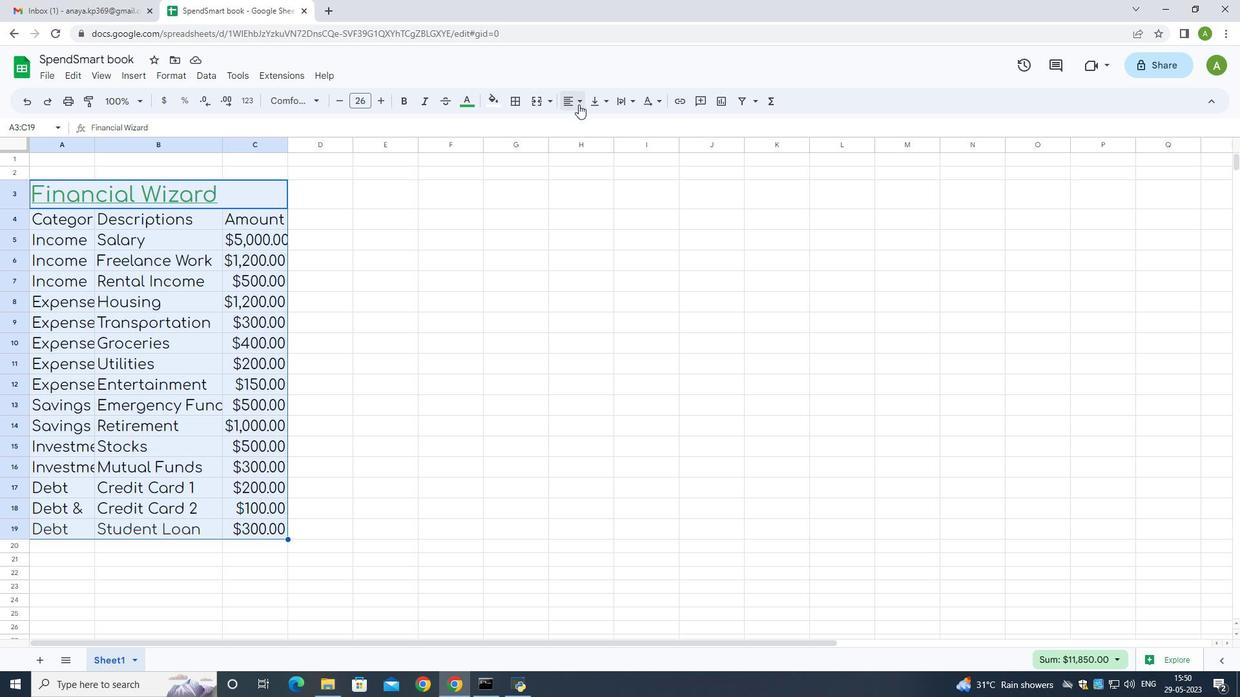 
Action: Mouse moved to (590, 127)
Screenshot: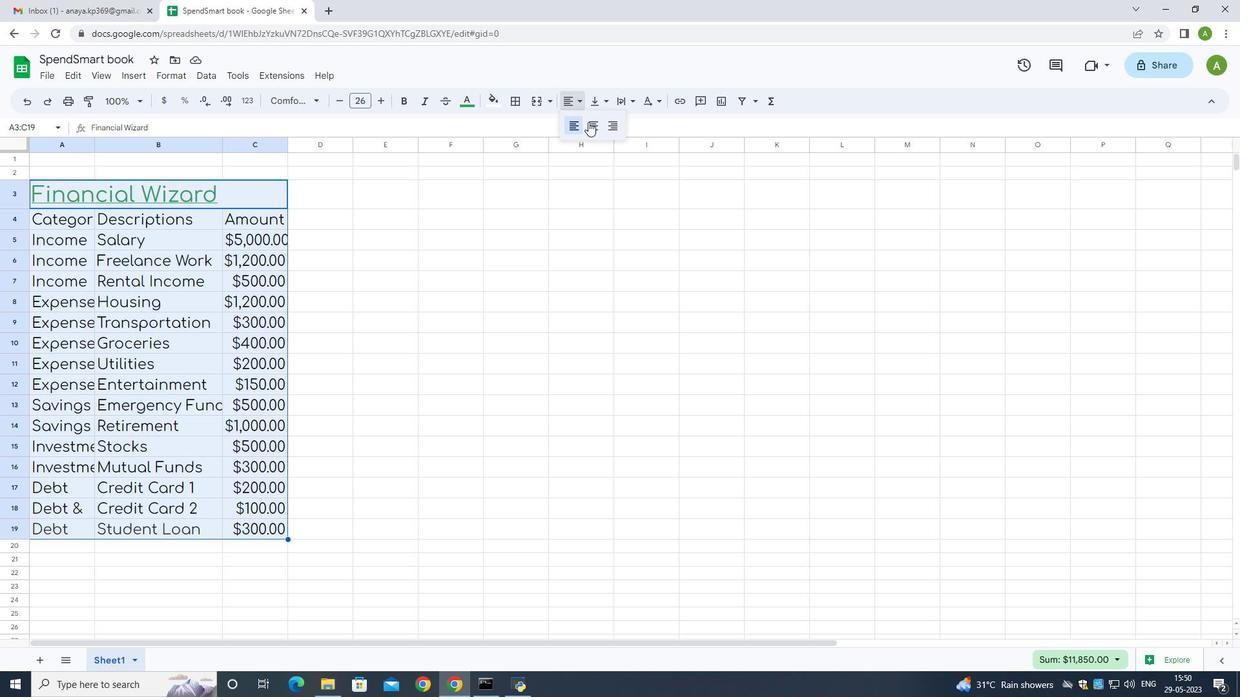
Action: Mouse pressed left at (590, 127)
Screenshot: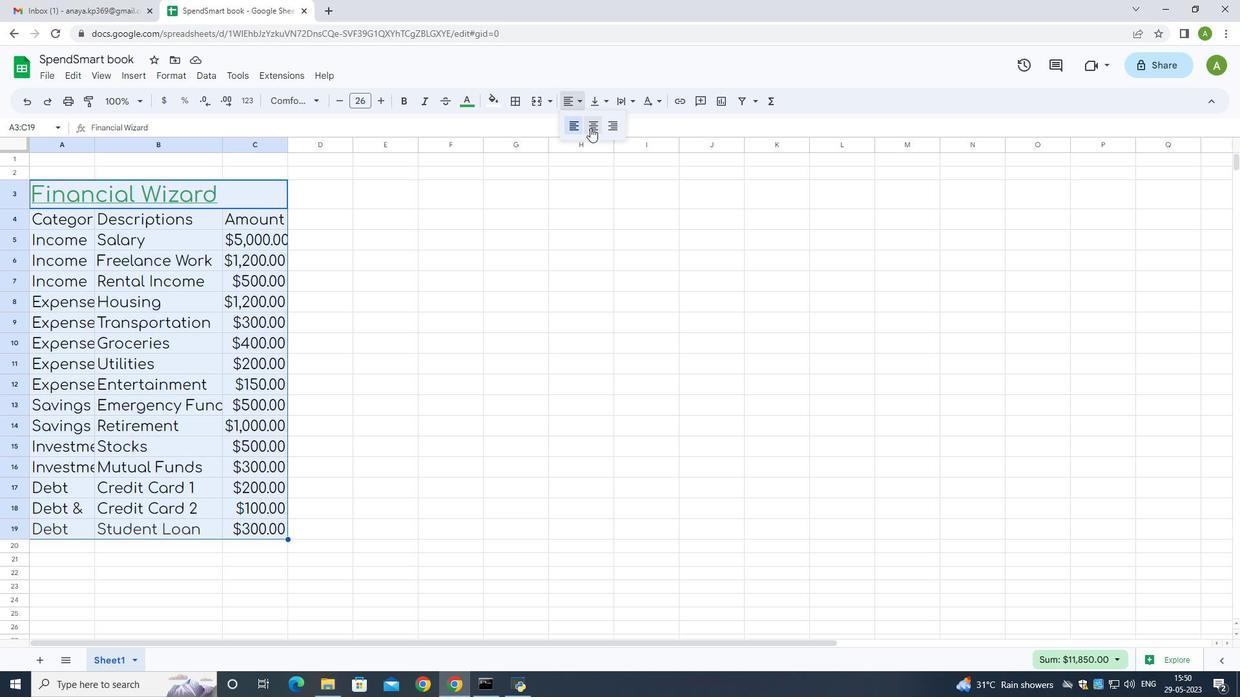 
Action: Mouse moved to (388, 359)
Screenshot: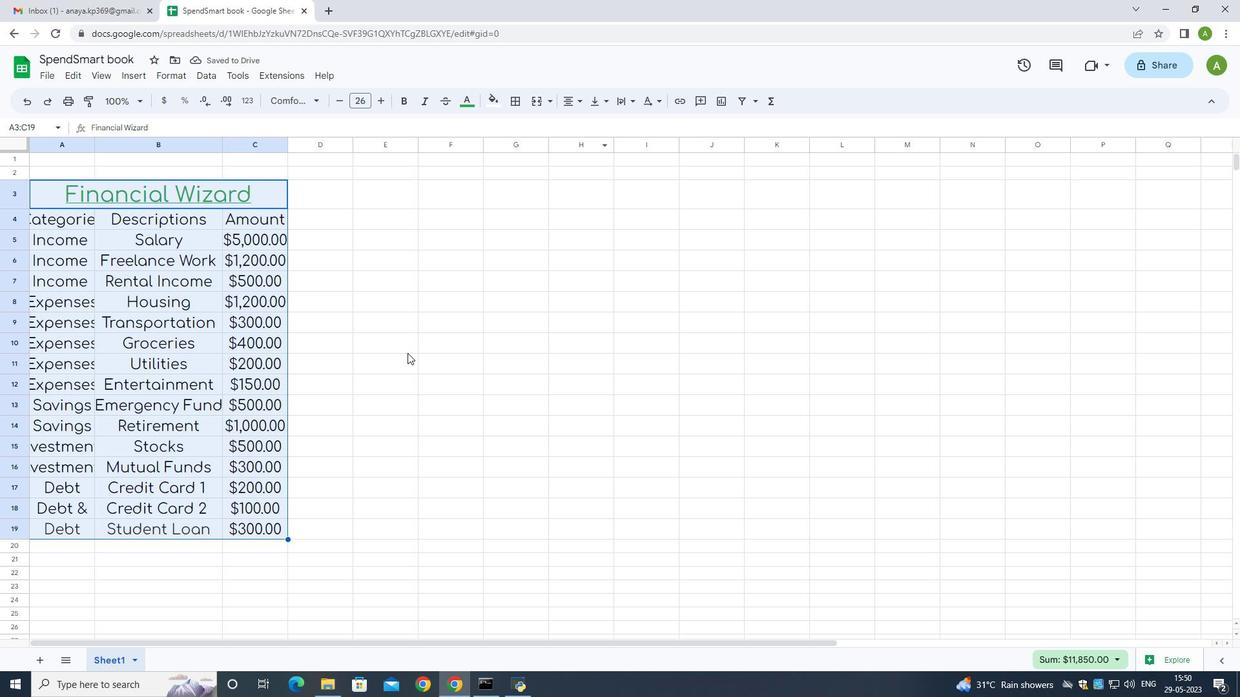 
Action: Mouse pressed left at (388, 359)
Screenshot: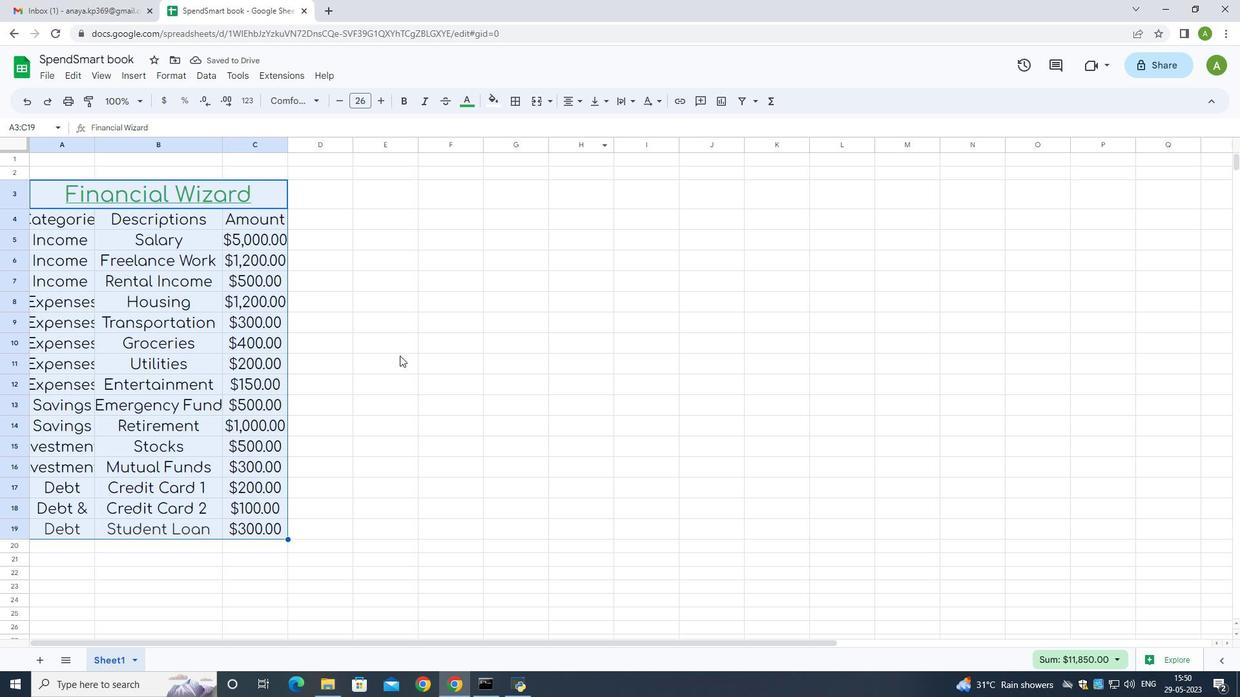 
Action: Mouse moved to (92, 140)
Screenshot: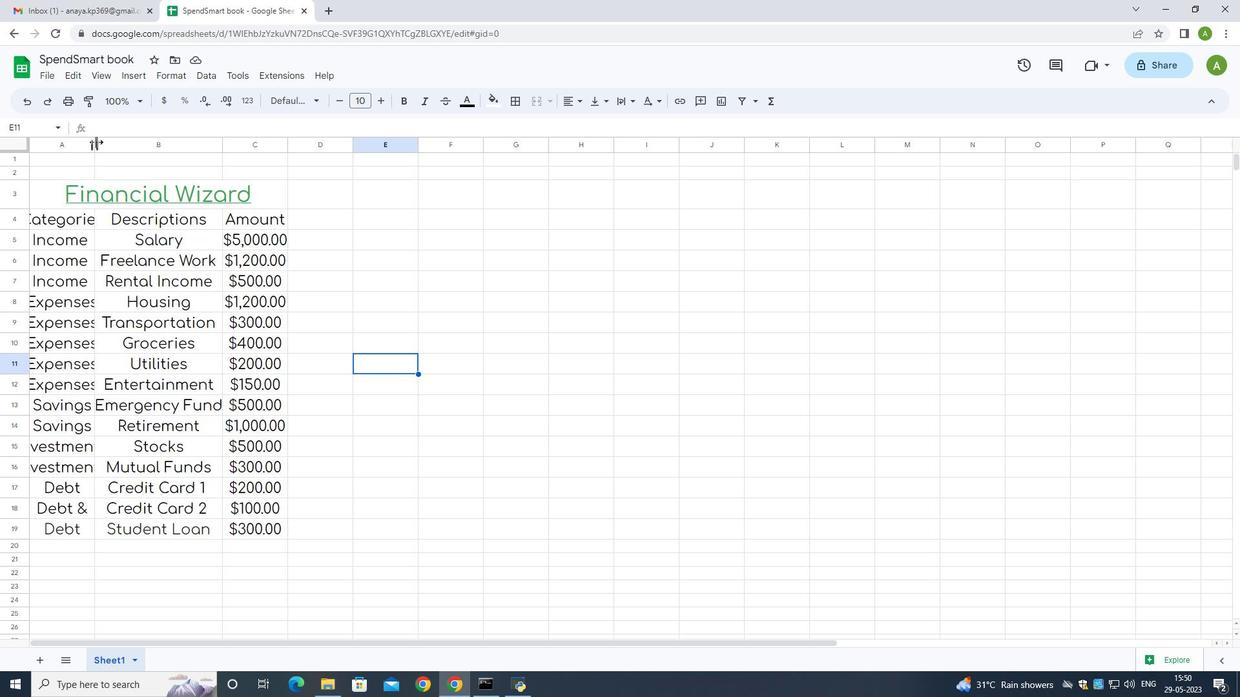 
Action: Mouse pressed left at (92, 140)
Screenshot: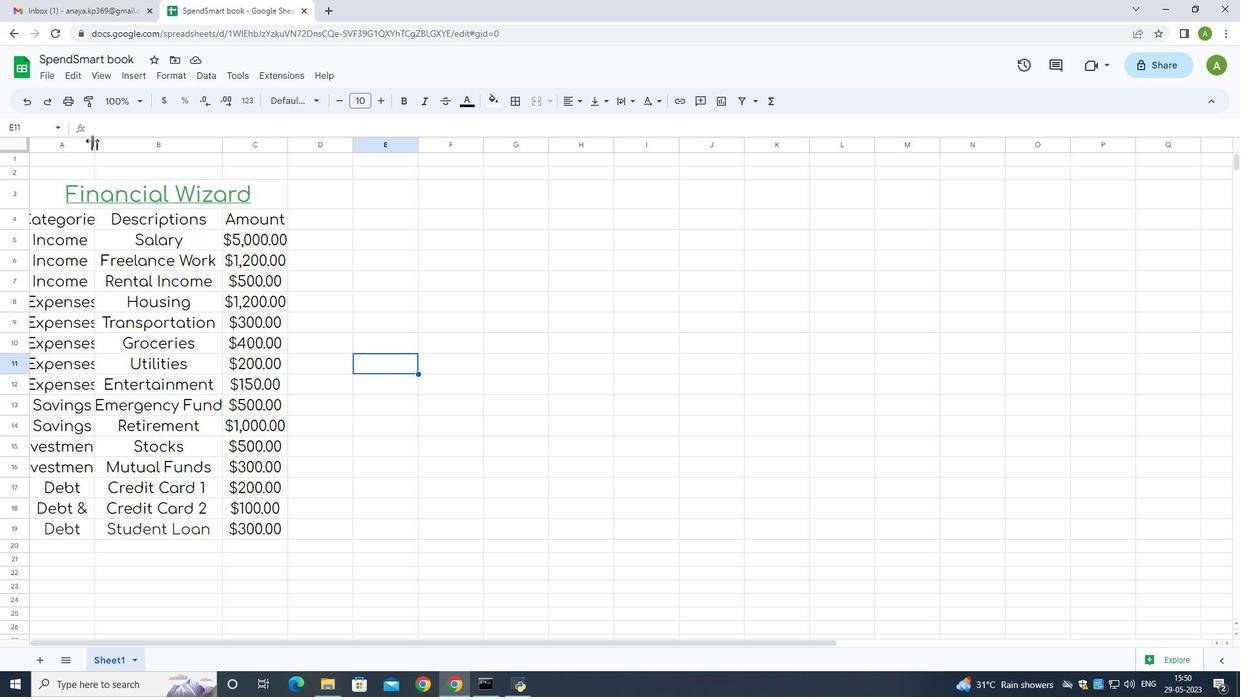 
Action: Mouse pressed left at (92, 140)
Screenshot: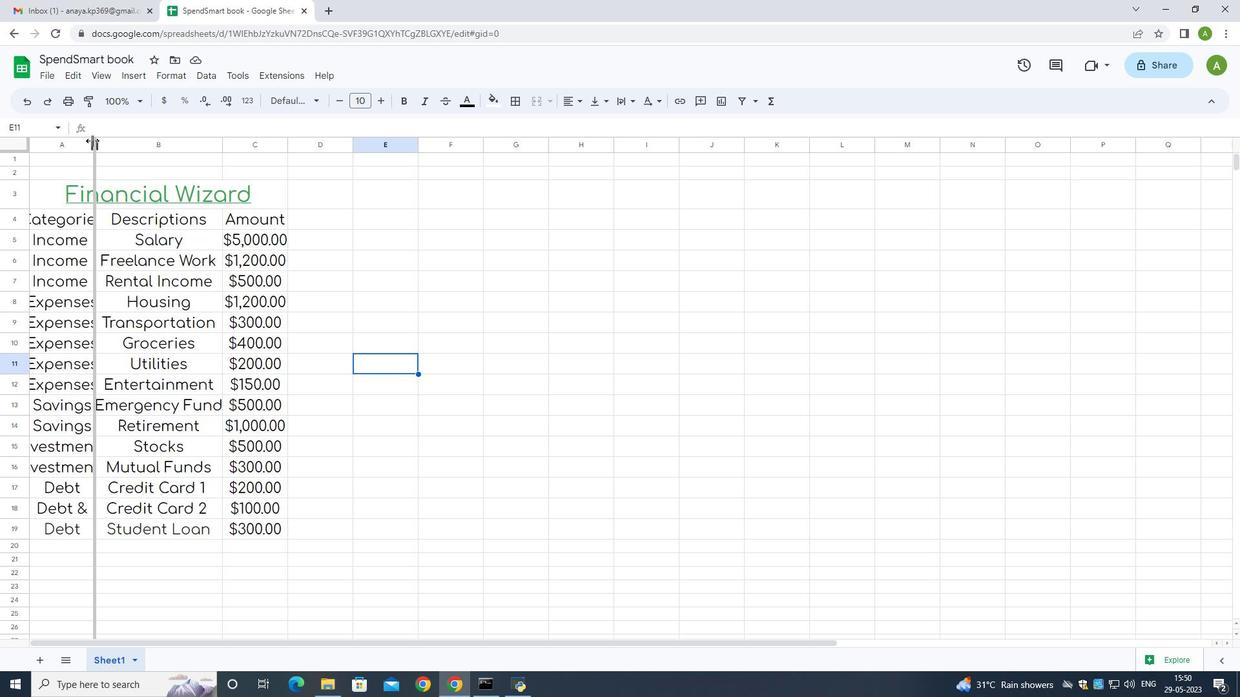
Action: Mouse moved to (347, 139)
Screenshot: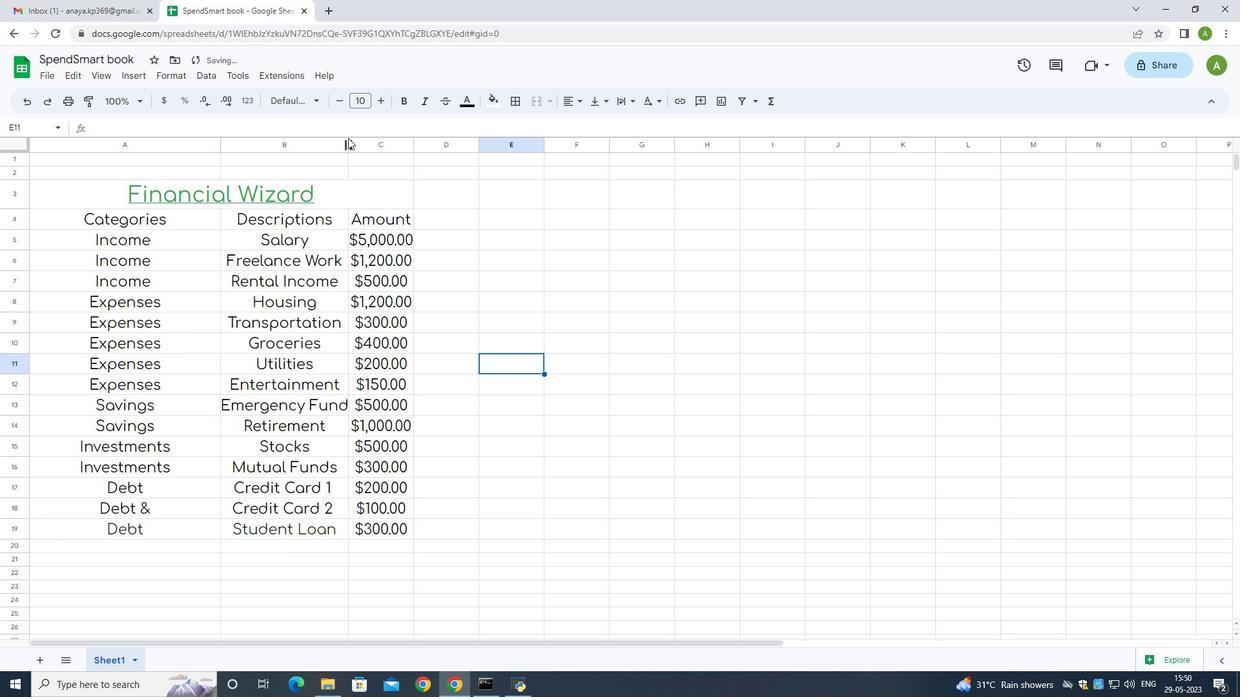 
Action: Mouse pressed left at (347, 139)
Screenshot: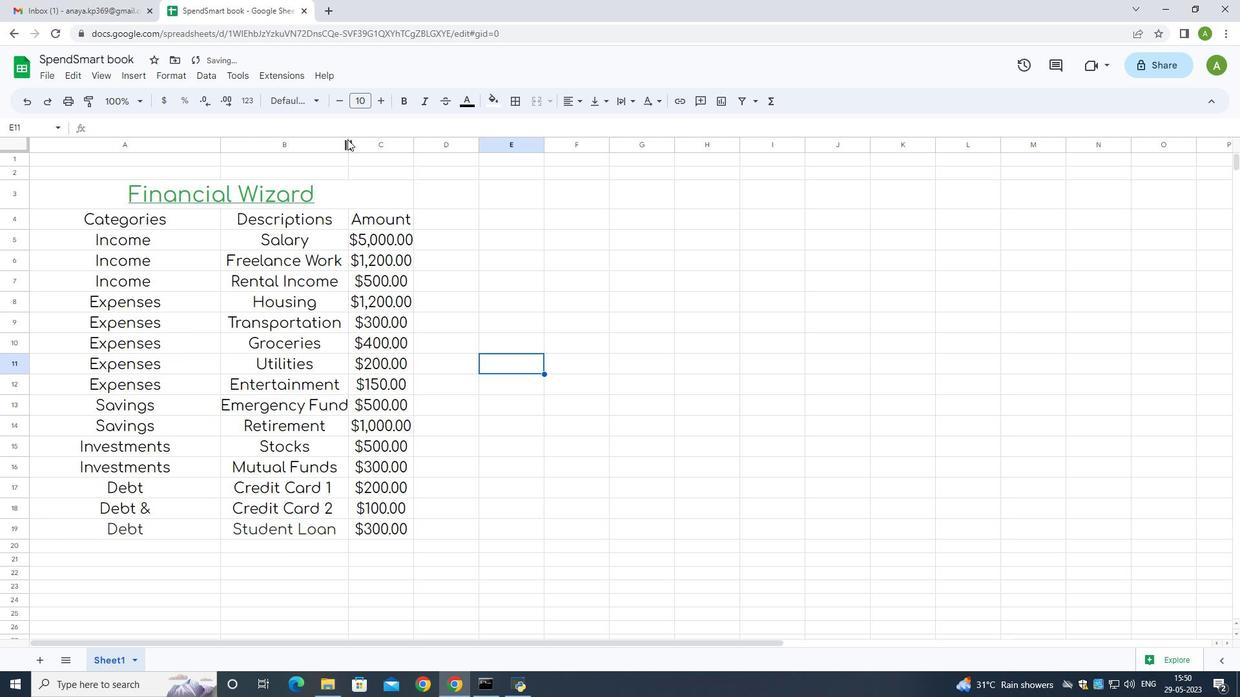 
Action: Mouse pressed left at (347, 139)
Screenshot: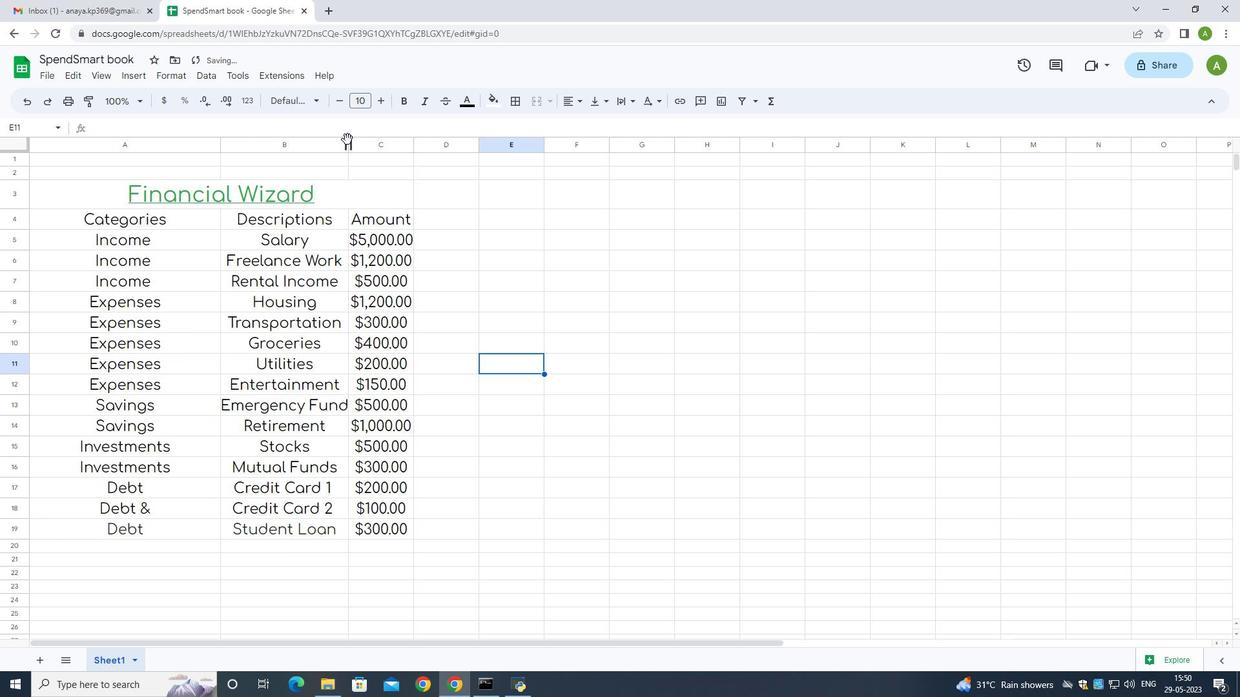 
Action: Mouse moved to (415, 144)
Screenshot: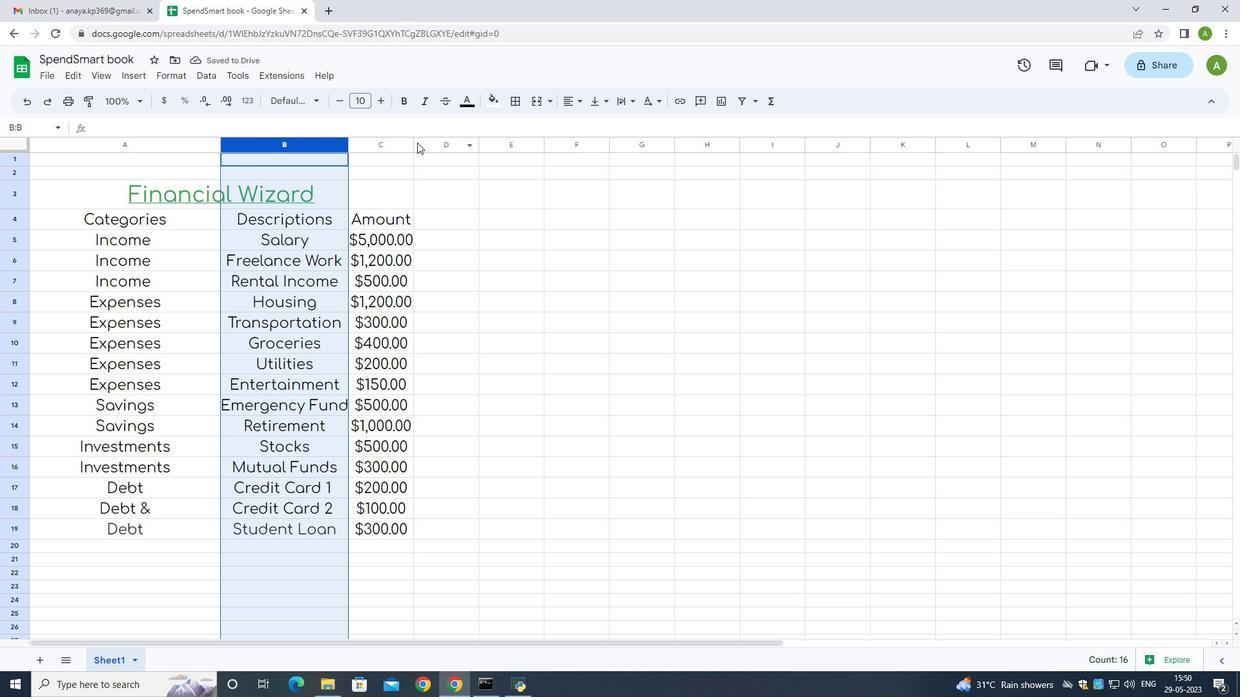
Action: Mouse pressed left at (415, 144)
Screenshot: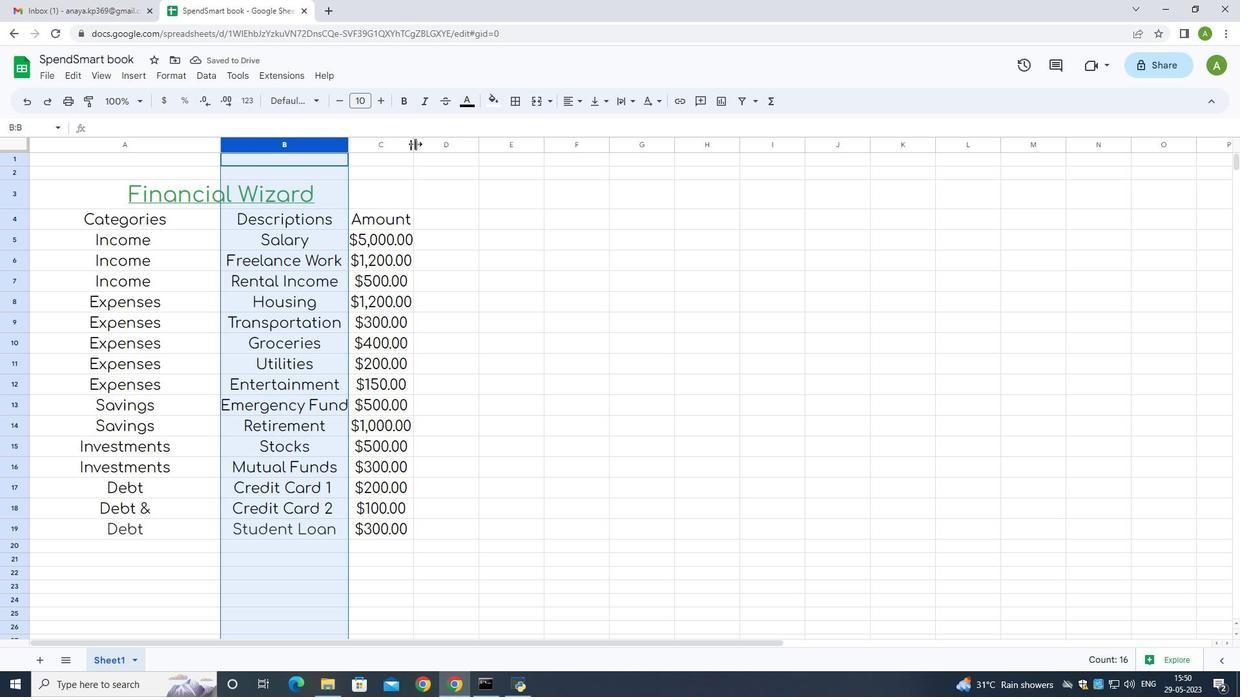 
Action: Mouse pressed left at (415, 144)
Screenshot: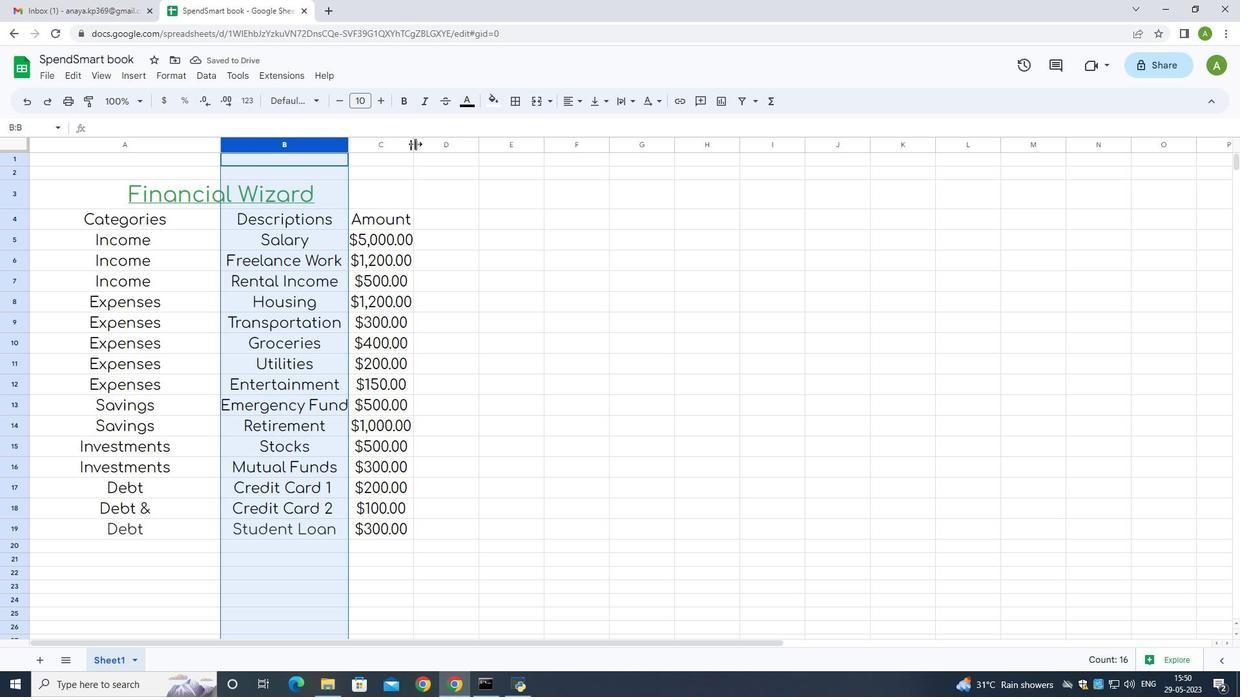 
Action: Mouse moved to (418, 134)
Screenshot: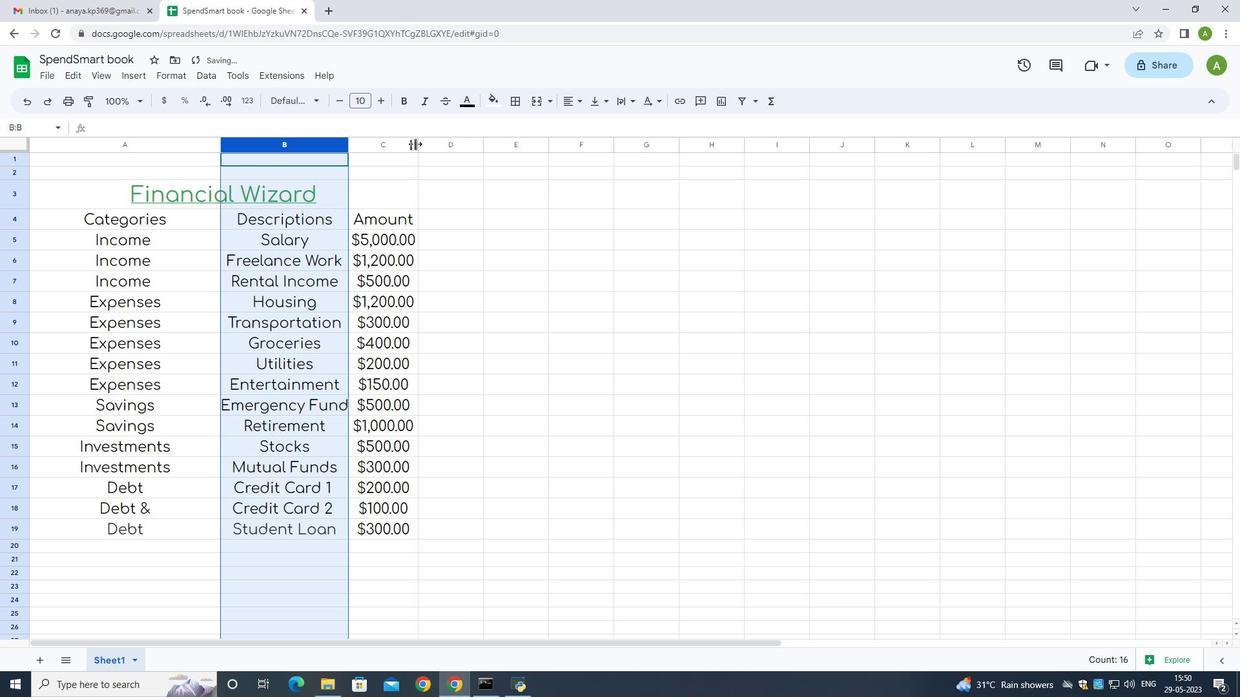 
Action: Key pressed ctrl+S
Screenshot: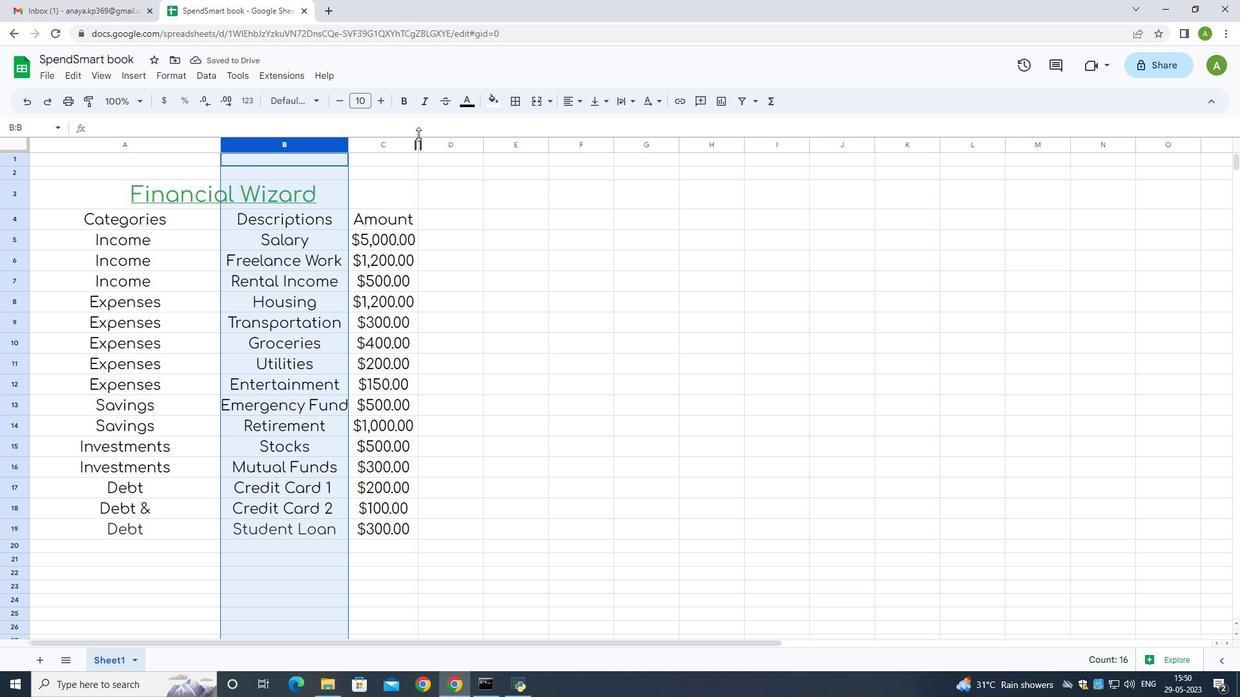 
